 Task: Create multiple record types of invoice object.
Action: Mouse moved to (657, 51)
Screenshot: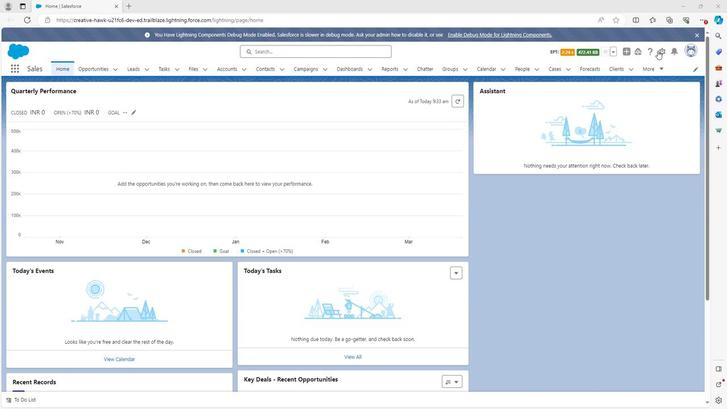 
Action: Mouse pressed left at (657, 51)
Screenshot: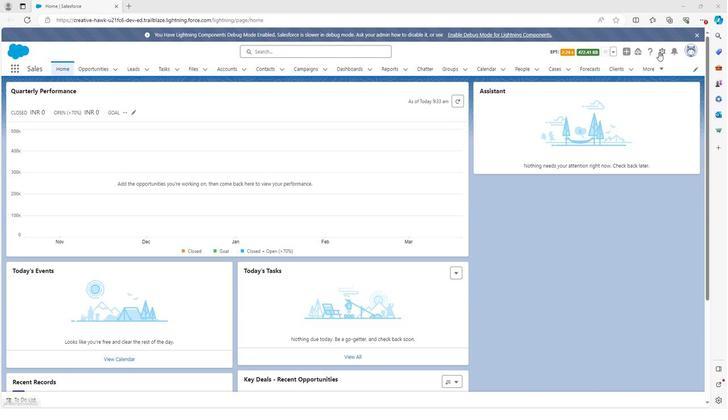 
Action: Mouse moved to (639, 71)
Screenshot: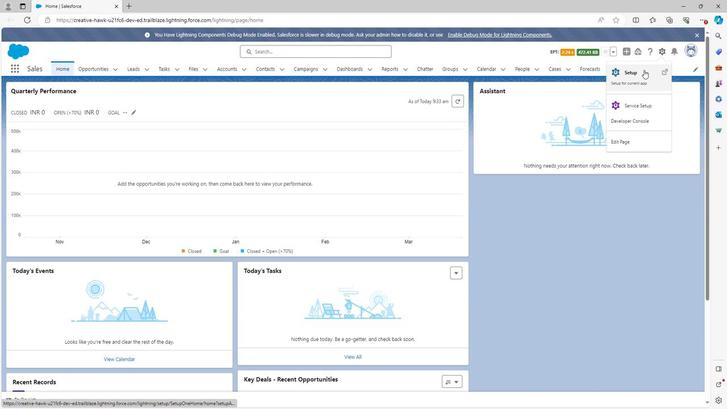 
Action: Mouse pressed left at (639, 71)
Screenshot: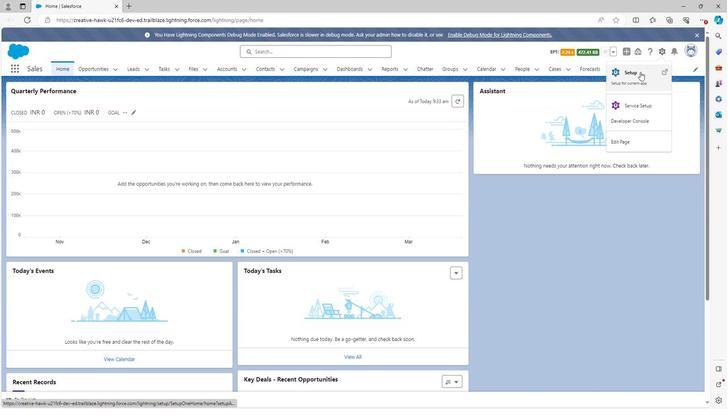 
Action: Mouse moved to (85, 69)
Screenshot: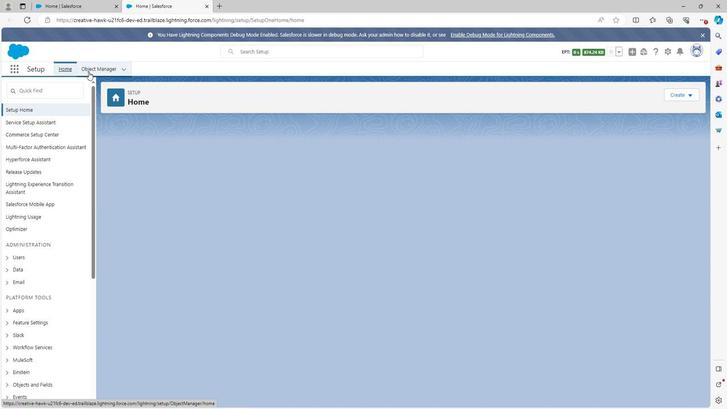 
Action: Mouse pressed left at (85, 69)
Screenshot: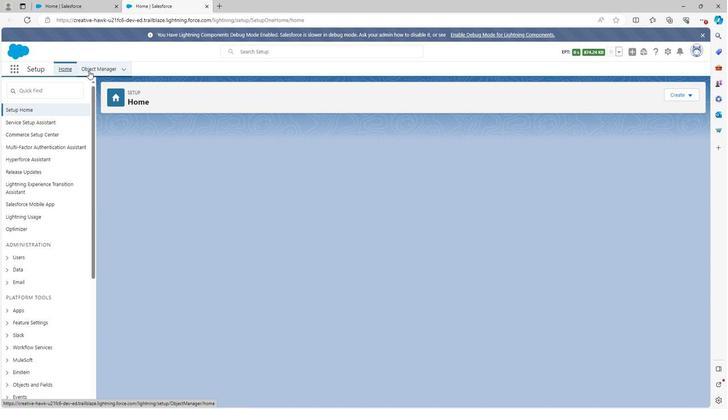 
Action: Mouse moved to (36, 301)
Screenshot: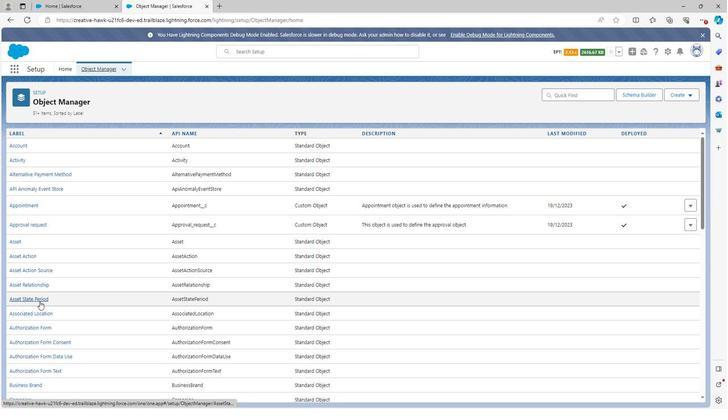
Action: Mouse scrolled (36, 300) with delta (0, 0)
Screenshot: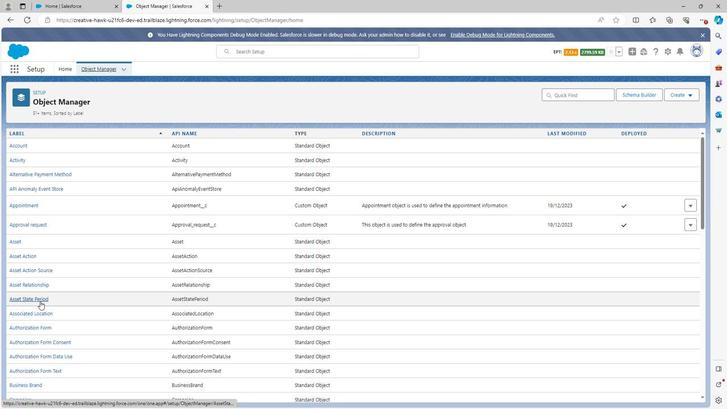 
Action: Mouse scrolled (36, 300) with delta (0, 0)
Screenshot: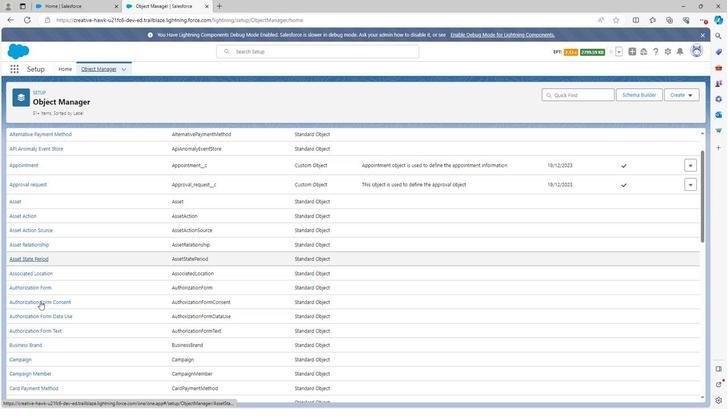 
Action: Mouse scrolled (36, 300) with delta (0, 0)
Screenshot: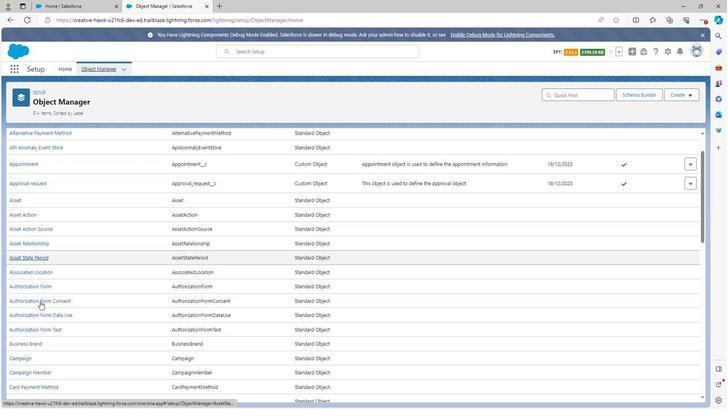 
Action: Mouse moved to (38, 302)
Screenshot: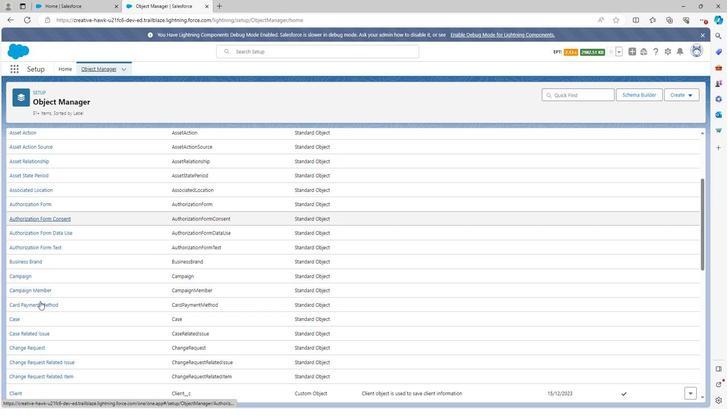 
Action: Mouse scrolled (38, 302) with delta (0, 0)
Screenshot: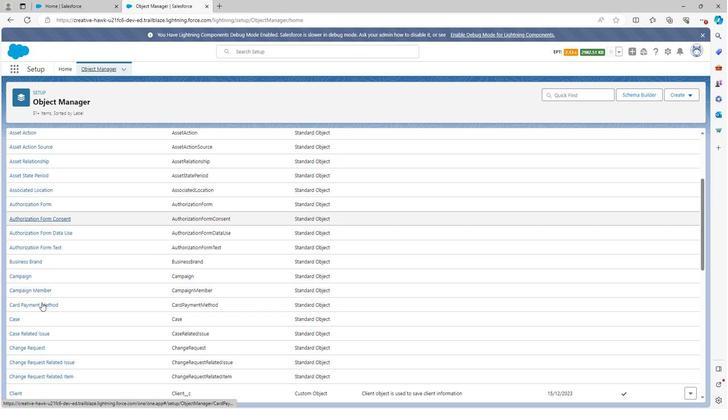 
Action: Mouse moved to (39, 303)
Screenshot: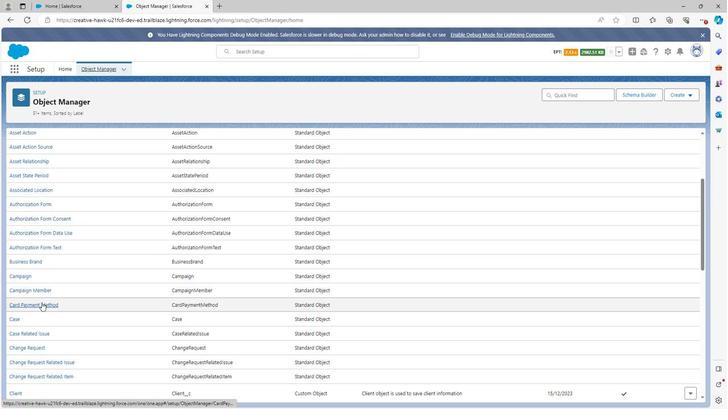 
Action: Mouse scrolled (39, 303) with delta (0, 0)
Screenshot: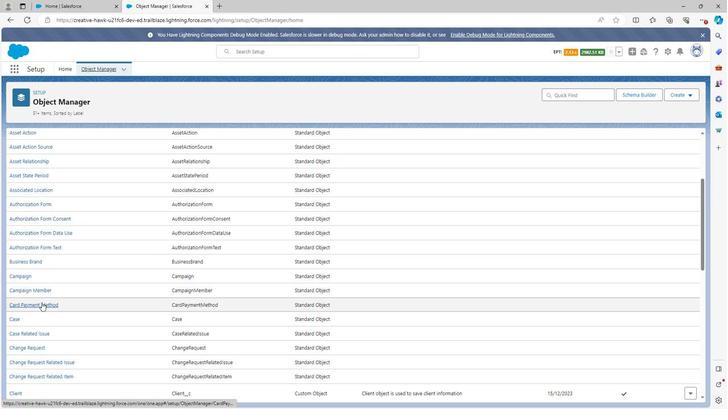 
Action: Mouse scrolled (39, 303) with delta (0, 0)
Screenshot: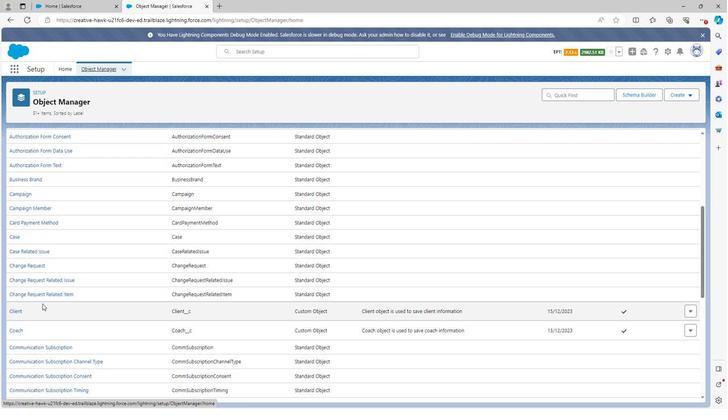 
Action: Mouse scrolled (39, 303) with delta (0, 0)
Screenshot: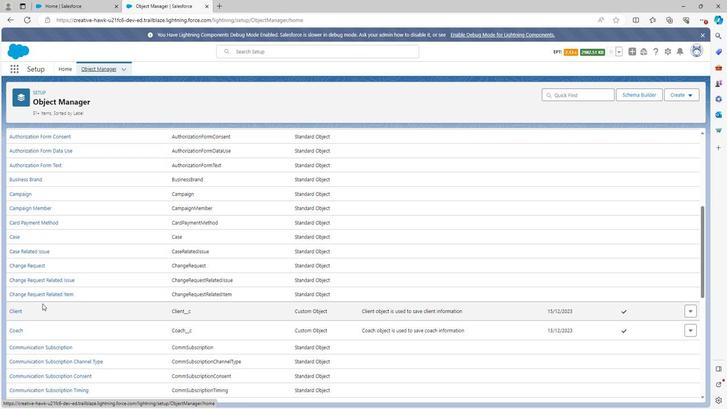 
Action: Mouse scrolled (39, 303) with delta (0, 0)
Screenshot: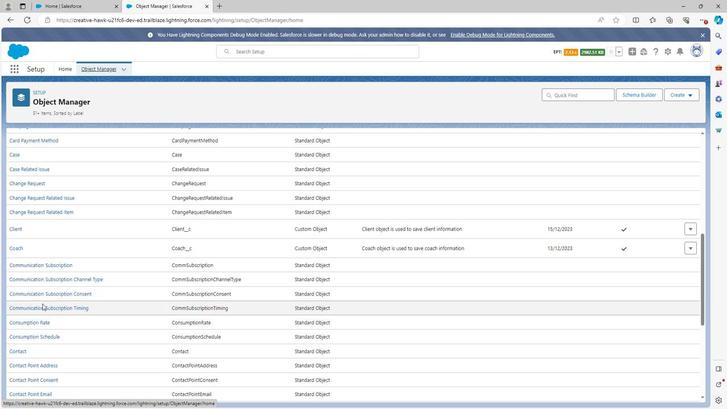 
Action: Mouse scrolled (39, 303) with delta (0, 0)
Screenshot: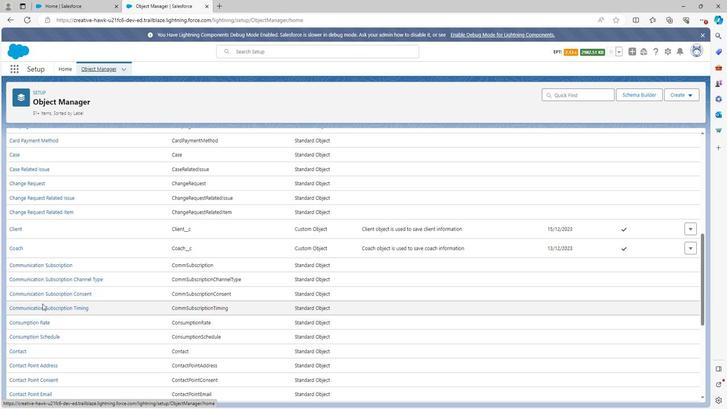 
Action: Mouse scrolled (39, 303) with delta (0, 0)
Screenshot: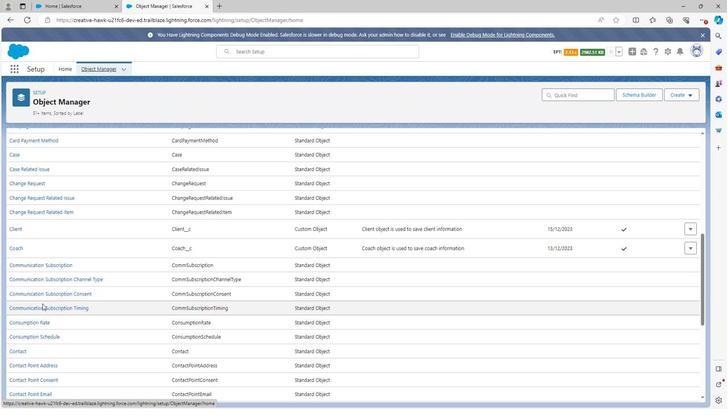 
Action: Mouse scrolled (39, 303) with delta (0, 0)
Screenshot: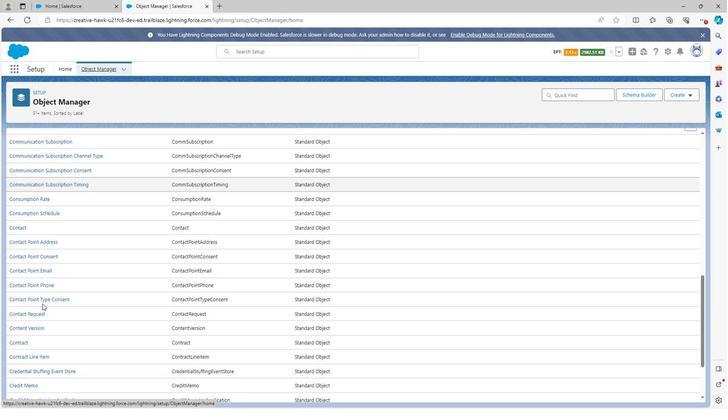 
Action: Mouse moved to (39, 304)
Screenshot: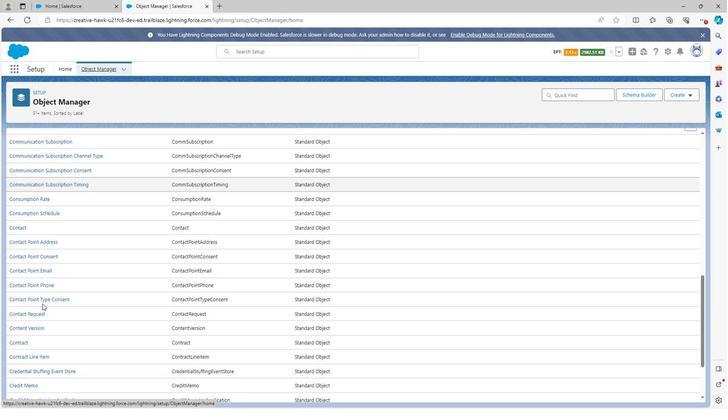 
Action: Mouse scrolled (39, 304) with delta (0, 0)
Screenshot: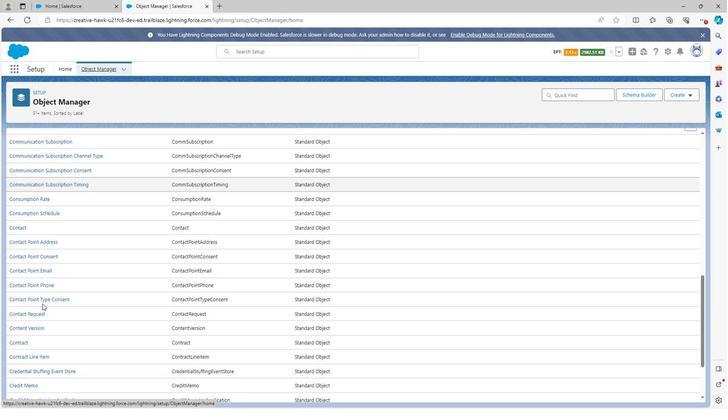 
Action: Mouse moved to (39, 305)
Screenshot: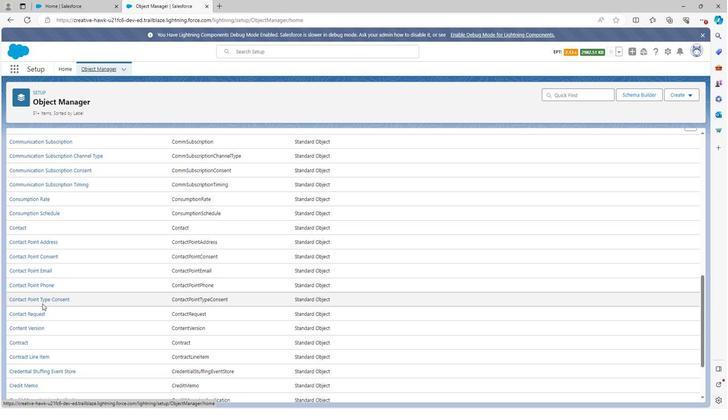 
Action: Mouse scrolled (39, 304) with delta (0, 0)
Screenshot: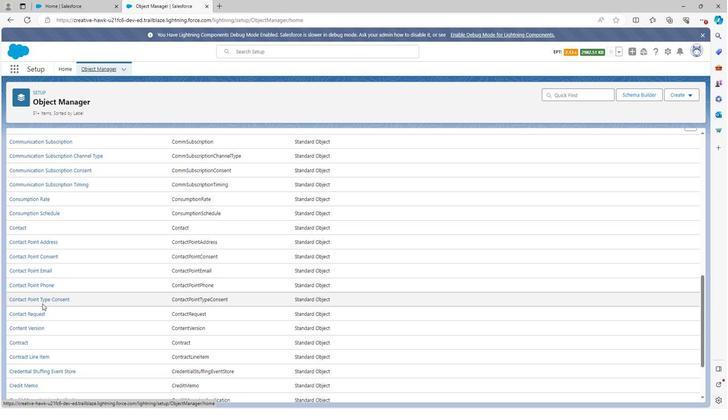 
Action: Mouse moved to (40, 311)
Screenshot: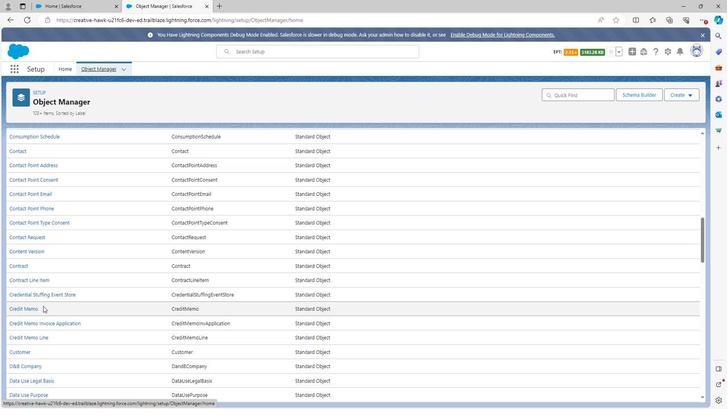 
Action: Mouse scrolled (40, 311) with delta (0, 0)
Screenshot: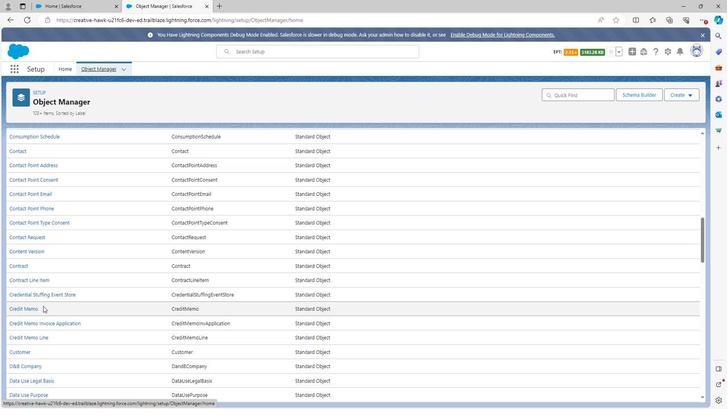 
Action: Mouse moved to (41, 314)
Screenshot: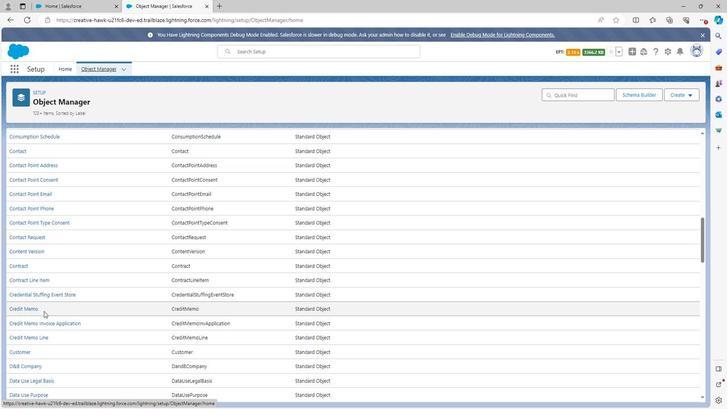 
Action: Mouse scrolled (41, 313) with delta (0, 0)
Screenshot: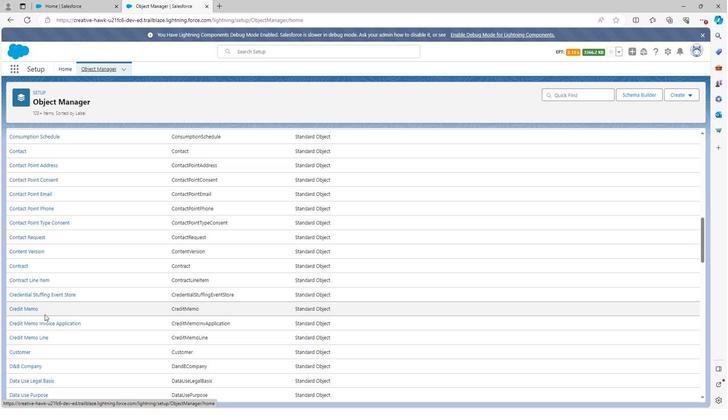 
Action: Mouse moved to (44, 325)
Screenshot: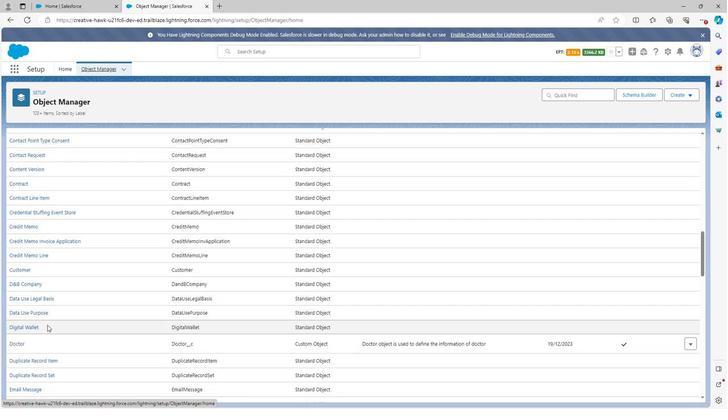 
Action: Mouse scrolled (44, 325) with delta (0, 0)
Screenshot: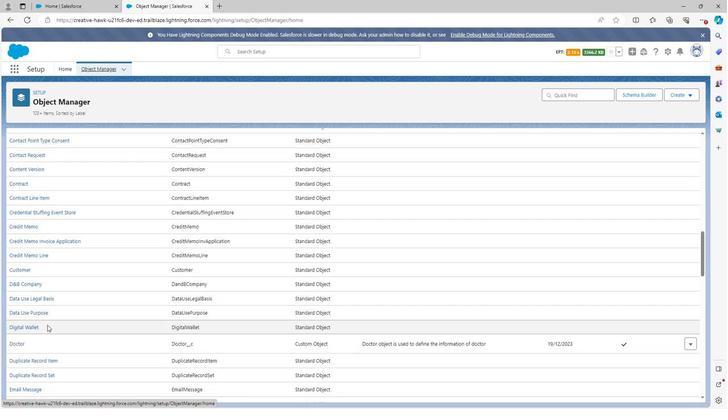 
Action: Mouse moved to (45, 328)
Screenshot: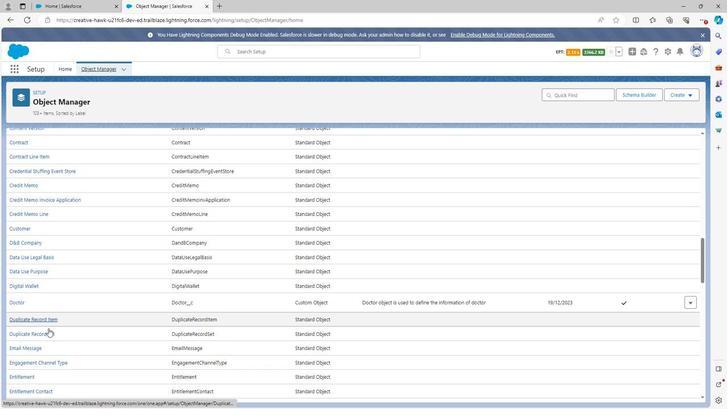
Action: Mouse scrolled (45, 328) with delta (0, 0)
Screenshot: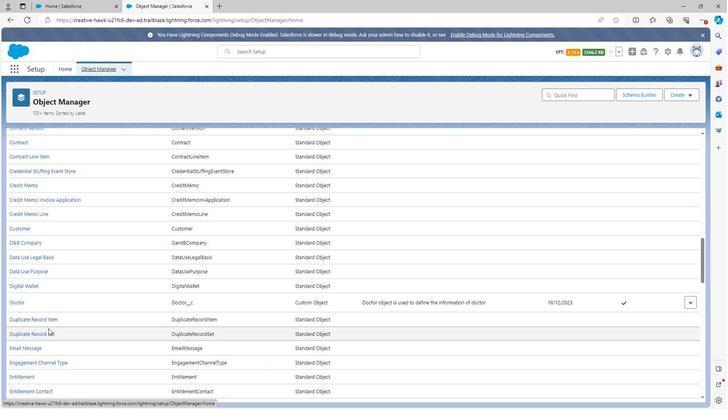 
Action: Mouse scrolled (45, 328) with delta (0, 0)
Screenshot: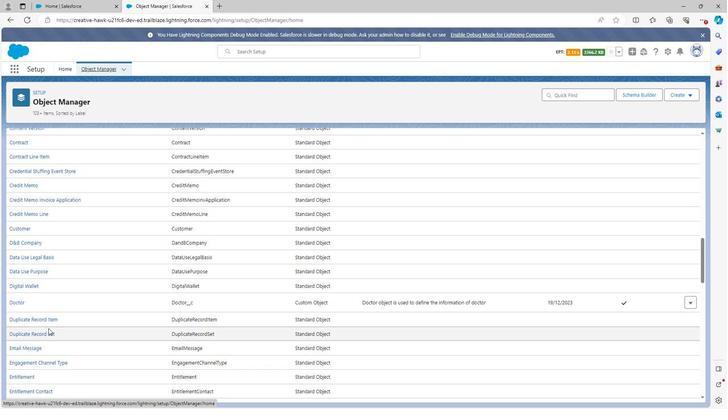 
Action: Mouse scrolled (45, 328) with delta (0, 0)
Screenshot: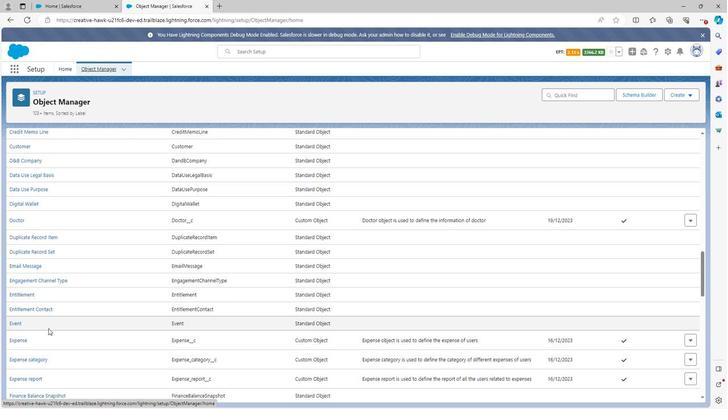 
Action: Mouse moved to (45, 329)
Screenshot: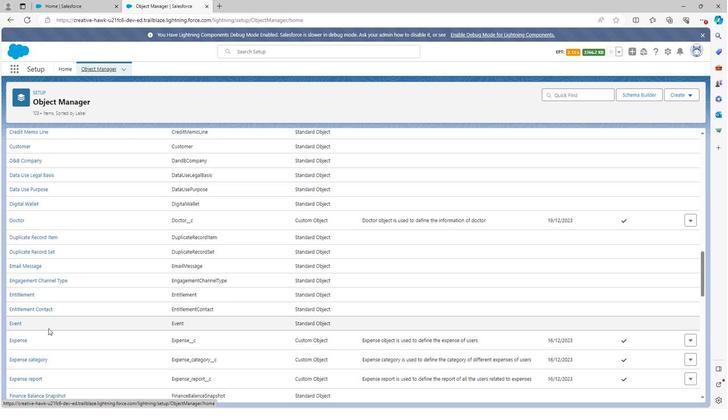 
Action: Mouse scrolled (45, 329) with delta (0, 0)
Screenshot: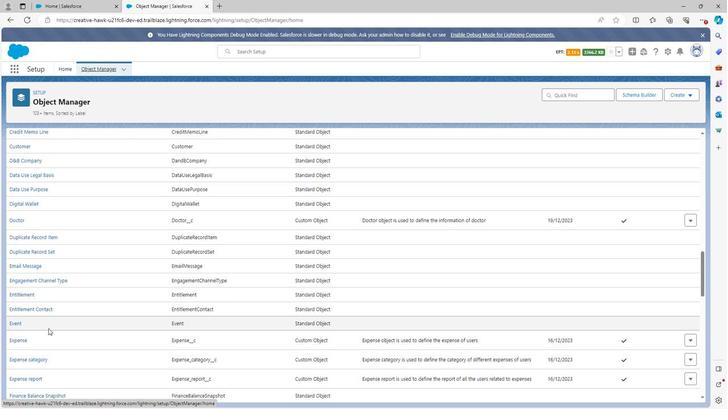 
Action: Mouse moved to (45, 329)
Screenshot: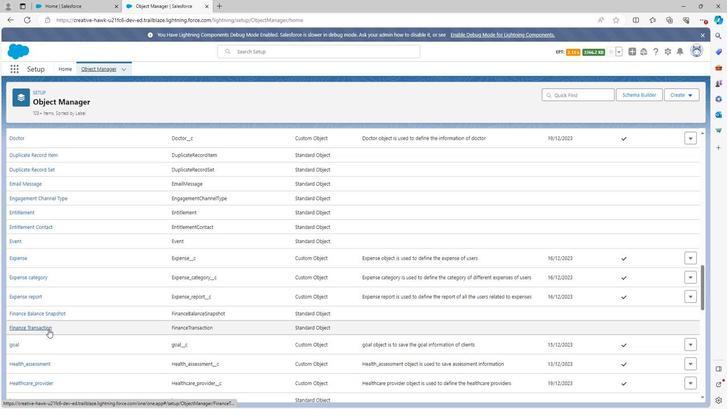 
Action: Mouse scrolled (45, 329) with delta (0, 0)
Screenshot: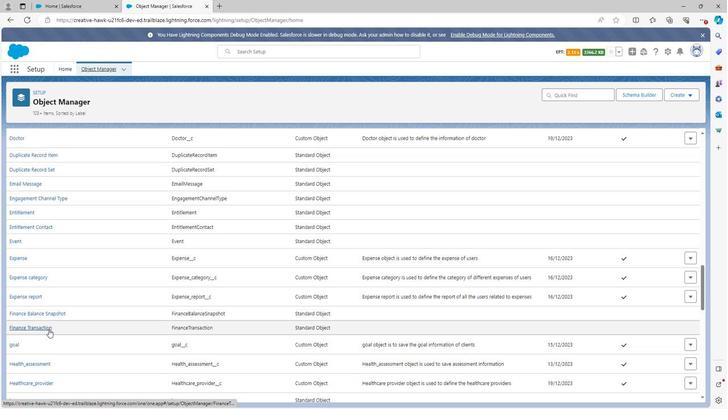
Action: Mouse scrolled (45, 329) with delta (0, 0)
Screenshot: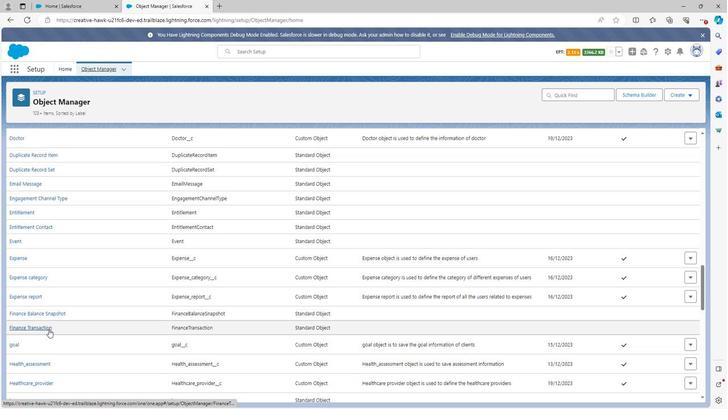 
Action: Mouse scrolled (45, 329) with delta (0, 0)
Screenshot: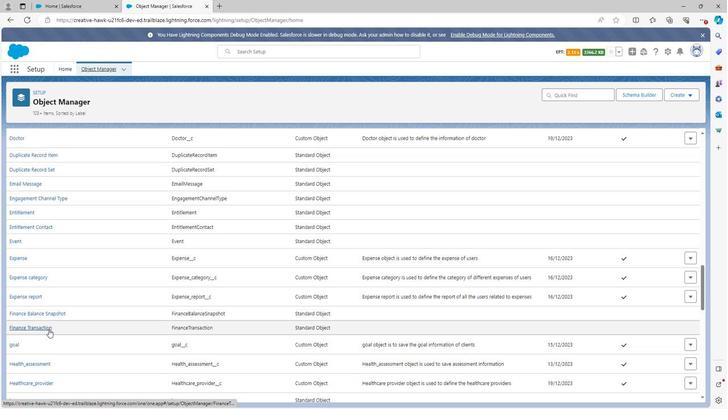 
Action: Mouse moved to (17, 337)
Screenshot: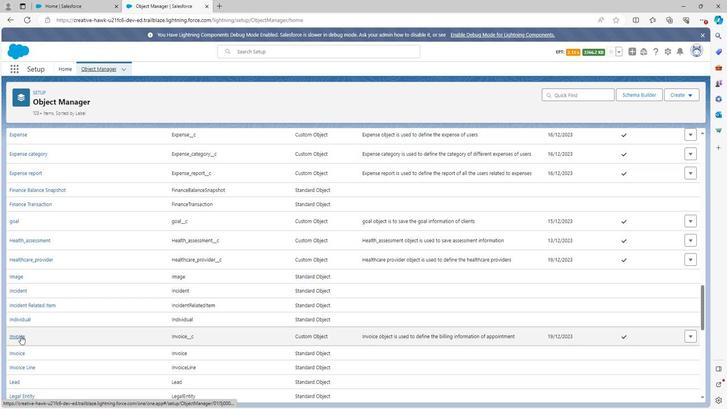 
Action: Mouse pressed left at (17, 337)
Screenshot: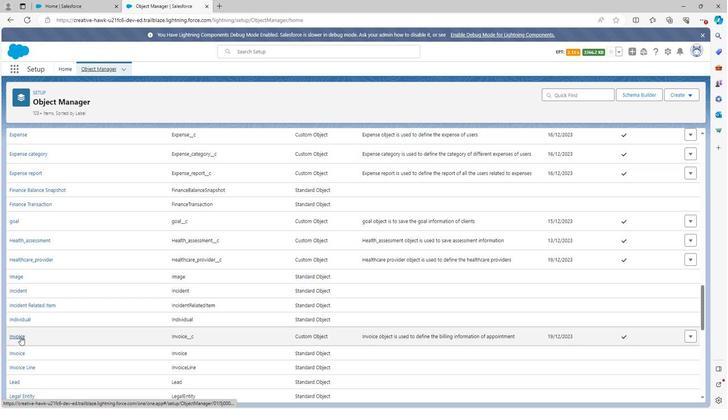 
Action: Mouse moved to (32, 251)
Screenshot: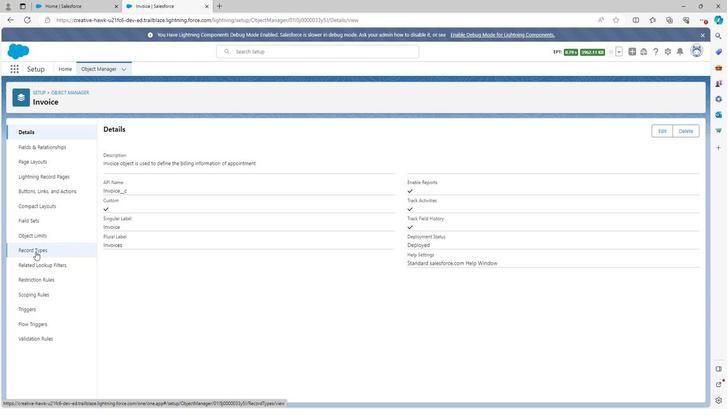 
Action: Mouse pressed left at (32, 251)
Screenshot: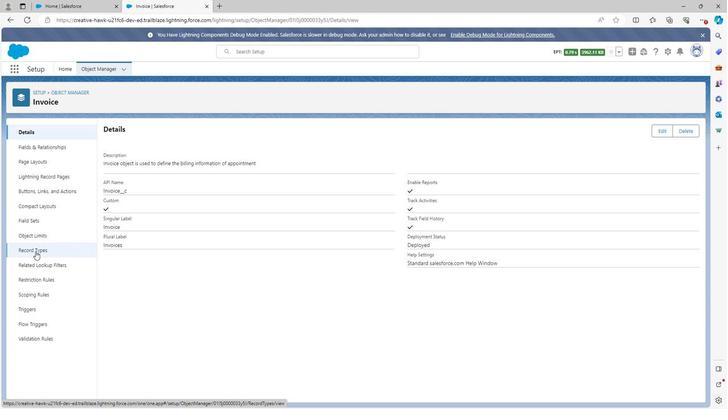 
Action: Mouse moved to (619, 131)
Screenshot: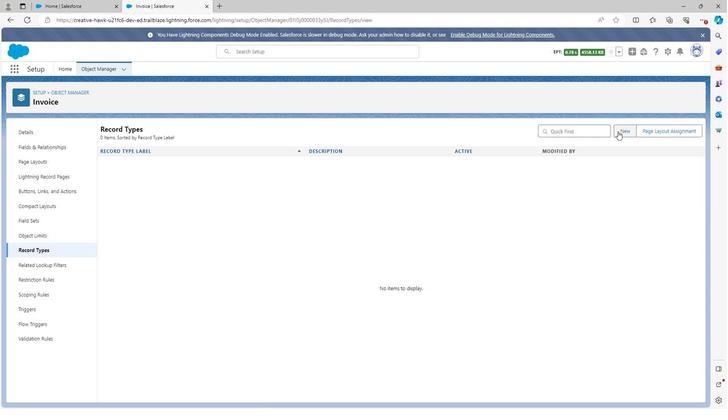 
Action: Mouse pressed left at (619, 131)
Screenshot: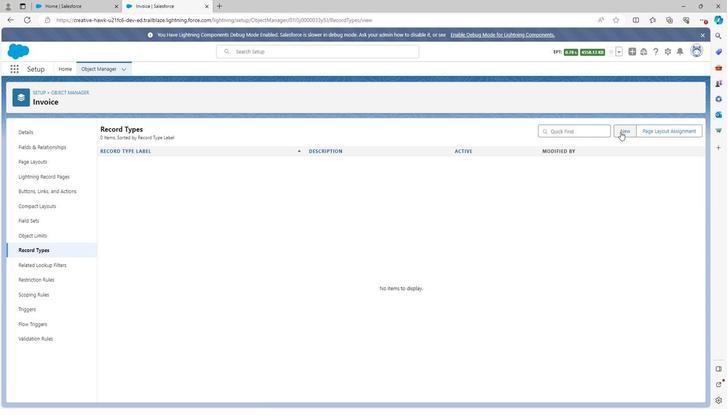 
Action: Mouse moved to (258, 202)
Screenshot: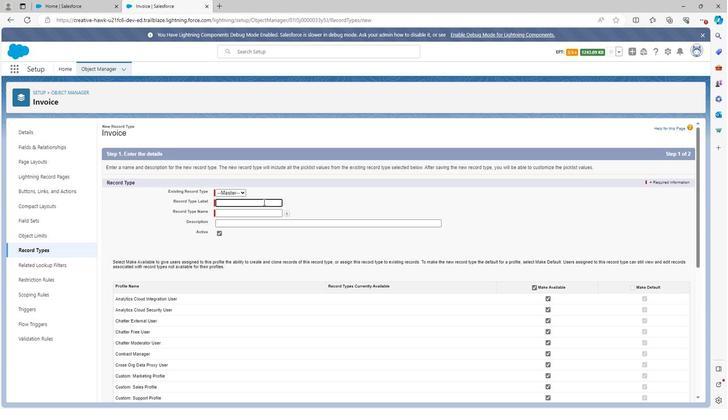 
Action: Mouse pressed left at (258, 202)
Screenshot: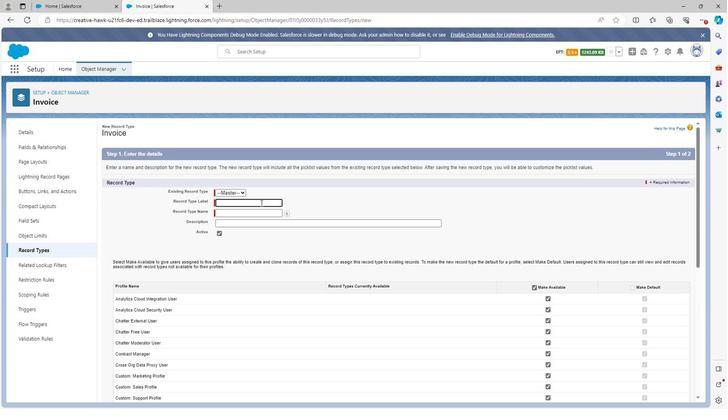 
Action: Mouse moved to (258, 202)
Screenshot: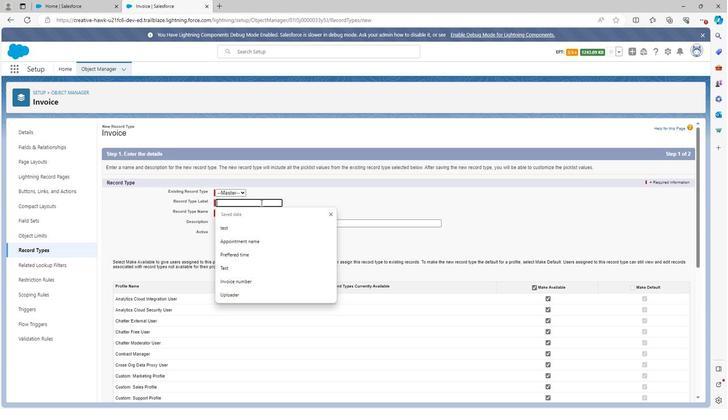 
Action: Key pressed <Key.shift>Invoiv<Key.backspace>ce<Key.space>number
Screenshot: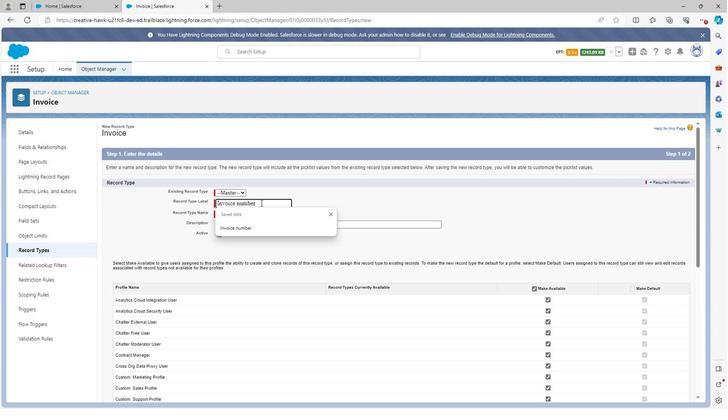 
Action: Mouse moved to (319, 204)
Screenshot: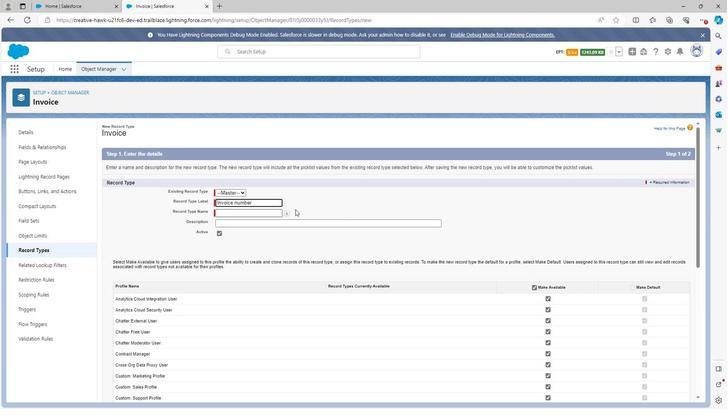 
Action: Mouse pressed left at (319, 204)
Screenshot: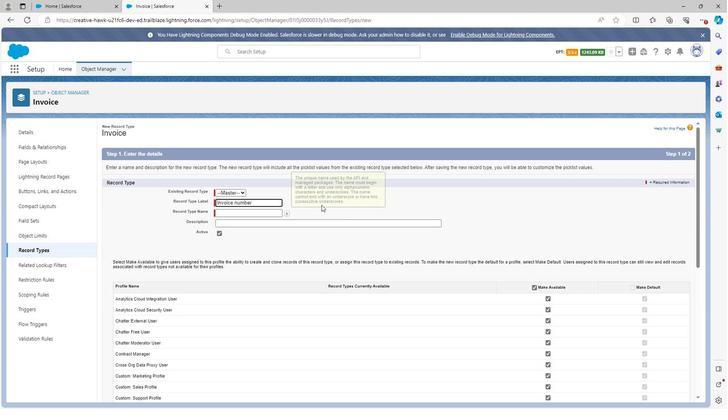 
Action: Mouse moved to (278, 220)
Screenshot: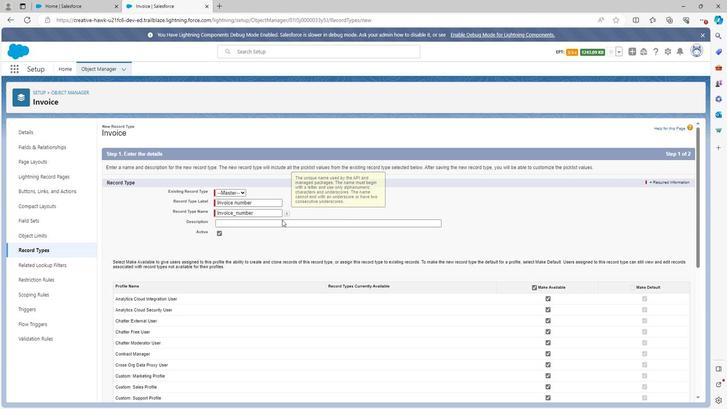 
Action: Mouse pressed left at (278, 220)
Screenshot: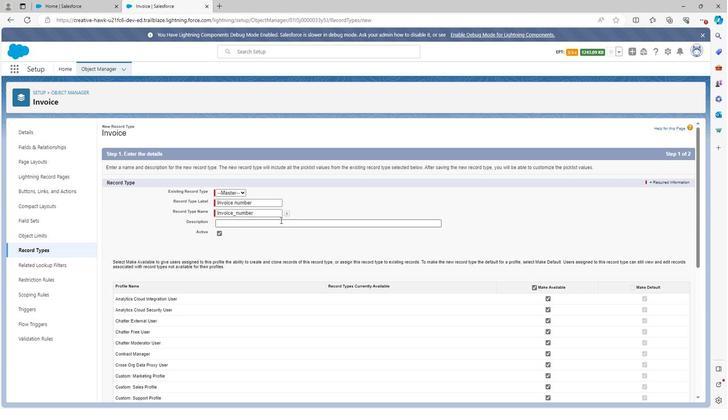 
Action: Key pressed <Key.shift>Invoice<Key.space>number<Key.space>record<Key.space>type<Key.space>is<Key.space>used<Key.space>to<Key.space>defined<Key.space>the<Key.space>invoice<Key.space>number<Key.space>of<Key.space>billing
Screenshot: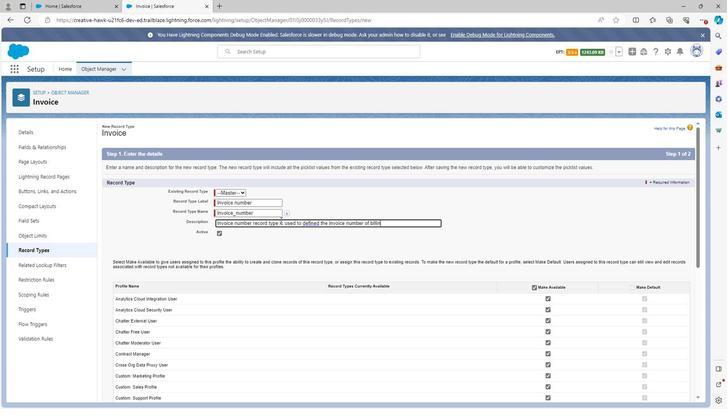 
Action: Mouse moved to (412, 266)
Screenshot: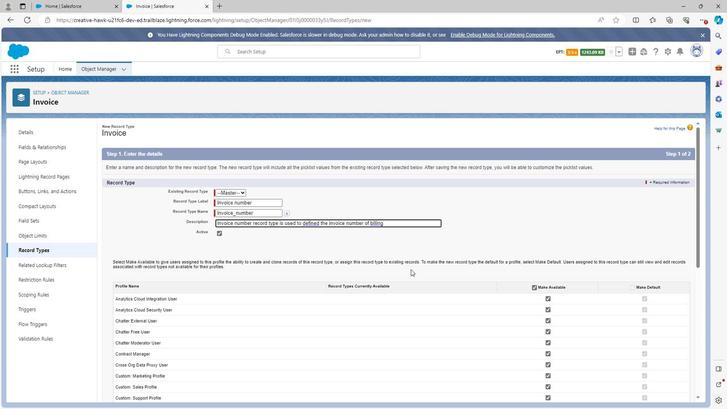 
Action: Mouse scrolled (412, 266) with delta (0, 0)
Screenshot: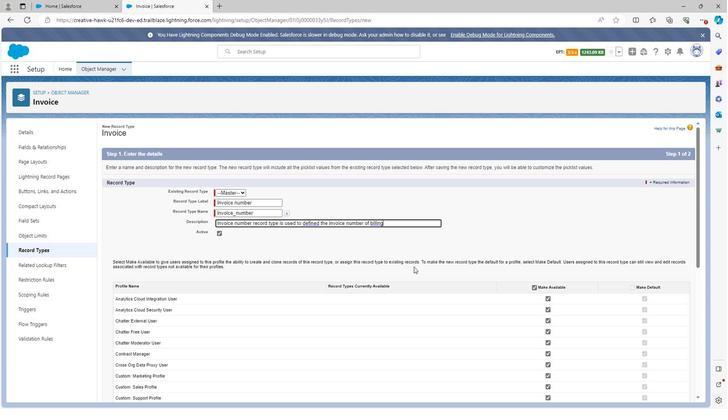 
Action: Mouse scrolled (412, 266) with delta (0, 0)
Screenshot: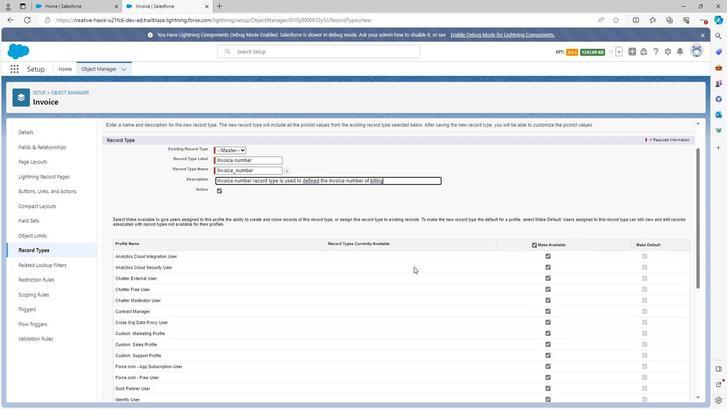 
Action: Mouse scrolled (412, 266) with delta (0, 0)
Screenshot: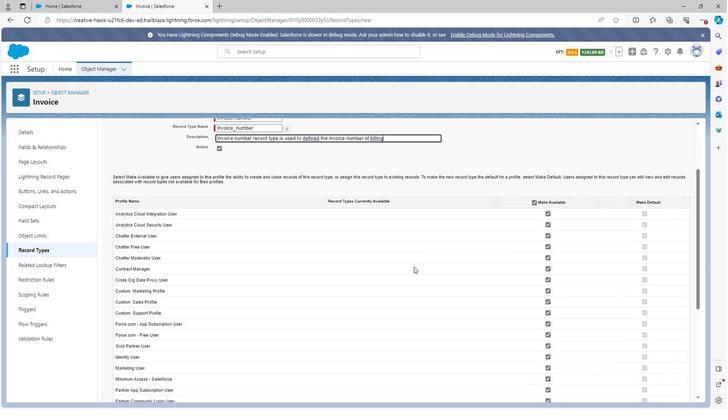 
Action: Mouse moved to (548, 193)
Screenshot: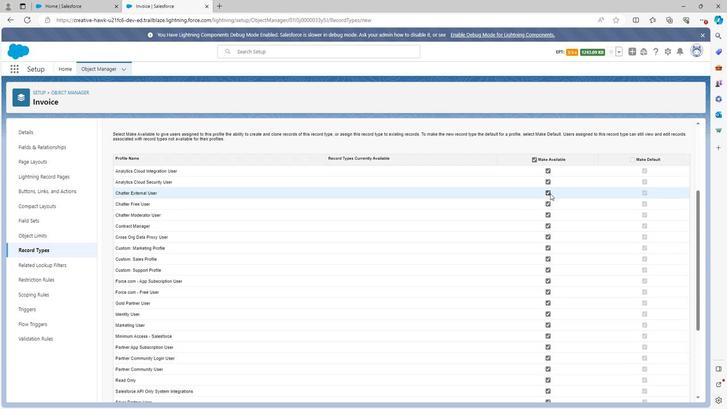 
Action: Mouse pressed left at (548, 193)
Screenshot: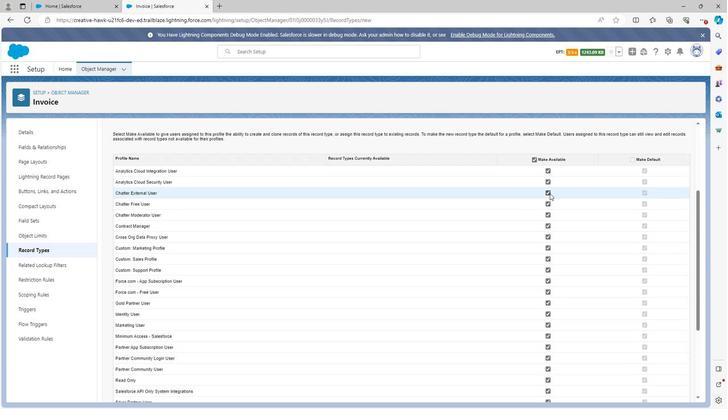 
Action: Mouse moved to (548, 193)
Screenshot: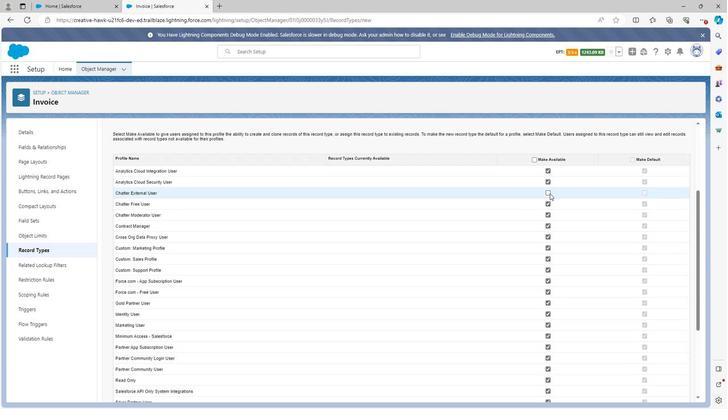 
Action: Mouse pressed left at (548, 193)
Screenshot: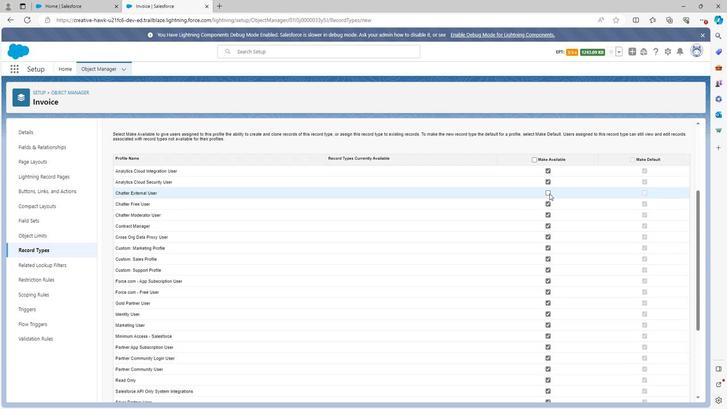 
Action: Mouse moved to (534, 158)
Screenshot: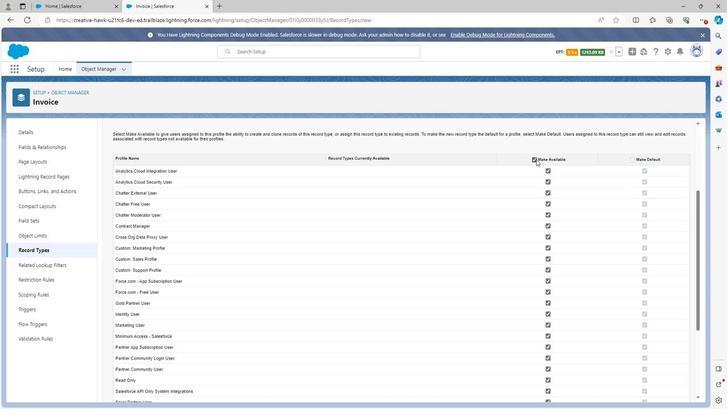 
Action: Mouse pressed left at (534, 158)
Screenshot: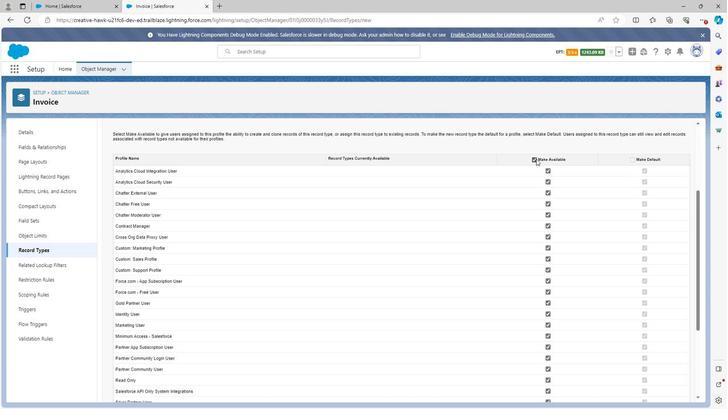 
Action: Mouse moved to (548, 170)
Screenshot: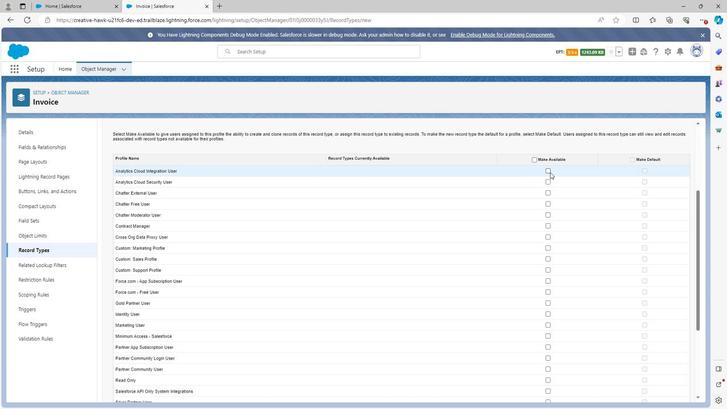 
Action: Mouse pressed left at (548, 170)
Screenshot: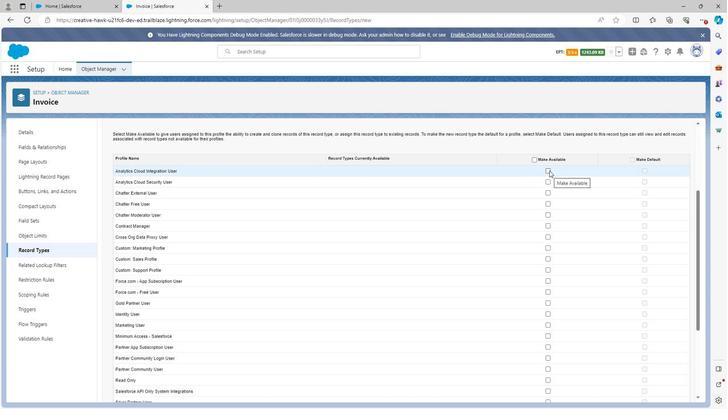 
Action: Mouse moved to (545, 181)
Screenshot: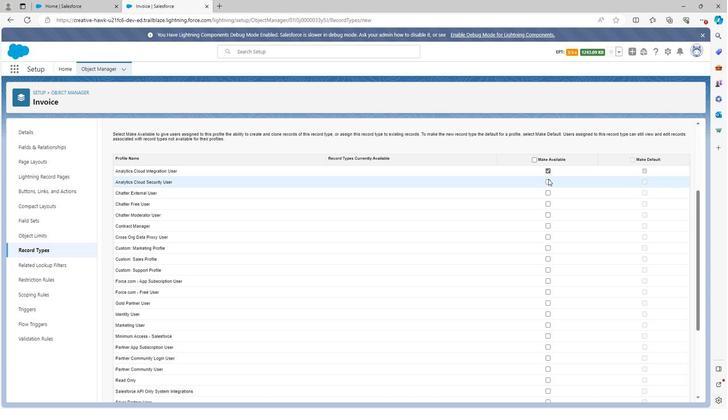 
Action: Mouse pressed left at (545, 181)
Screenshot: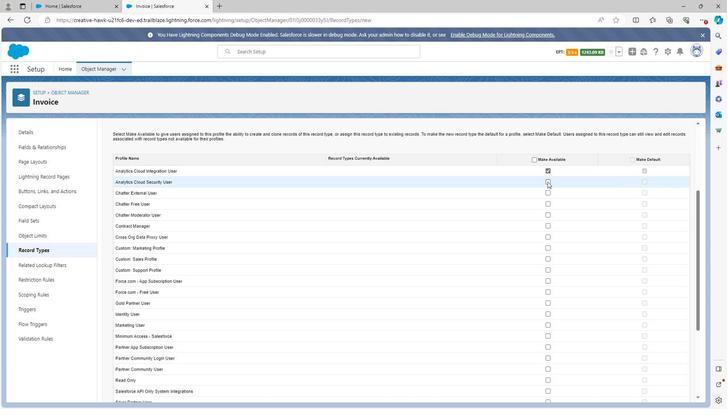 
Action: Mouse moved to (545, 192)
Screenshot: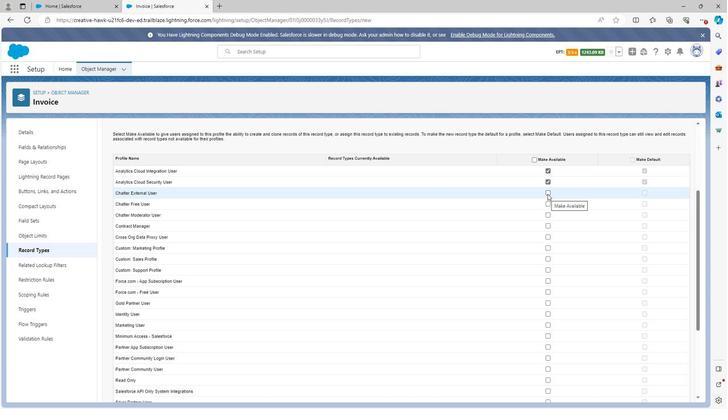 
Action: Mouse pressed left at (545, 192)
Screenshot: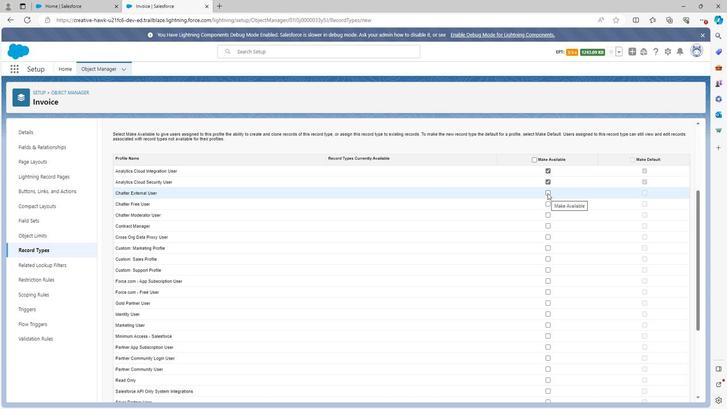 
Action: Mouse moved to (546, 201)
Screenshot: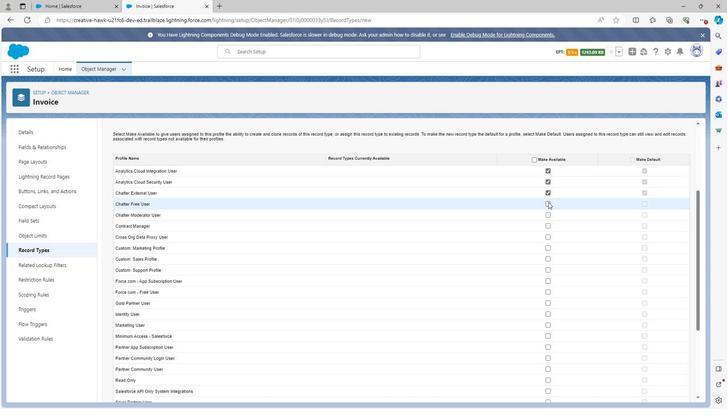 
Action: Mouse pressed left at (546, 201)
Screenshot: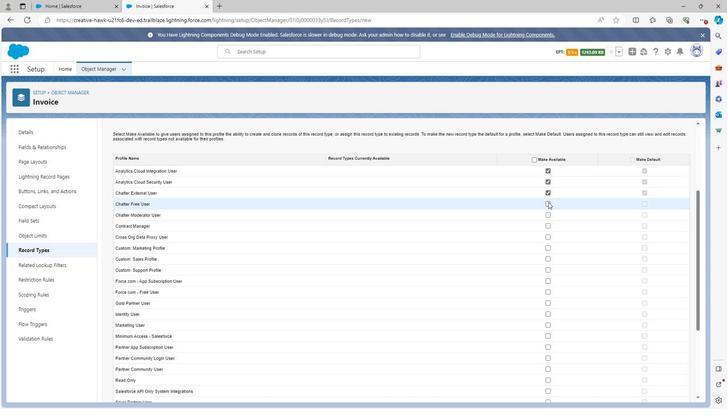 
Action: Mouse moved to (548, 212)
Screenshot: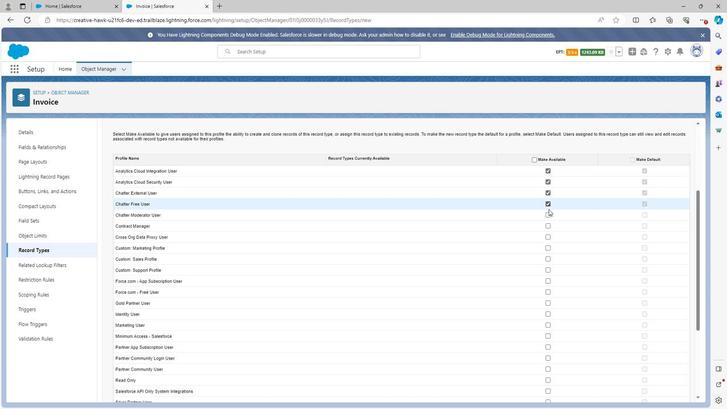
Action: Mouse pressed left at (548, 212)
Screenshot: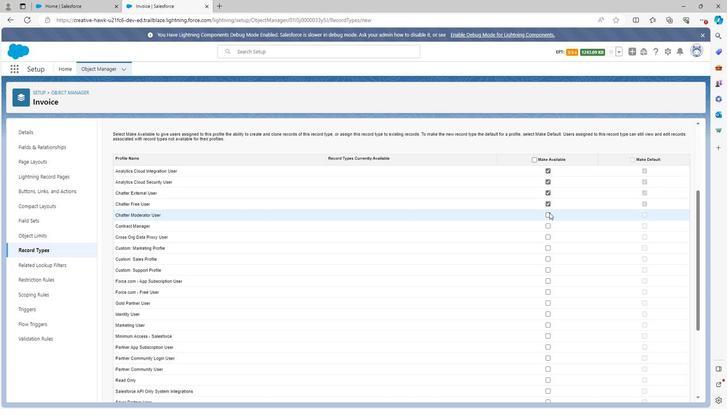 
Action: Mouse moved to (548, 224)
Screenshot: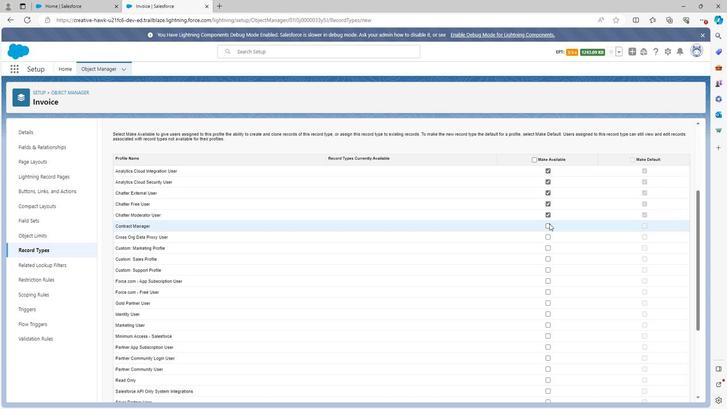 
Action: Mouse pressed left at (548, 224)
Screenshot: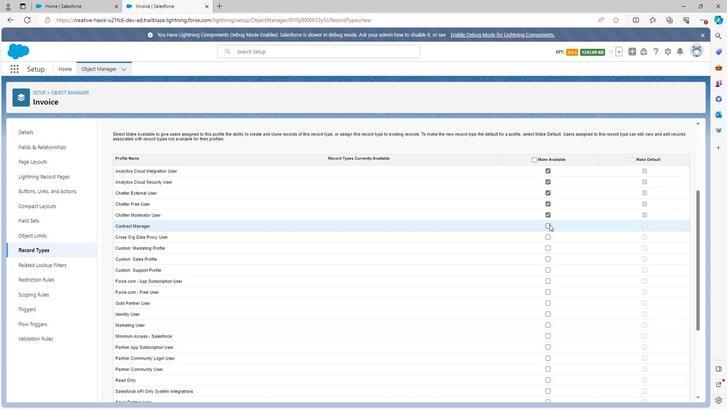 
Action: Mouse moved to (548, 235)
Screenshot: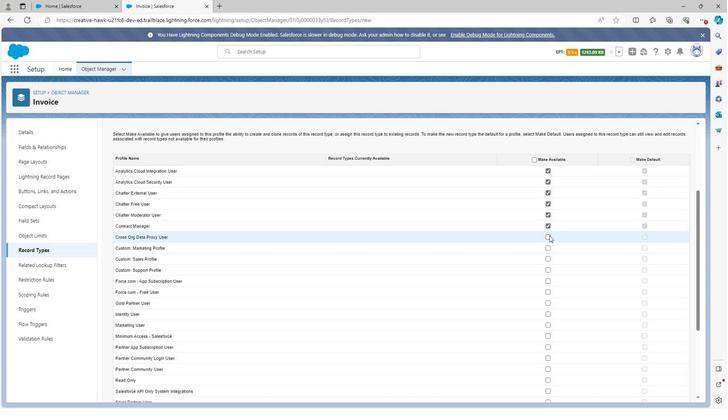 
Action: Mouse pressed left at (548, 235)
Screenshot: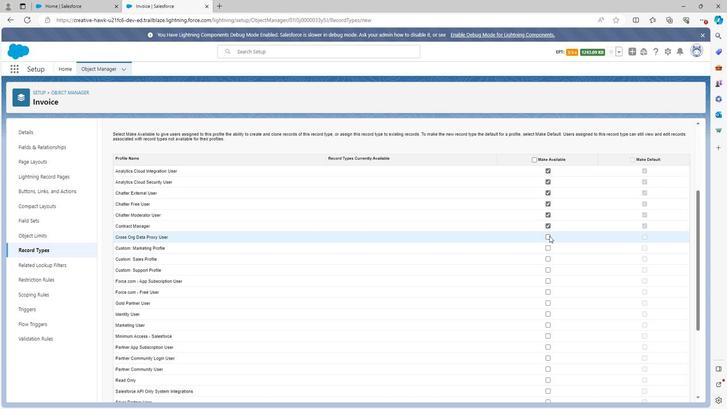 
Action: Mouse moved to (548, 243)
Screenshot: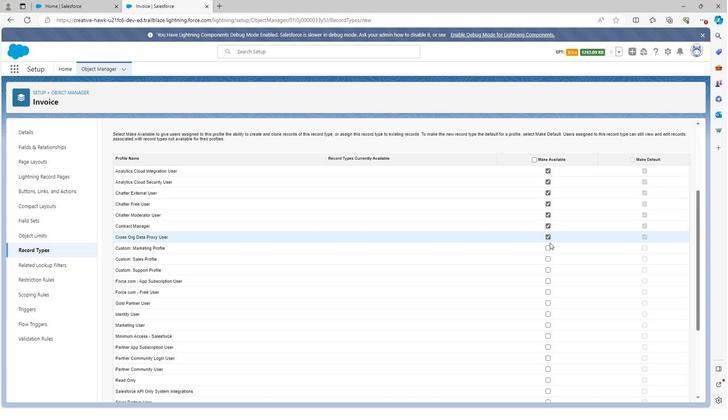 
Action: Mouse pressed left at (548, 243)
Screenshot: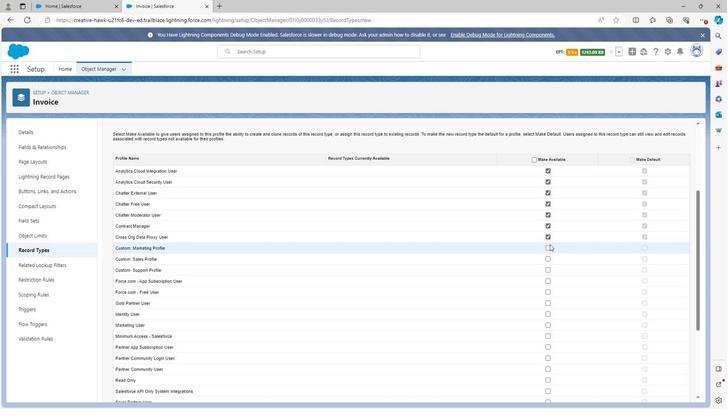 
Action: Mouse moved to (548, 255)
Screenshot: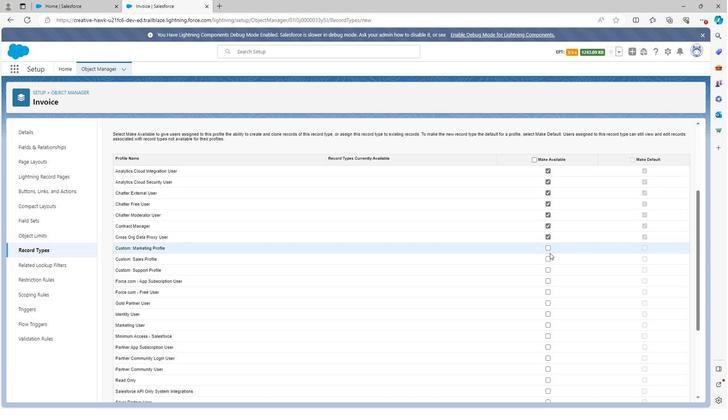 
Action: Mouse pressed left at (548, 255)
Screenshot: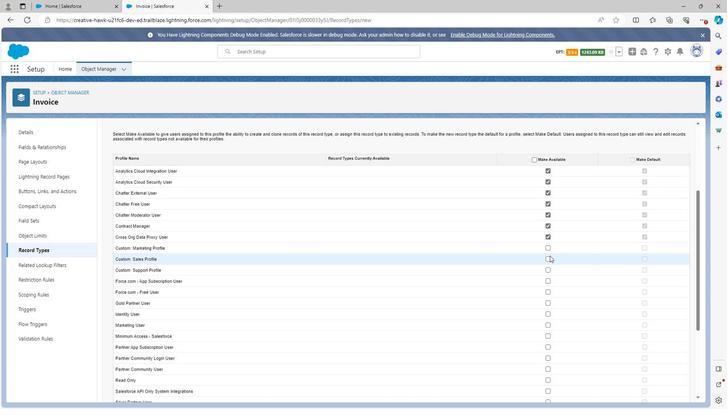 
Action: Mouse moved to (546, 249)
Screenshot: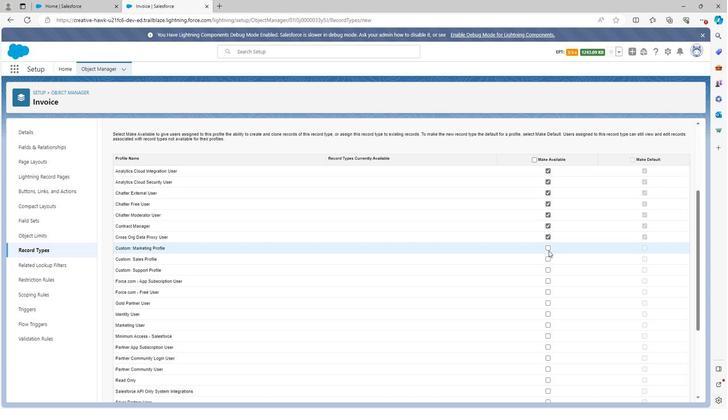 
Action: Mouse pressed left at (546, 249)
Screenshot: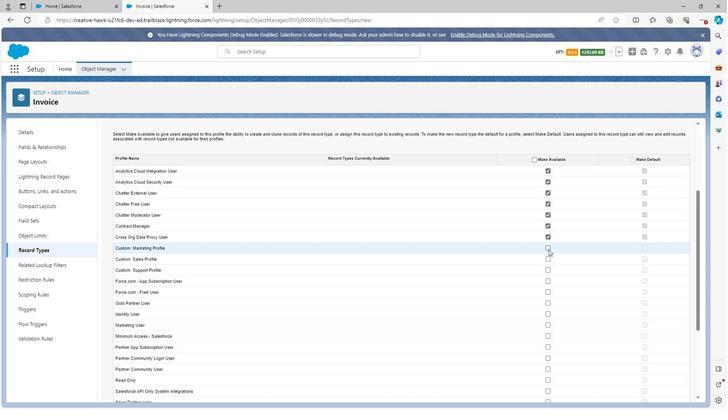 
Action: Mouse moved to (546, 258)
Screenshot: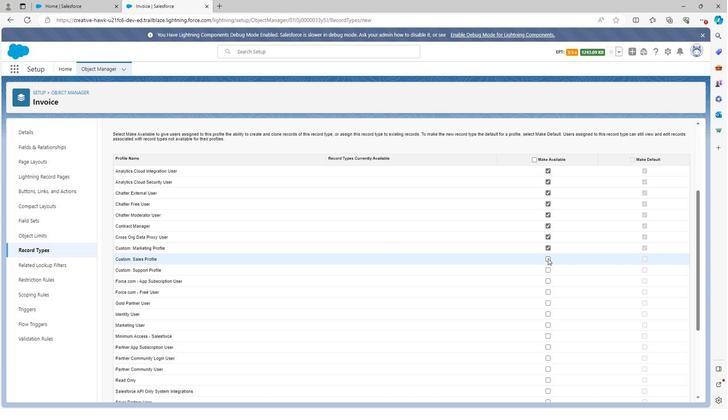 
Action: Mouse pressed left at (546, 258)
Screenshot: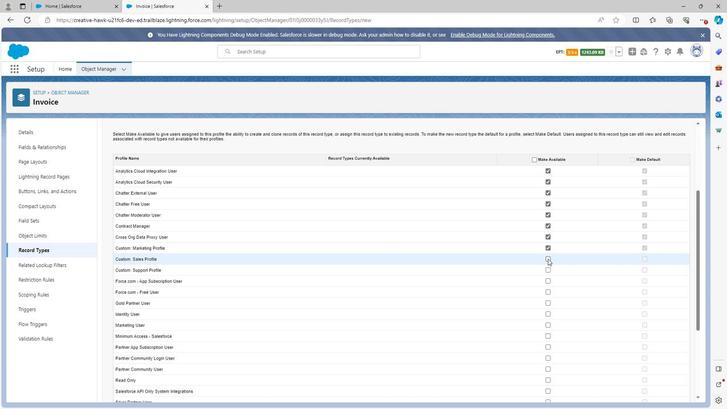 
Action: Mouse moved to (547, 268)
Screenshot: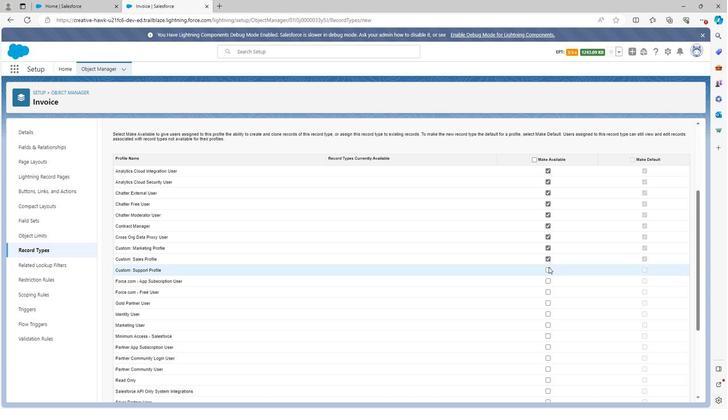 
Action: Mouse pressed left at (547, 268)
Screenshot: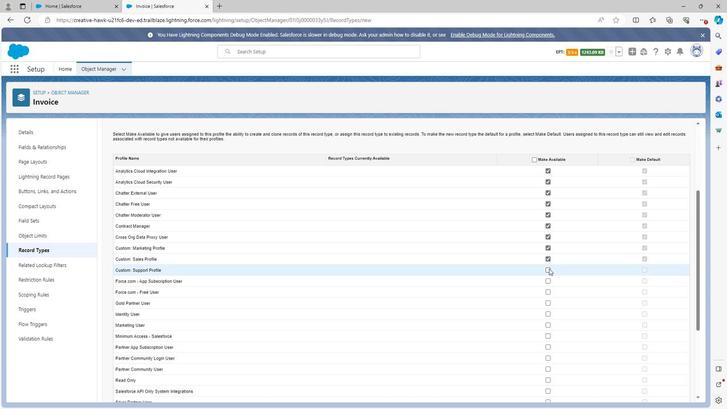 
Action: Mouse moved to (548, 280)
Screenshot: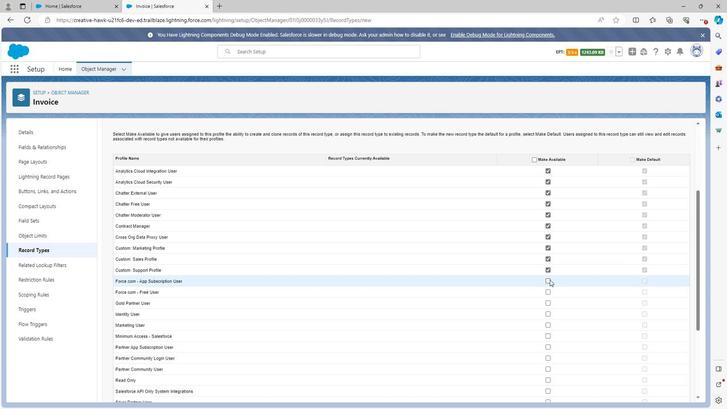 
Action: Mouse pressed left at (548, 280)
Screenshot: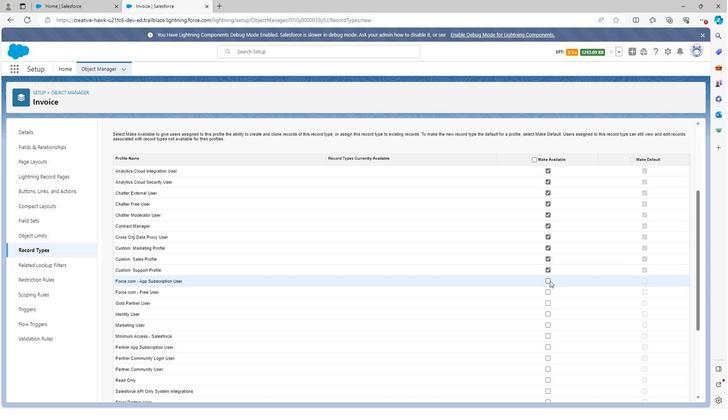 
Action: Mouse moved to (548, 289)
Screenshot: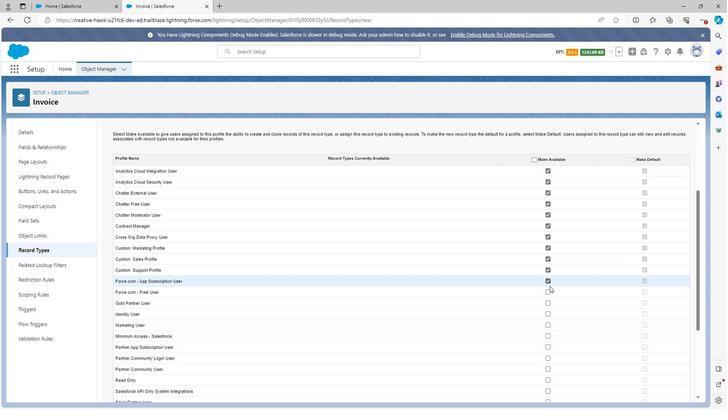
Action: Mouse pressed left at (548, 289)
Screenshot: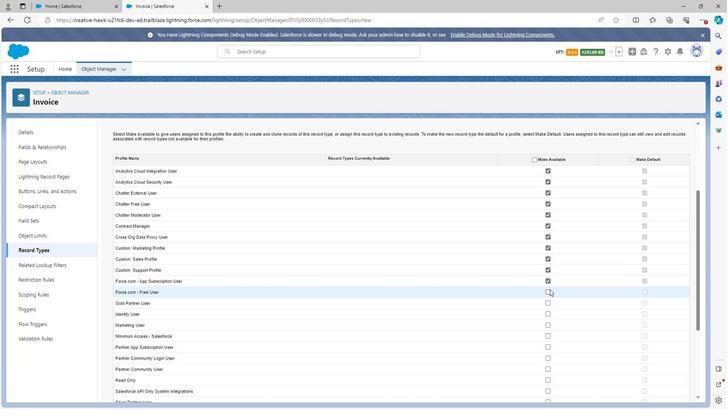 
Action: Mouse moved to (547, 302)
Screenshot: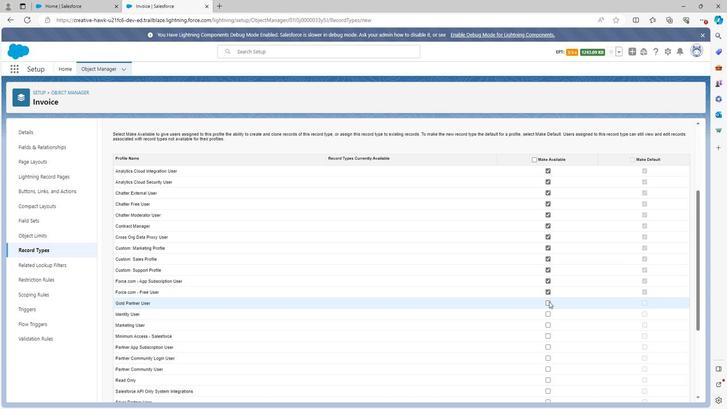 
Action: Mouse pressed left at (547, 302)
Screenshot: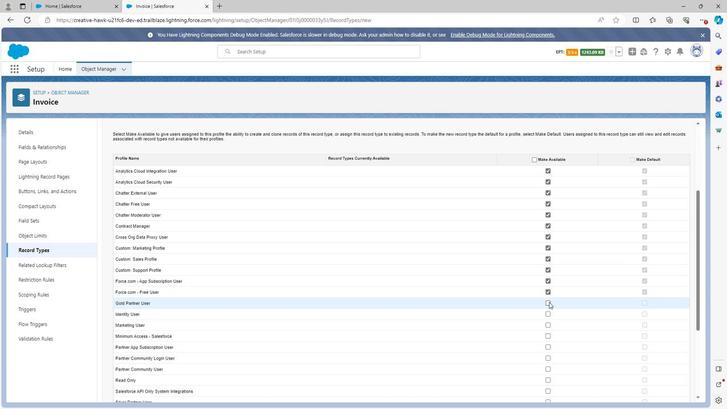 
Action: Mouse moved to (546, 313)
Screenshot: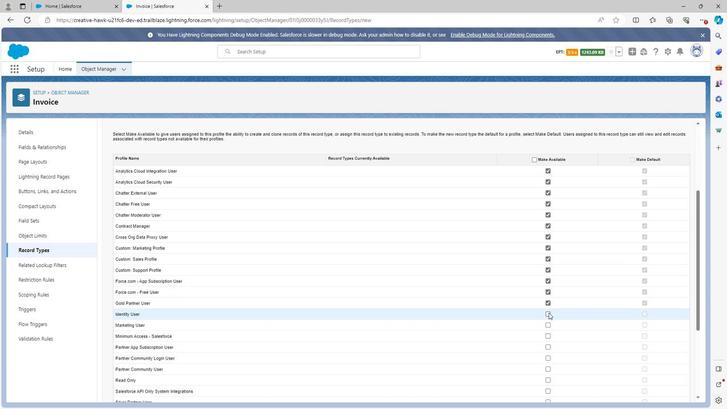 
Action: Mouse pressed left at (546, 313)
Screenshot: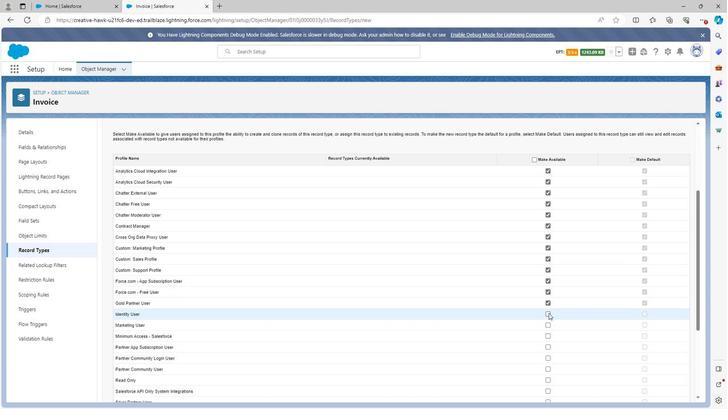 
Action: Mouse scrolled (546, 312) with delta (0, 0)
Screenshot: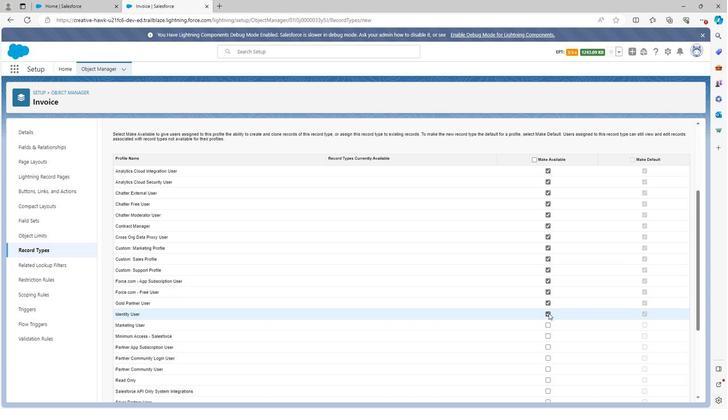 
Action: Mouse scrolled (546, 312) with delta (0, 0)
Screenshot: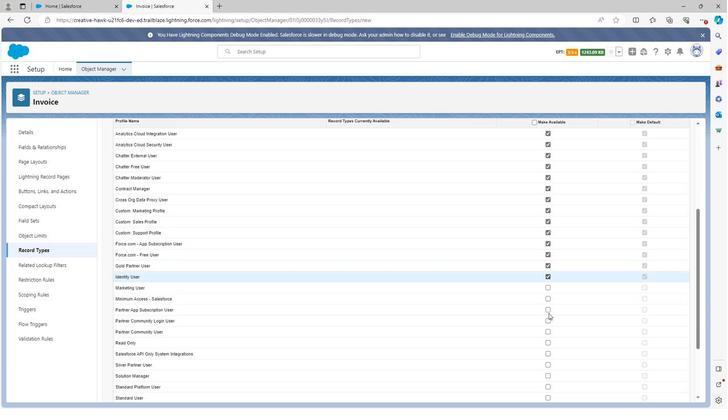 
Action: Mouse moved to (545, 251)
Screenshot: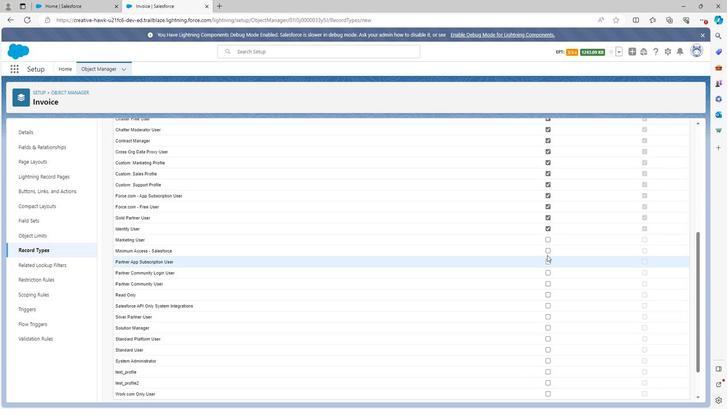 
Action: Mouse pressed left at (545, 251)
Screenshot: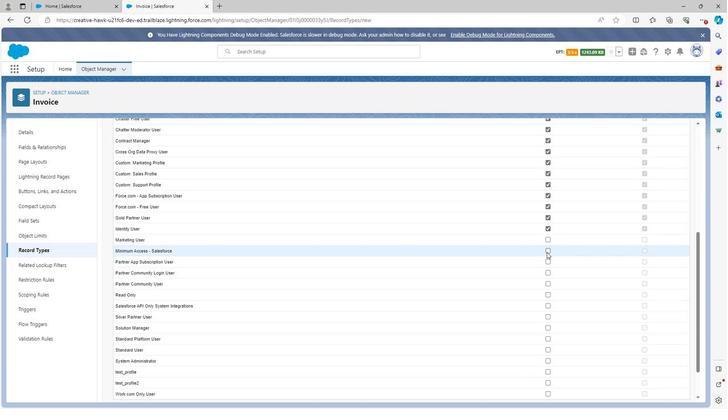 
Action: Mouse moved to (545, 263)
Screenshot: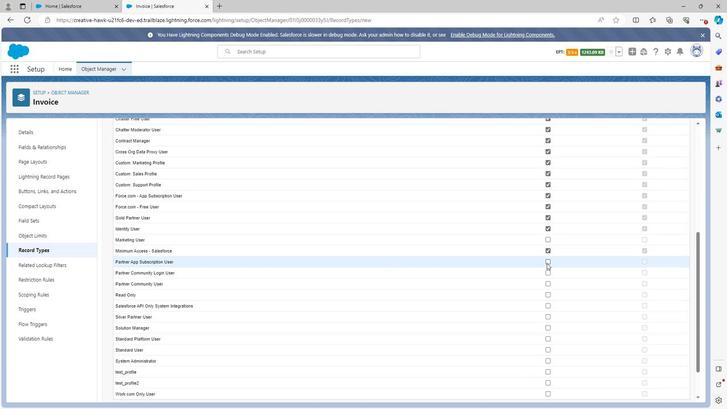 
Action: Mouse pressed left at (545, 263)
Screenshot: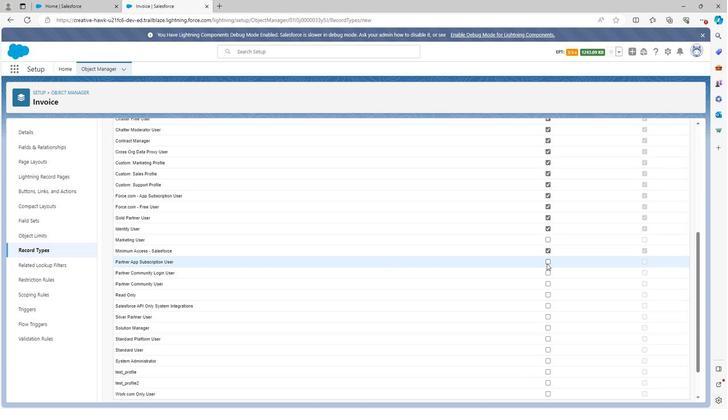 
Action: Mouse moved to (545, 274)
Screenshot: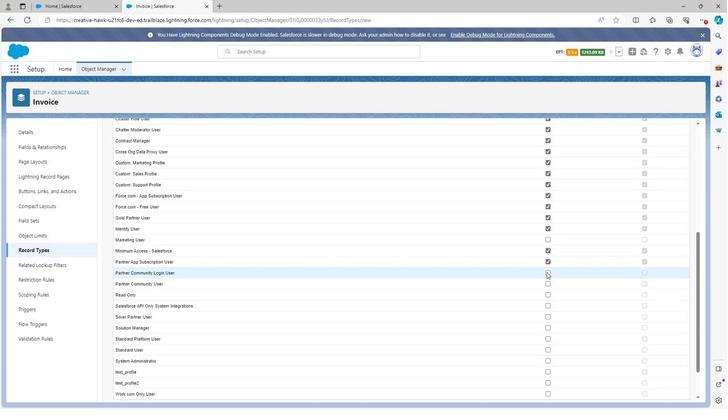 
Action: Mouse pressed left at (545, 274)
Screenshot: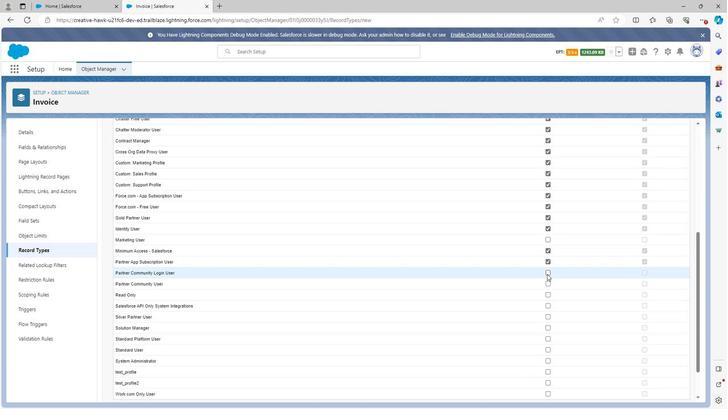
Action: Mouse moved to (546, 283)
Screenshot: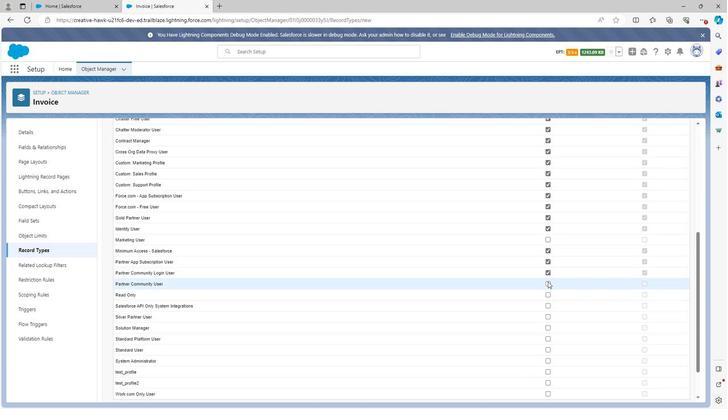 
Action: Mouse pressed left at (546, 283)
Screenshot: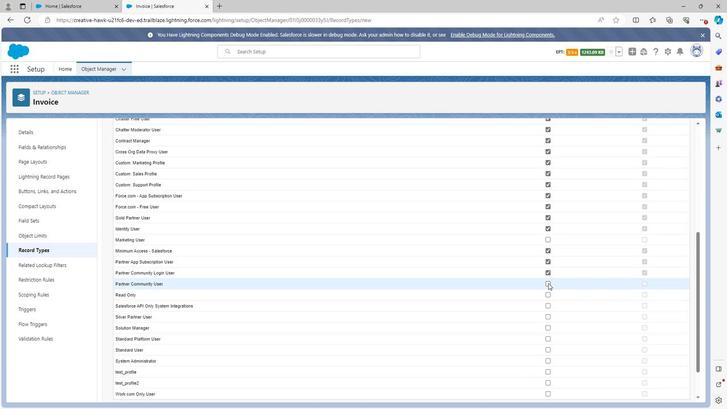 
Action: Mouse moved to (547, 294)
Screenshot: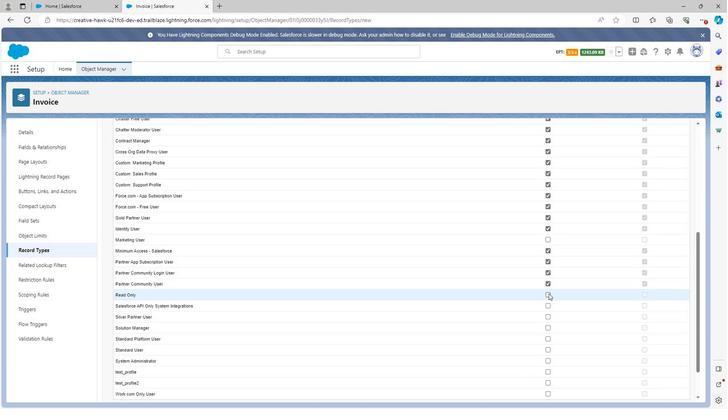 
Action: Mouse pressed left at (547, 294)
Screenshot: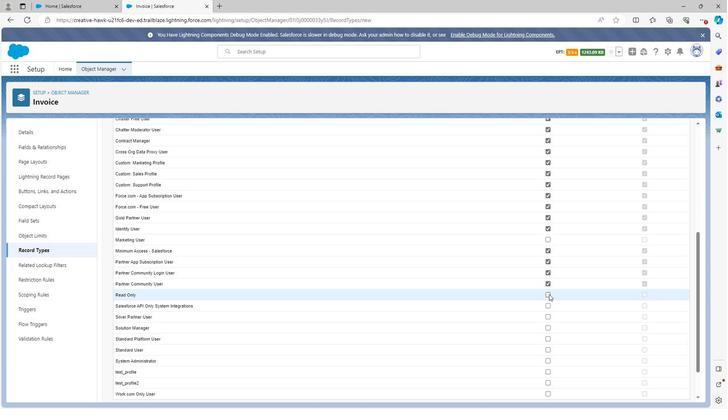 
Action: Mouse moved to (547, 304)
Screenshot: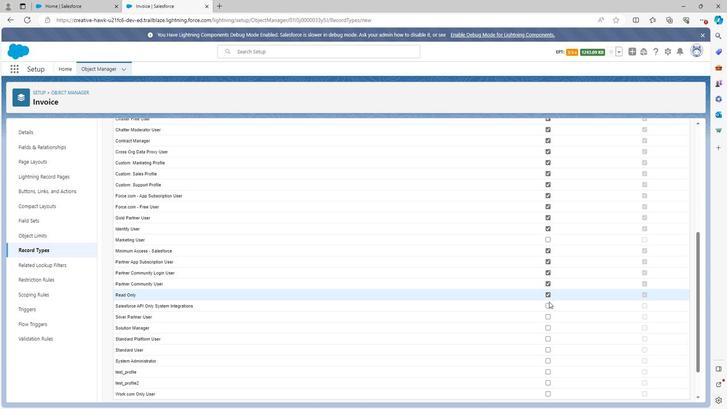 
Action: Mouse pressed left at (547, 304)
Screenshot: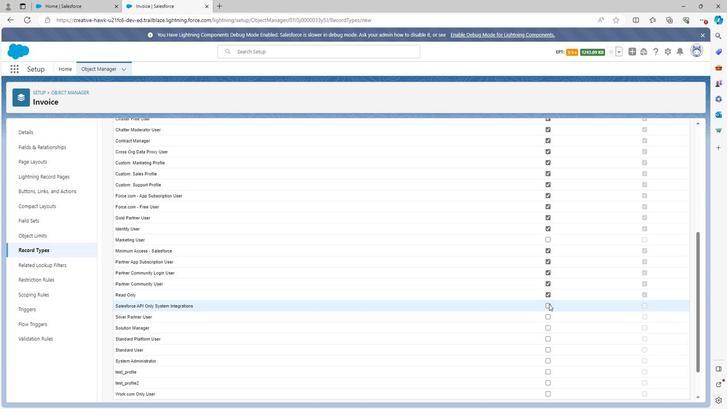 
Action: Mouse moved to (548, 313)
Screenshot: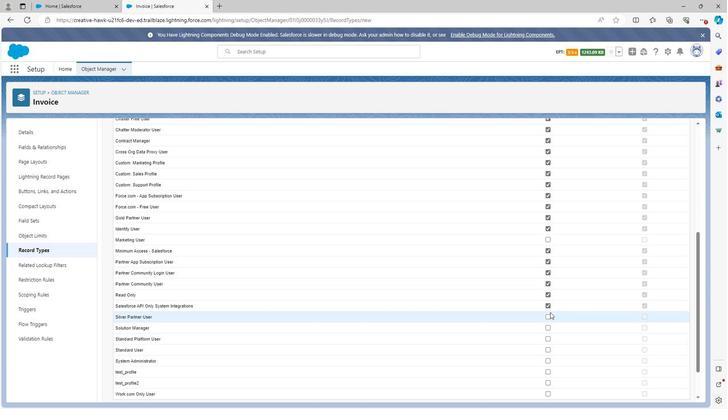 
Action: Mouse pressed left at (548, 313)
Screenshot: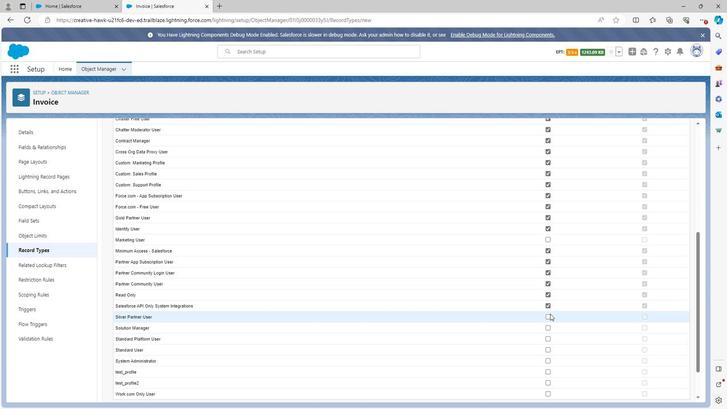 
Action: Mouse moved to (545, 317)
Screenshot: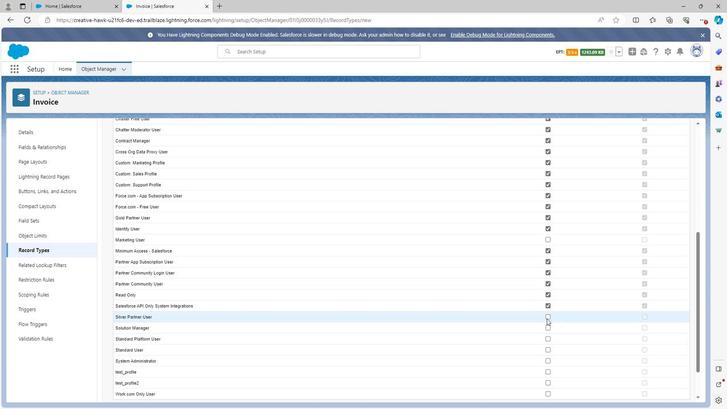 
Action: Mouse pressed left at (545, 317)
Screenshot: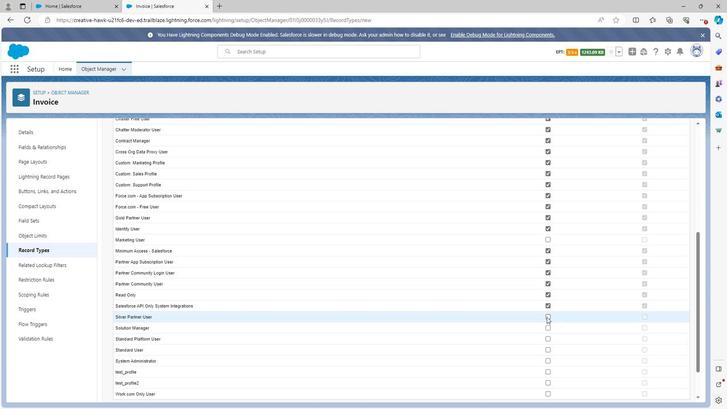 
Action: Mouse moved to (546, 329)
Screenshot: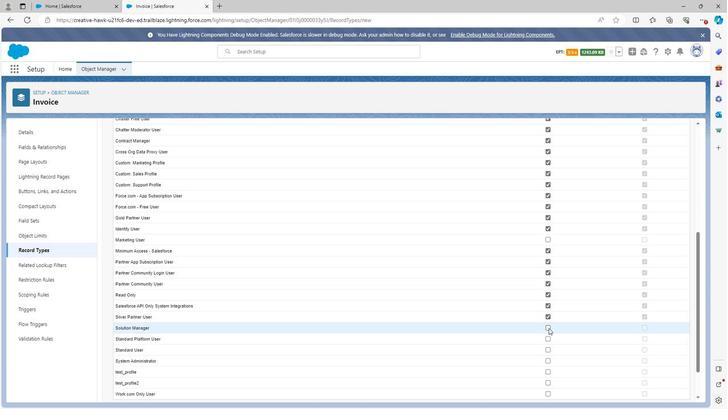 
Action: Mouse pressed left at (546, 329)
Screenshot: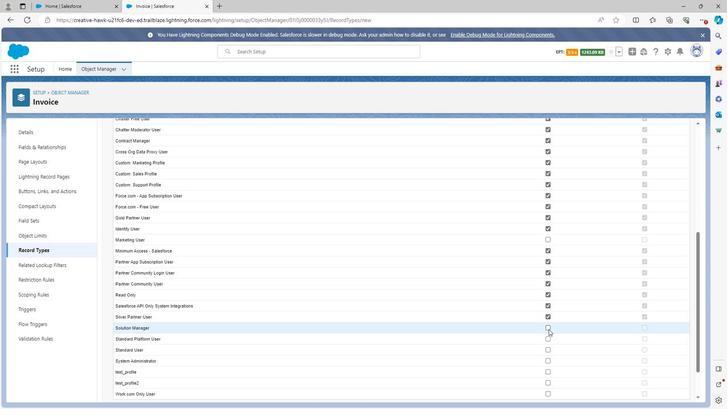
Action: Mouse moved to (546, 338)
Screenshot: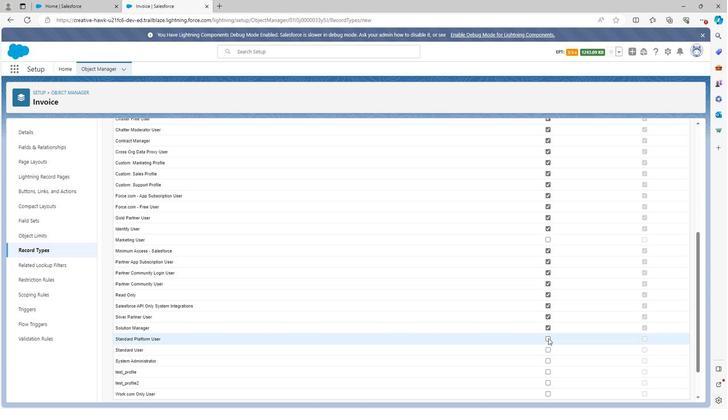
Action: Mouse pressed left at (546, 338)
Screenshot: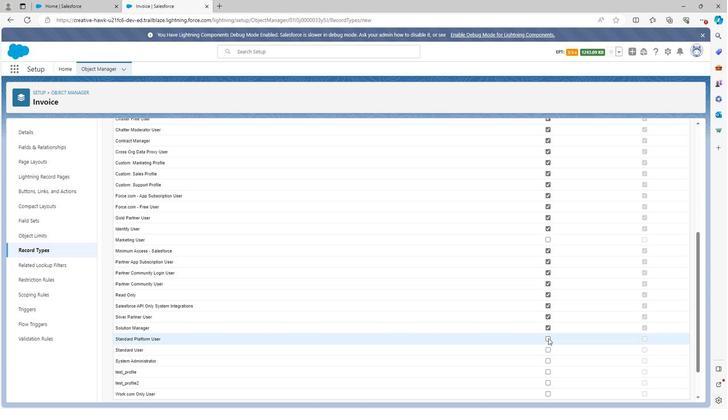 
Action: Mouse moved to (546, 349)
Screenshot: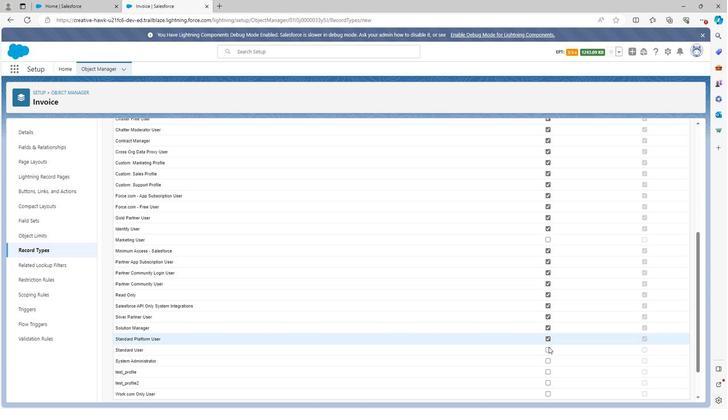 
Action: Mouse pressed left at (546, 349)
Screenshot: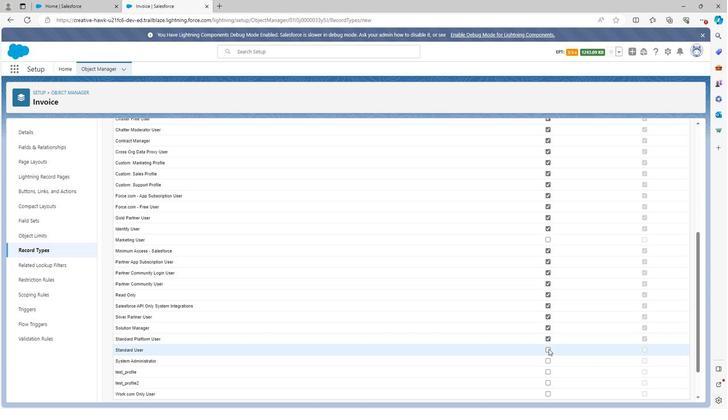 
Action: Mouse moved to (546, 360)
Screenshot: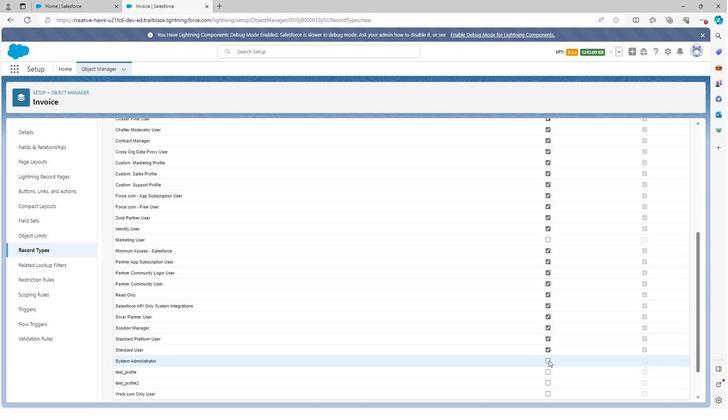 
Action: Mouse pressed left at (546, 360)
Screenshot: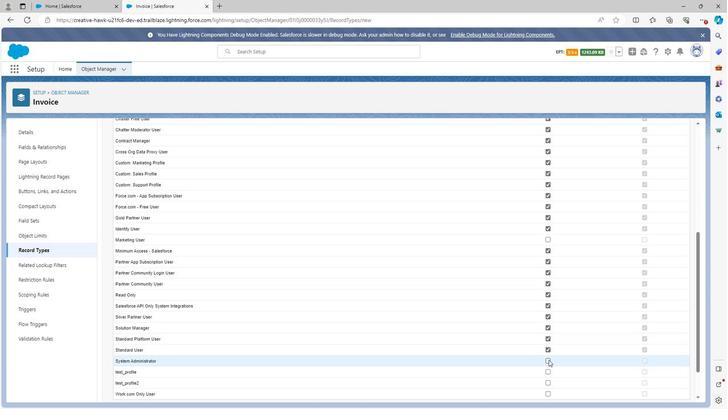 
Action: Mouse moved to (547, 369)
Screenshot: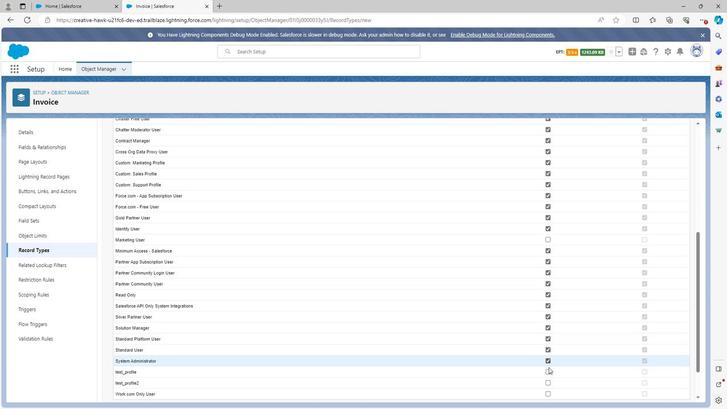 
Action: Mouse pressed left at (547, 369)
Screenshot: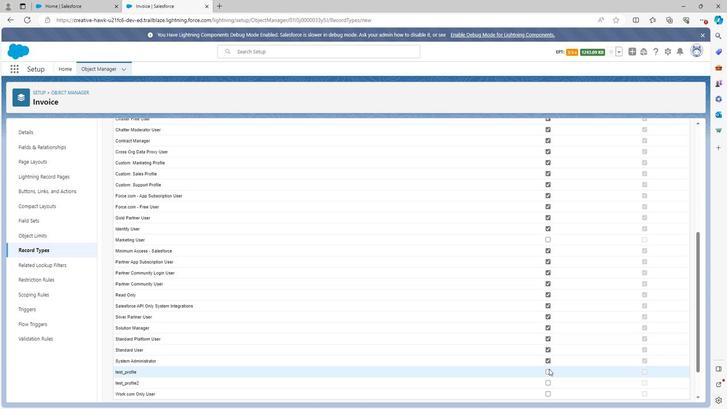 
Action: Mouse moved to (546, 375)
Screenshot: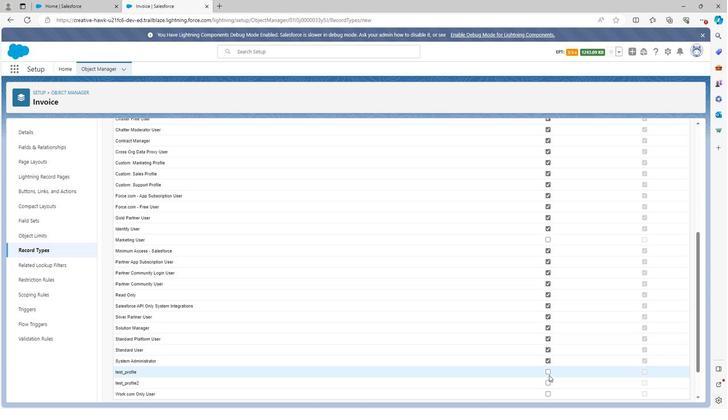 
Action: Mouse pressed left at (546, 375)
Screenshot: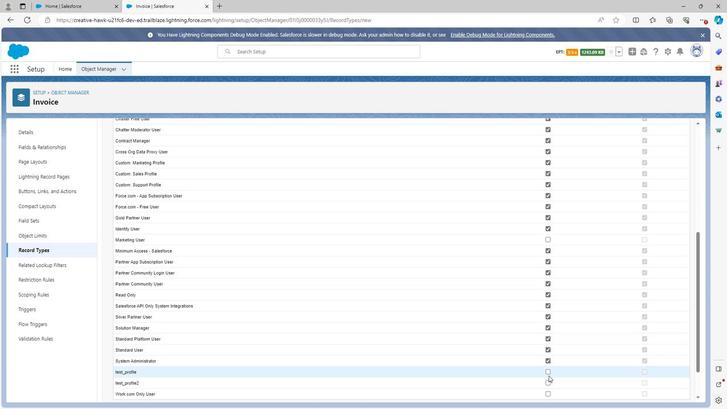 
Action: Mouse moved to (546, 373)
Screenshot: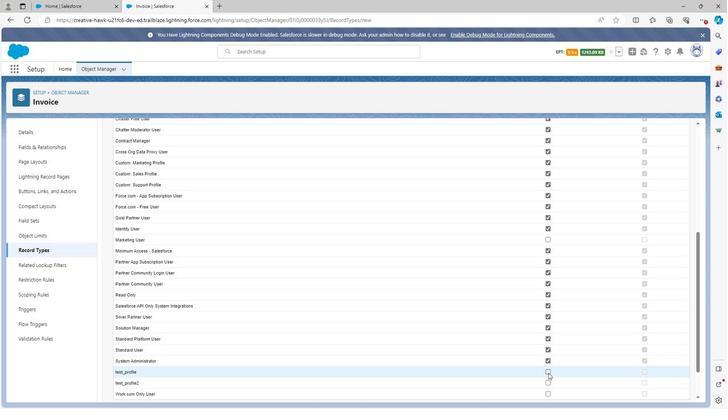 
Action: Mouse pressed left at (546, 373)
Screenshot: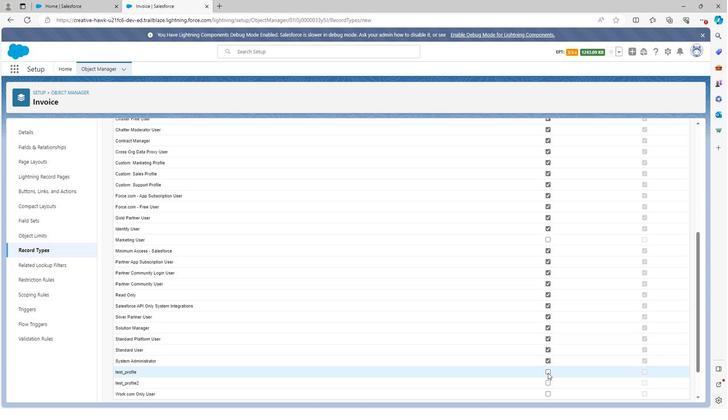 
Action: Mouse moved to (546, 383)
Screenshot: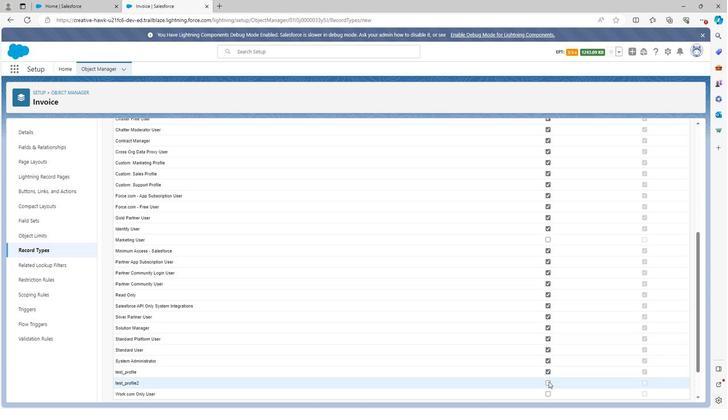 
Action: Mouse pressed left at (546, 383)
Screenshot: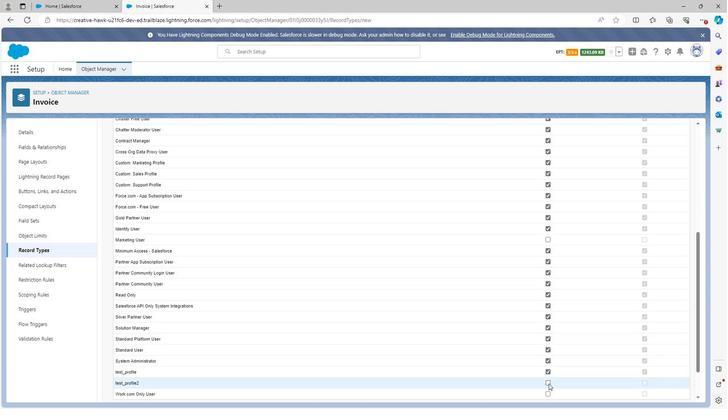 
Action: Mouse moved to (546, 382)
Screenshot: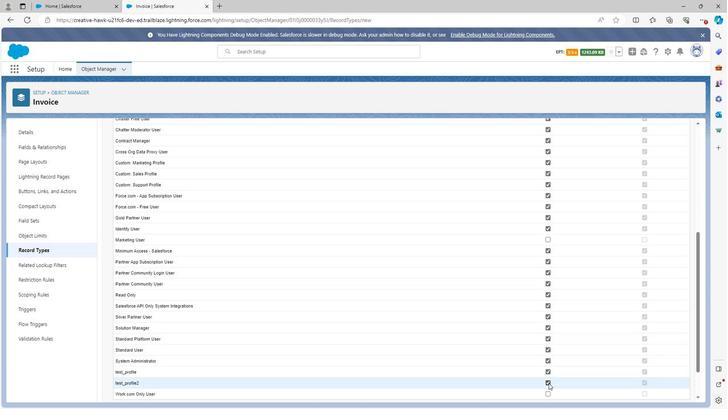 
Action: Mouse scrolled (546, 382) with delta (0, 0)
Screenshot: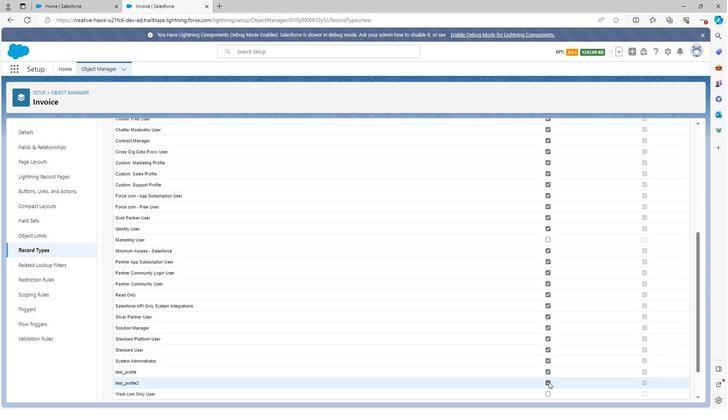
Action: Mouse moved to (546, 351)
Screenshot: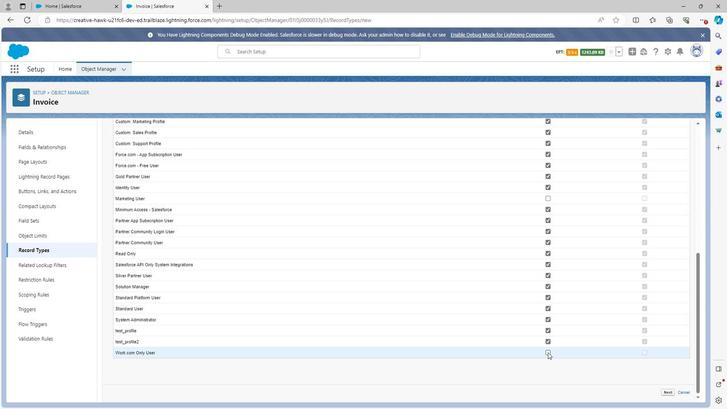 
Action: Mouse pressed left at (546, 351)
Screenshot: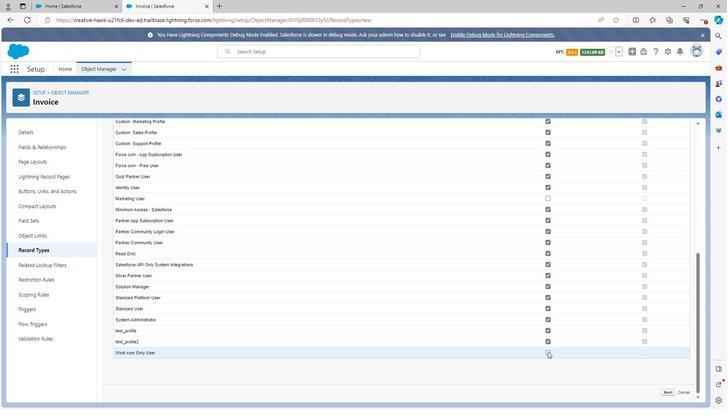 
Action: Mouse moved to (588, 322)
Screenshot: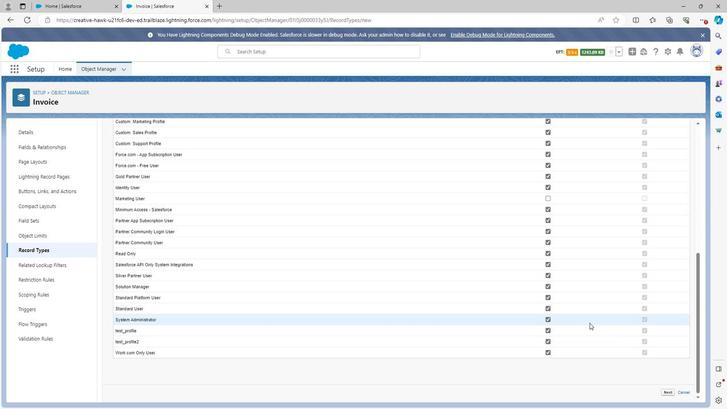 
Action: Mouse scrolled (588, 322) with delta (0, 0)
Screenshot: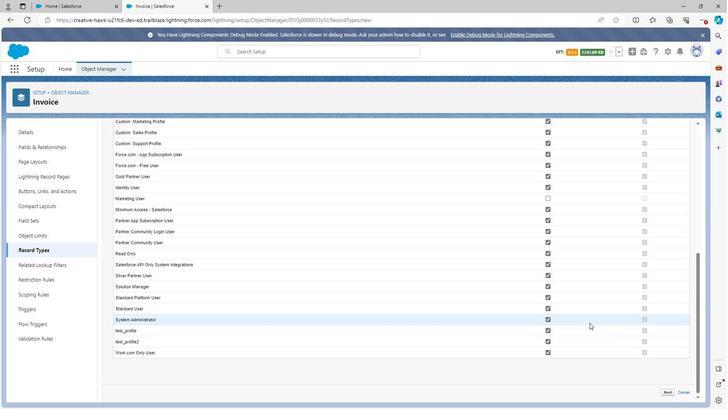 
Action: Mouse scrolled (588, 322) with delta (0, 0)
Screenshot: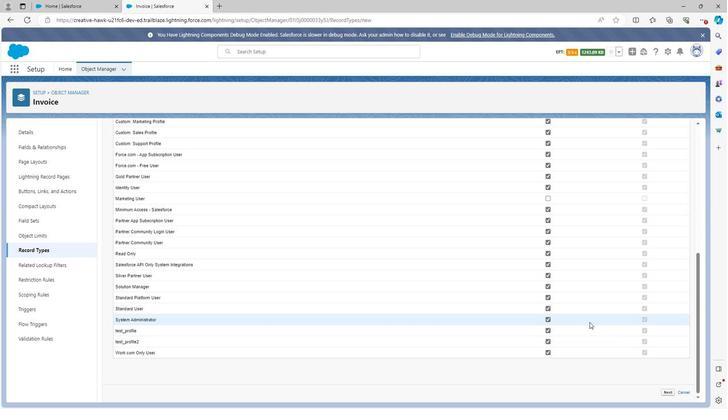 
Action: Mouse scrolled (588, 322) with delta (0, 0)
Screenshot: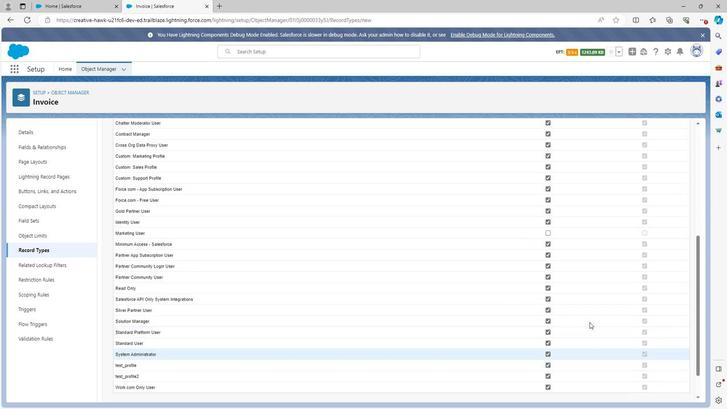 
Action: Mouse scrolled (588, 322) with delta (0, 0)
Screenshot: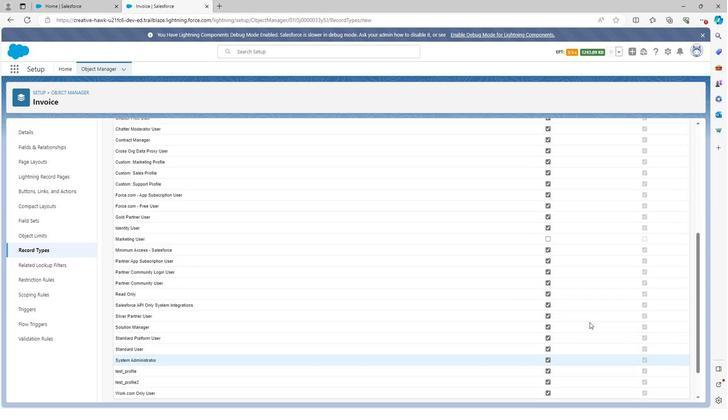 
Action: Mouse moved to (588, 322)
Screenshot: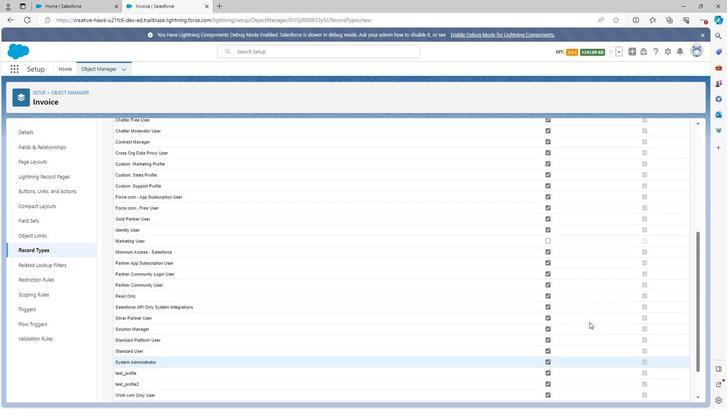 
Action: Mouse scrolled (588, 322) with delta (0, 0)
Screenshot: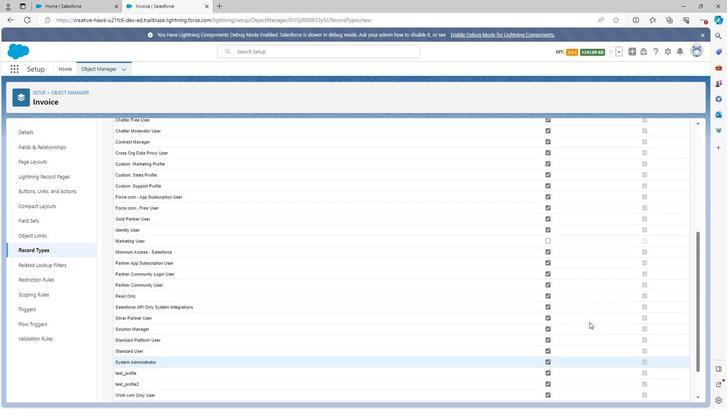 
Action: Mouse moved to (631, 246)
Screenshot: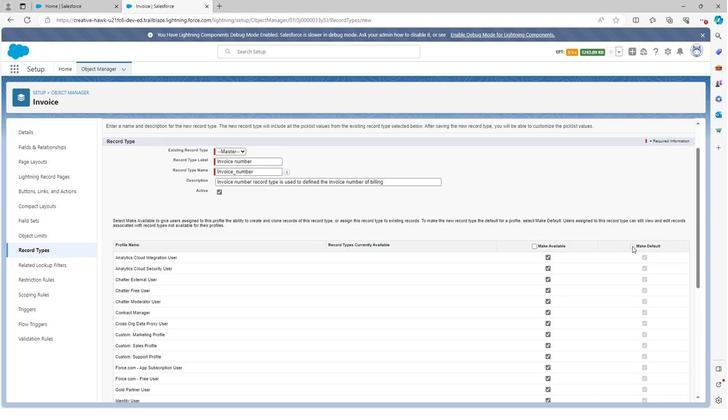 
Action: Mouse pressed left at (631, 246)
Screenshot: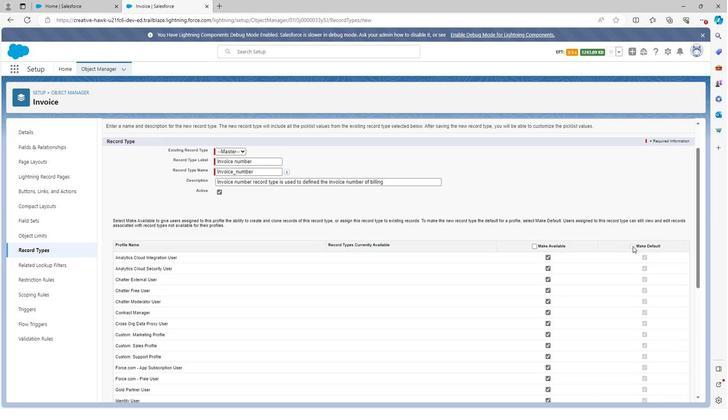 
Action: Mouse moved to (631, 245)
Screenshot: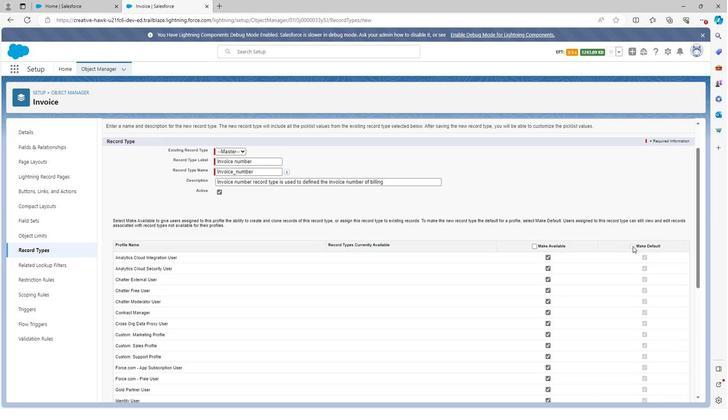 
Action: Mouse scrolled (631, 245) with delta (0, 0)
Screenshot: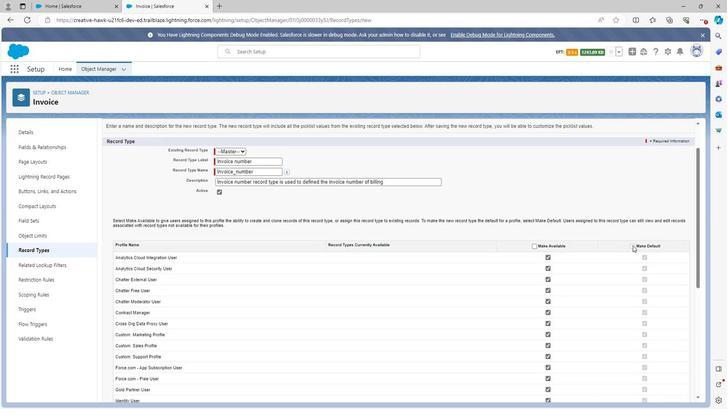 
Action: Mouse moved to (631, 245)
Screenshot: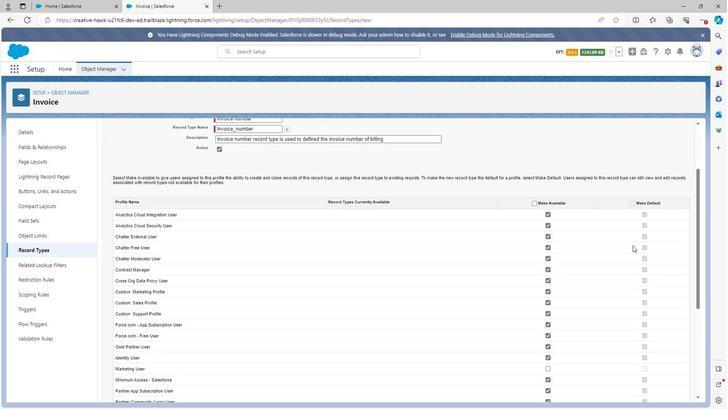 
Action: Mouse scrolled (631, 245) with delta (0, 0)
Screenshot: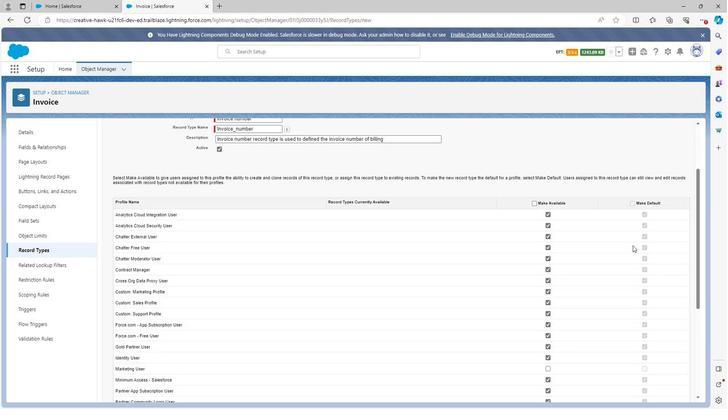 
Action: Mouse moved to (631, 245)
Screenshot: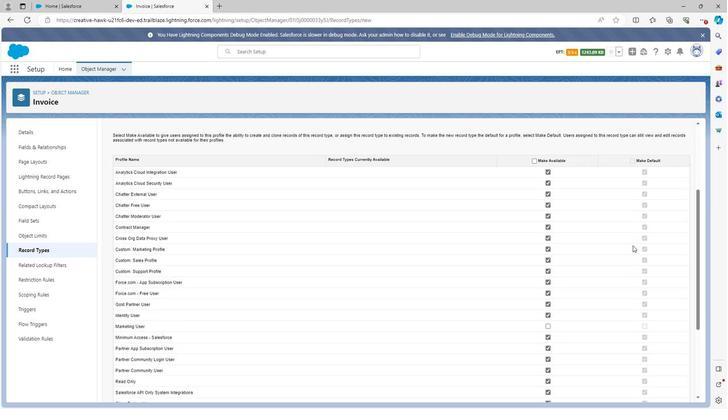 
Action: Mouse scrolled (631, 244) with delta (0, 0)
Screenshot: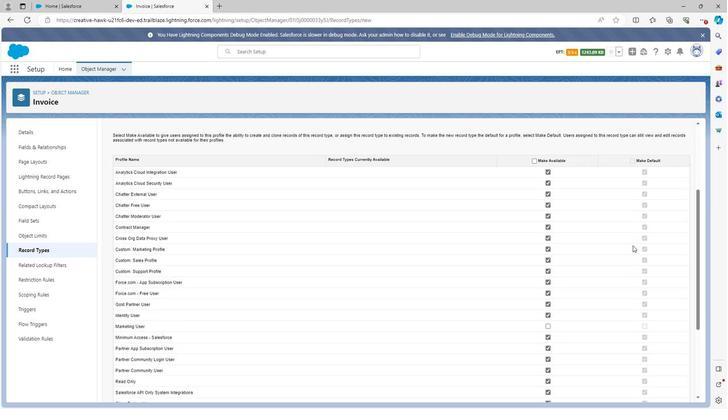 
Action: Mouse moved to (631, 246)
Screenshot: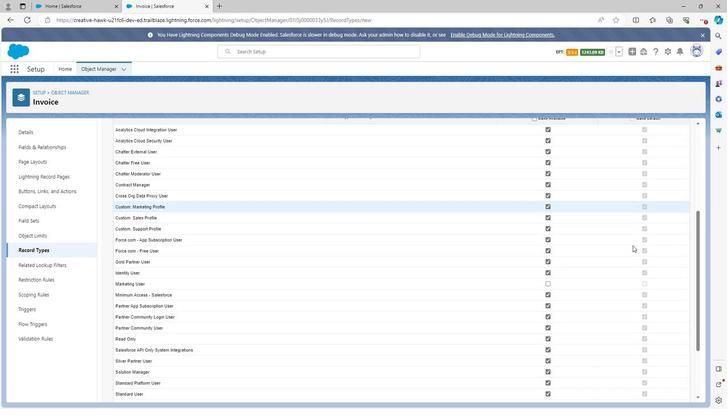 
Action: Mouse scrolled (631, 245) with delta (0, 0)
Screenshot: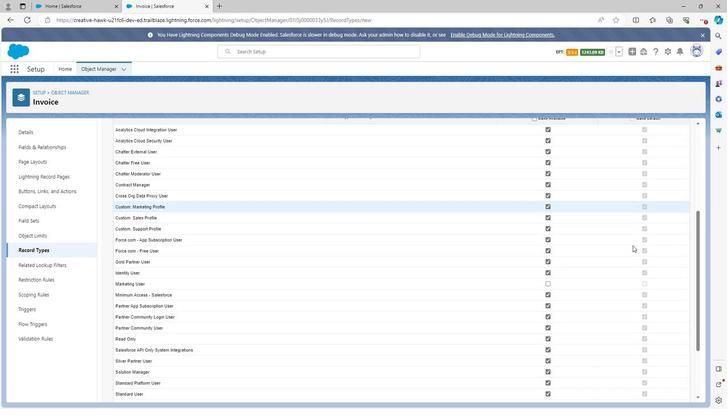 
Action: Mouse scrolled (631, 245) with delta (0, 0)
Screenshot: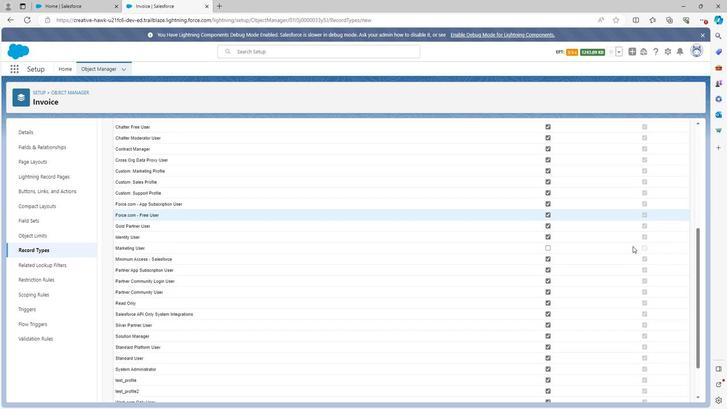 
Action: Mouse scrolled (631, 245) with delta (0, 0)
Screenshot: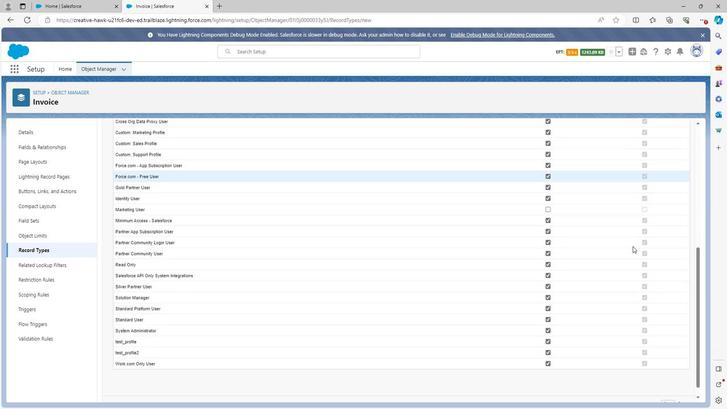 
Action: Mouse scrolled (631, 245) with delta (0, 0)
Screenshot: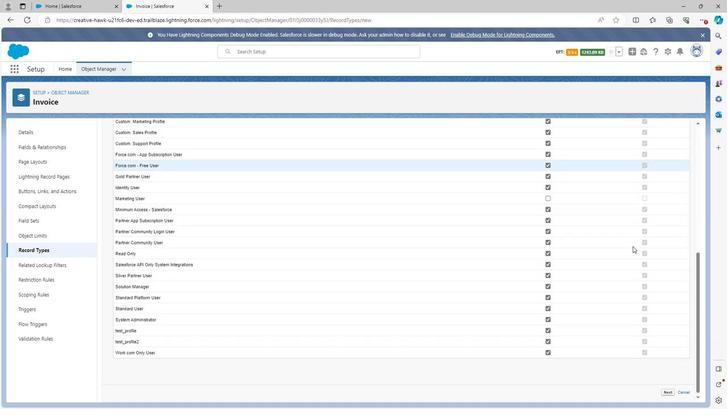 
Action: Mouse moved to (666, 391)
Screenshot: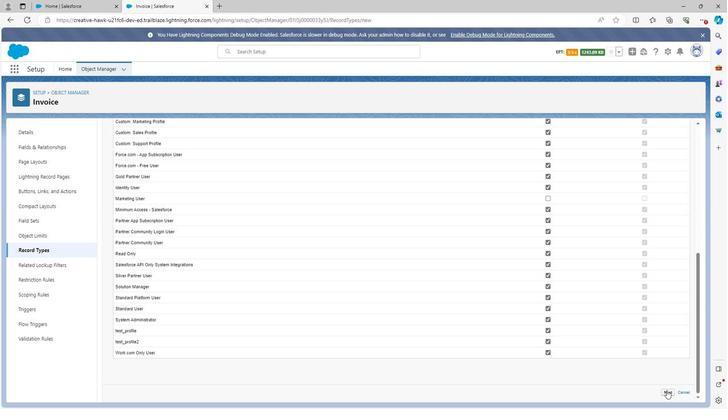 
Action: Mouse pressed left at (666, 391)
Screenshot: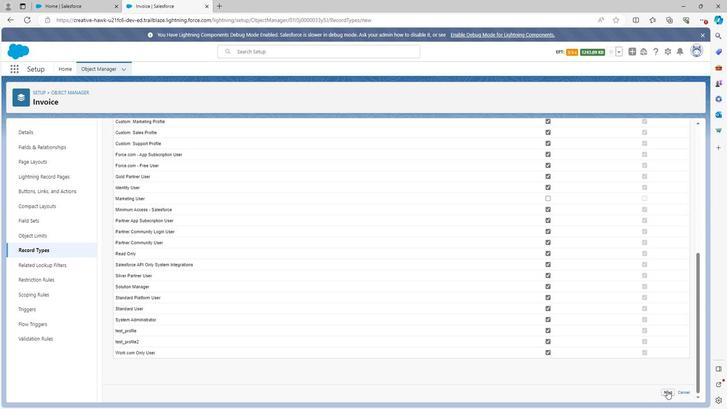 
Action: Mouse moved to (652, 351)
Screenshot: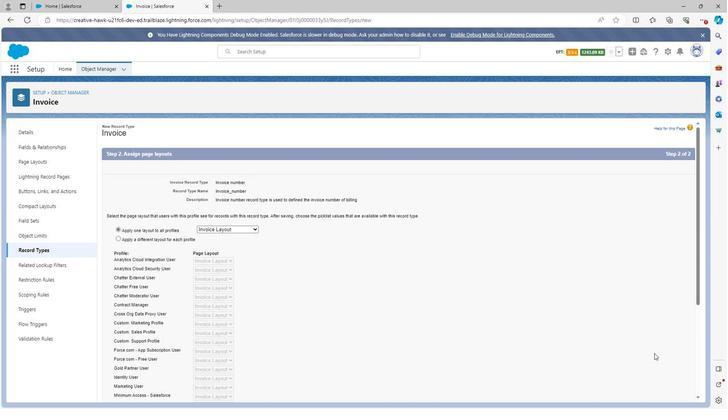 
Action: Mouse scrolled (652, 351) with delta (0, 0)
Screenshot: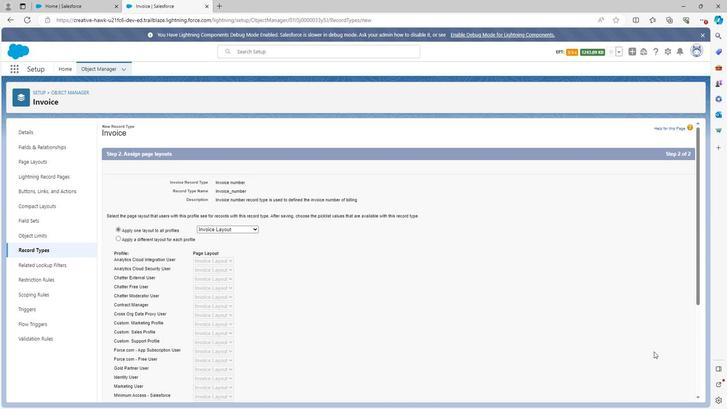 
Action: Mouse scrolled (652, 351) with delta (0, 0)
Screenshot: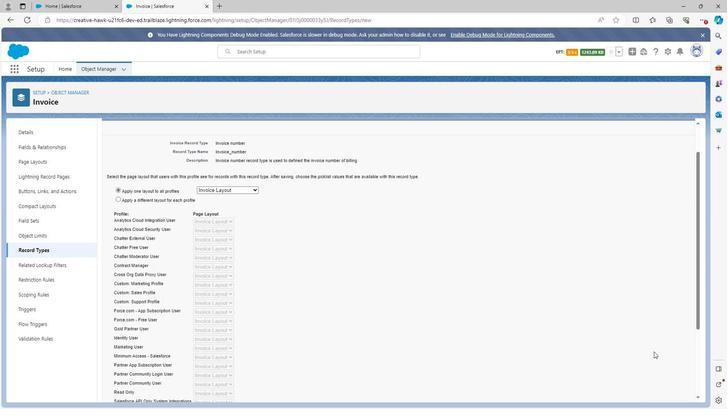
Action: Mouse scrolled (652, 351) with delta (0, 0)
Screenshot: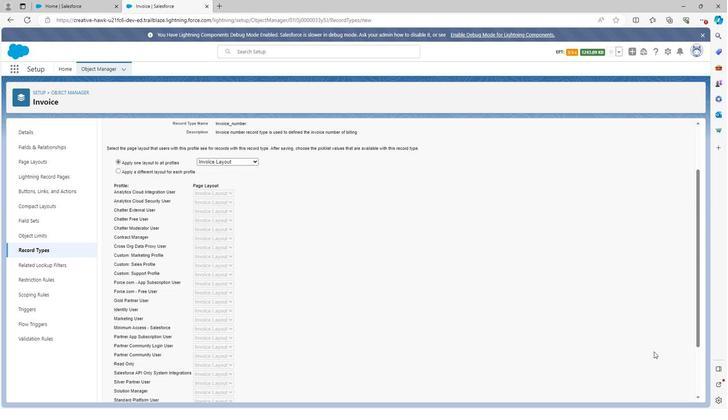 
Action: Mouse scrolled (652, 351) with delta (0, 0)
Screenshot: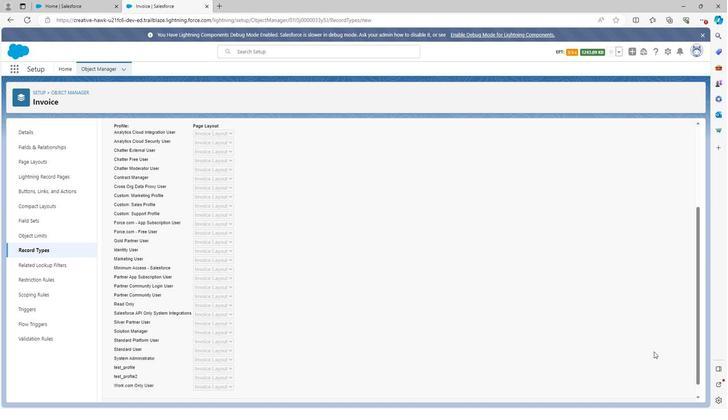 
Action: Mouse moved to (667, 392)
Screenshot: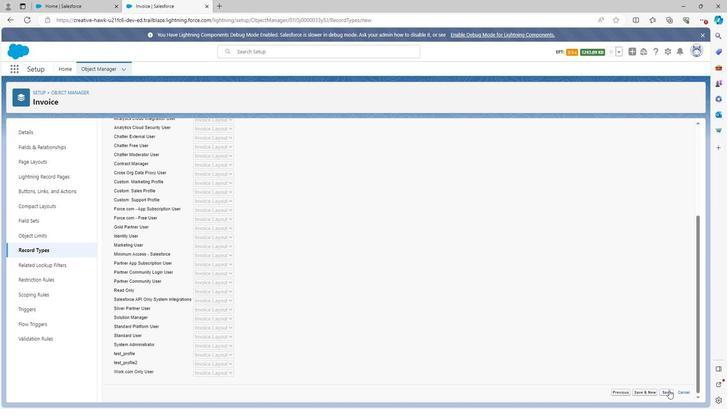 
Action: Mouse pressed left at (667, 392)
Screenshot: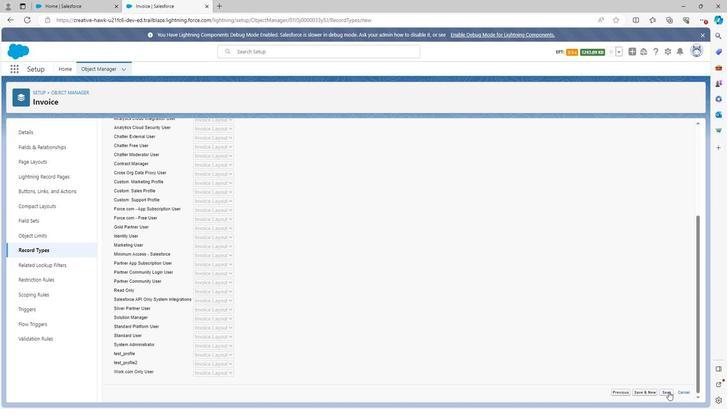 
Action: Mouse moved to (38, 249)
Screenshot: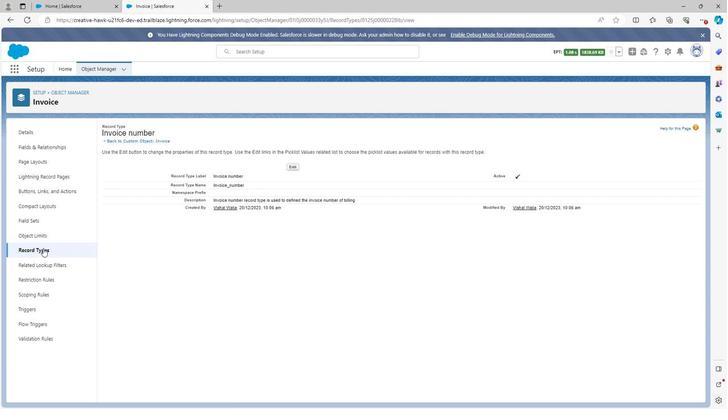 
Action: Mouse pressed left at (38, 249)
Screenshot: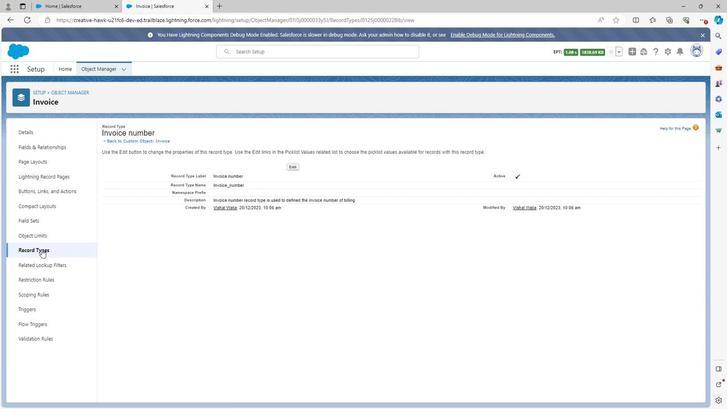 
Action: Mouse moved to (621, 134)
Screenshot: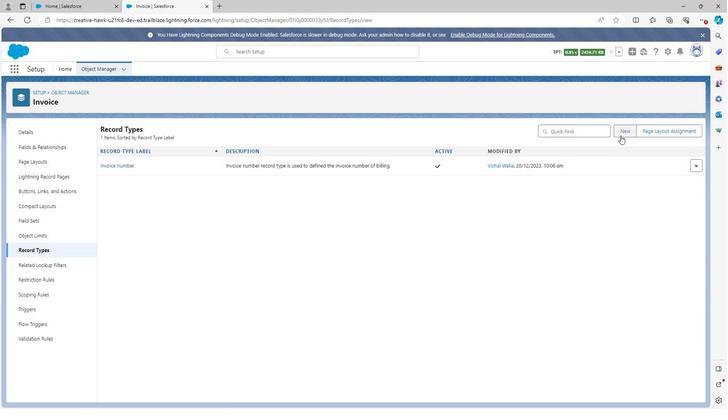 
Action: Mouse pressed left at (621, 134)
Screenshot: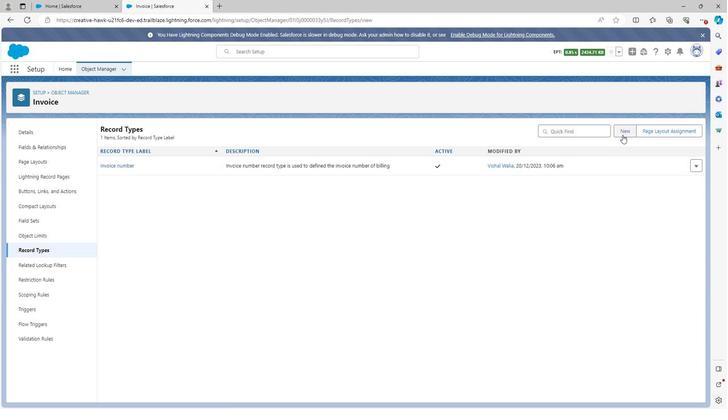 
Action: Mouse moved to (270, 203)
Screenshot: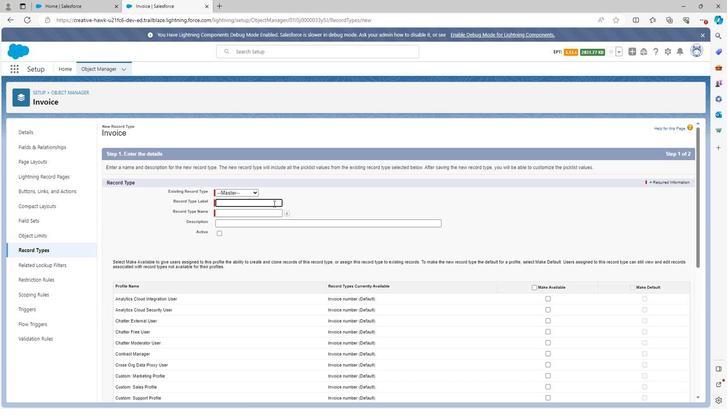 
Action: Mouse pressed left at (270, 203)
Screenshot: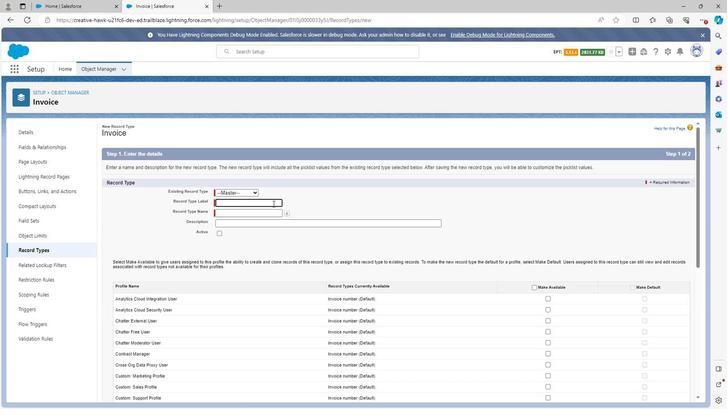 
Action: Key pressed <Key.shift>Invoice<Key.space>date
Screenshot: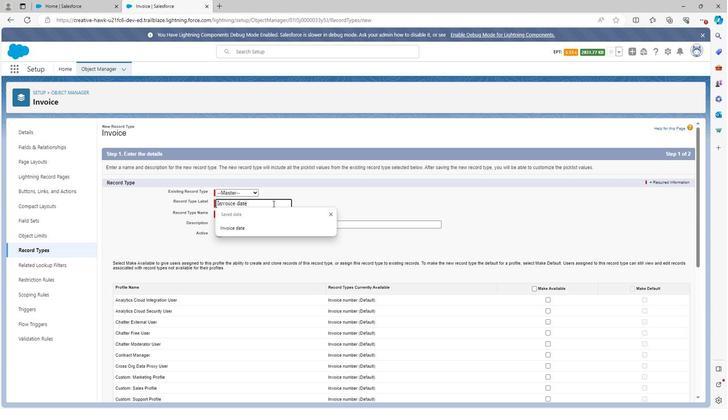 
Action: Mouse moved to (310, 202)
Screenshot: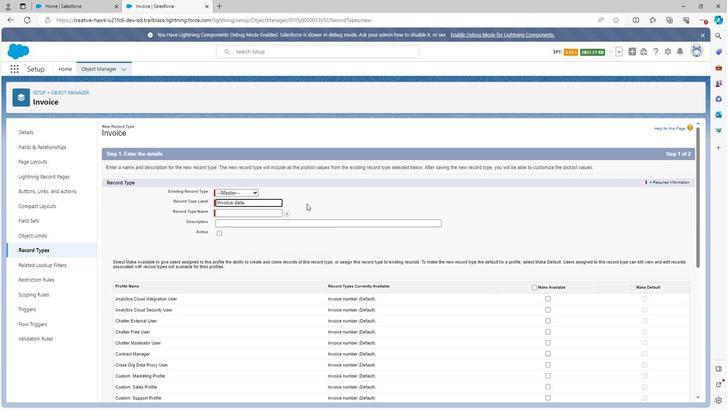 
Action: Mouse pressed left at (310, 202)
Screenshot: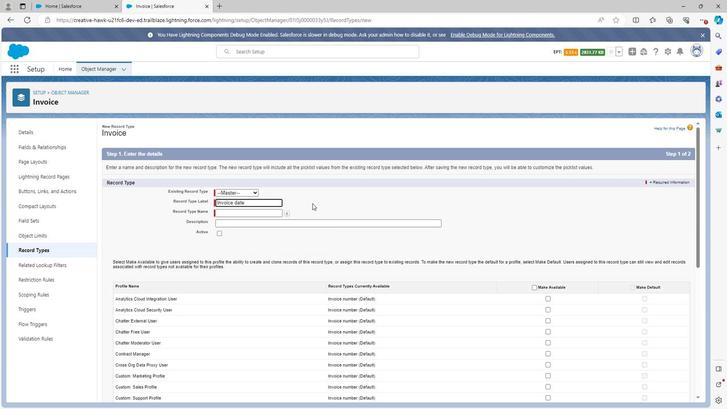 
Action: Mouse moved to (297, 221)
Screenshot: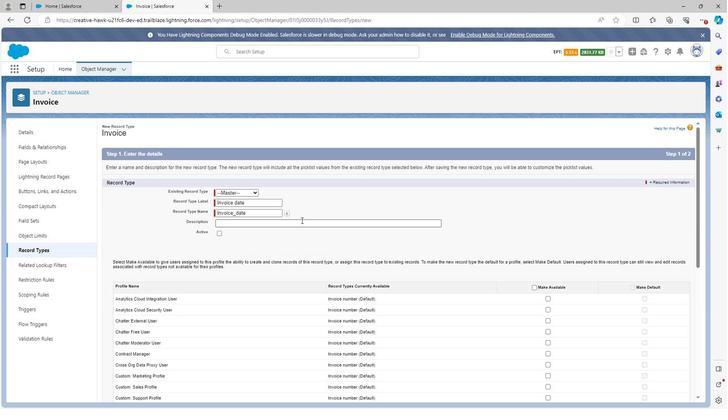 
Action: Mouse pressed left at (297, 221)
Screenshot: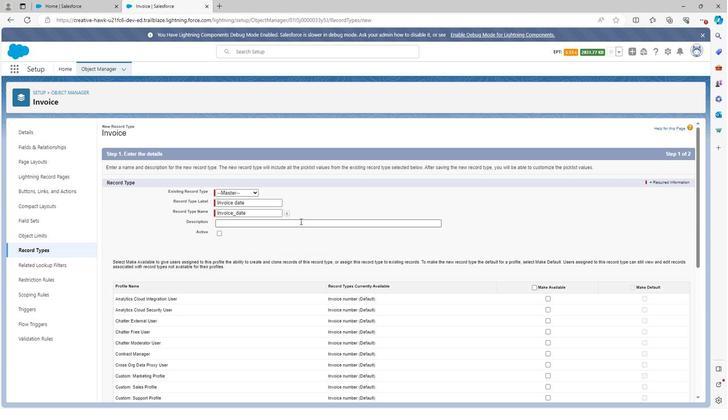 
Action: Key pressed <Key.shift>Invoice<Key.space>date<Key.space>record<Key.space>date<Key.space>is<Key.space>used<Key.space>to<Key.space>defined<Key.space>the<Key.space>invoice<Key.space>date<Key.space>of<Key.space>billing
Screenshot: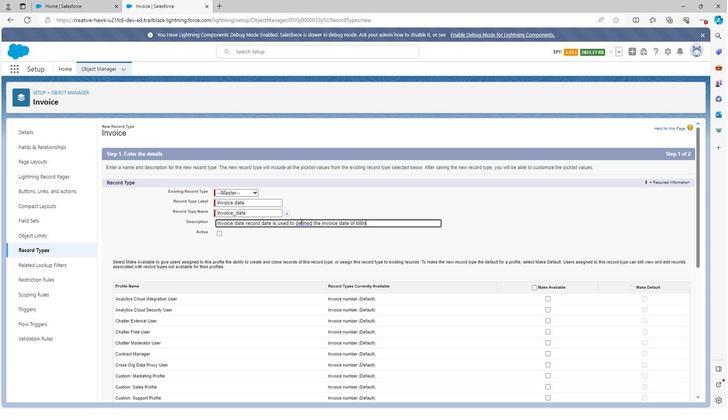 
Action: Mouse moved to (476, 262)
Screenshot: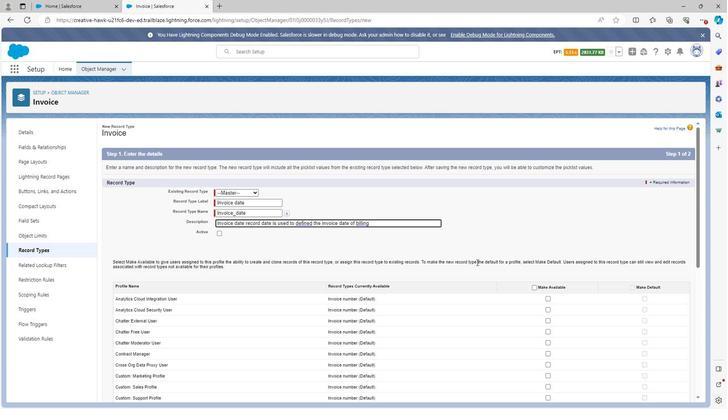 
Action: Mouse scrolled (476, 262) with delta (0, 0)
Screenshot: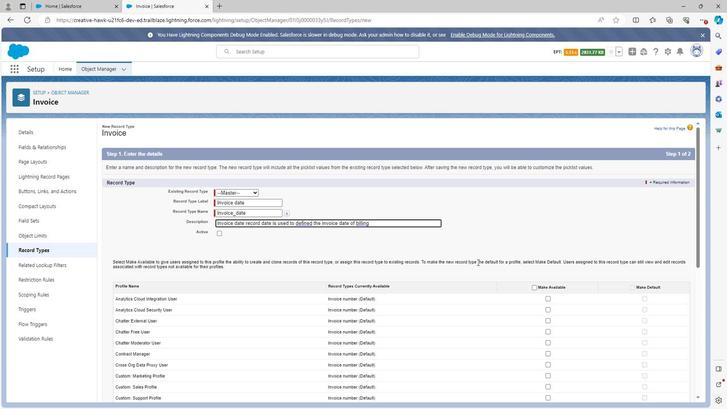 
Action: Mouse moved to (477, 262)
Screenshot: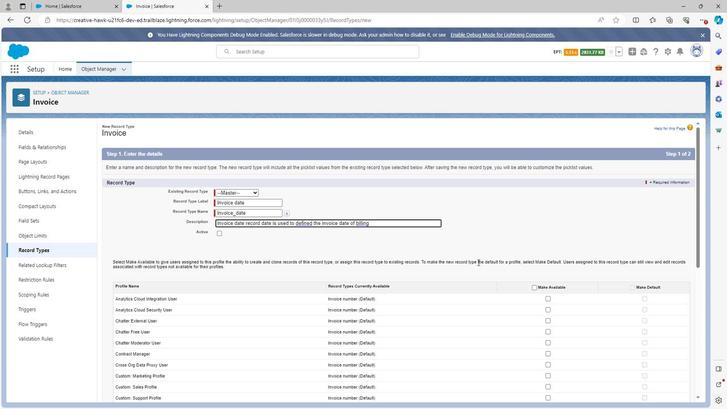 
Action: Mouse scrolled (477, 262) with delta (0, 0)
Screenshot: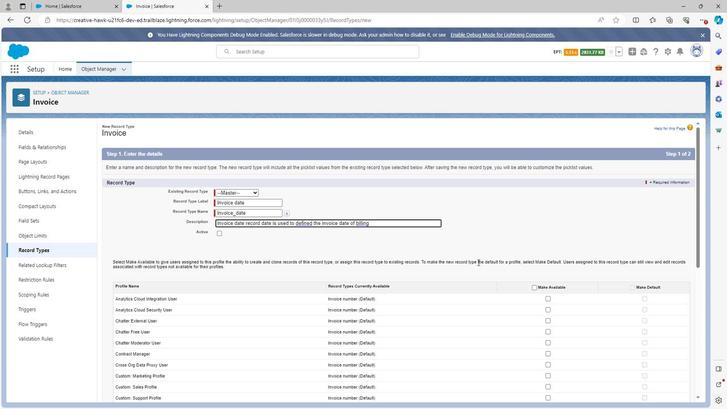 
Action: Mouse scrolled (477, 262) with delta (0, 0)
Screenshot: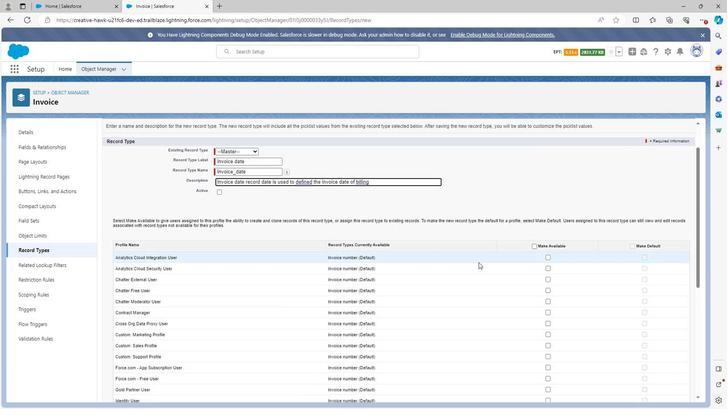 
Action: Mouse moved to (544, 171)
Screenshot: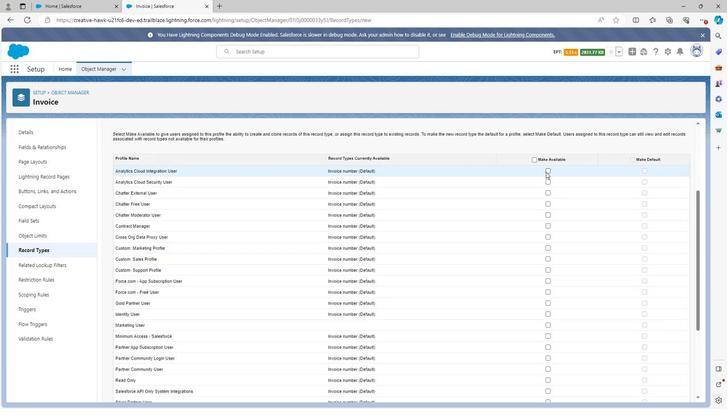 
Action: Mouse pressed left at (544, 171)
Screenshot: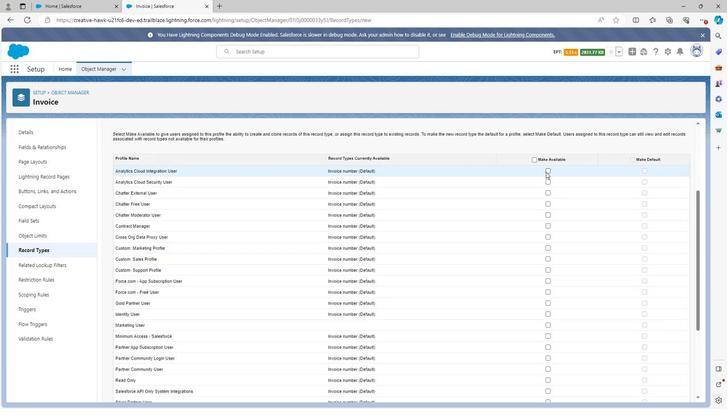 
Action: Mouse moved to (546, 181)
Screenshot: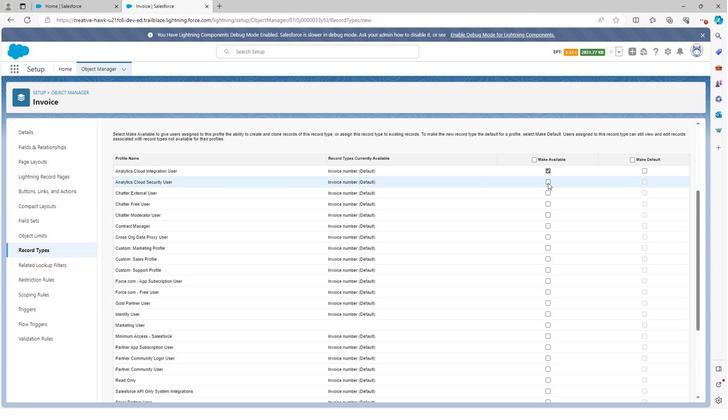 
Action: Mouse pressed left at (546, 181)
Screenshot: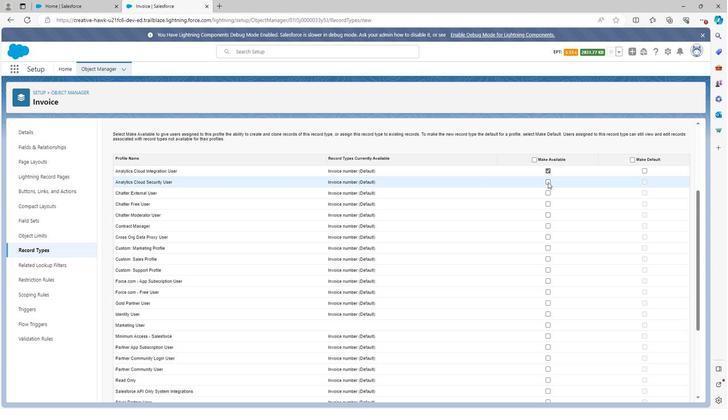 
Action: Mouse moved to (545, 192)
Screenshot: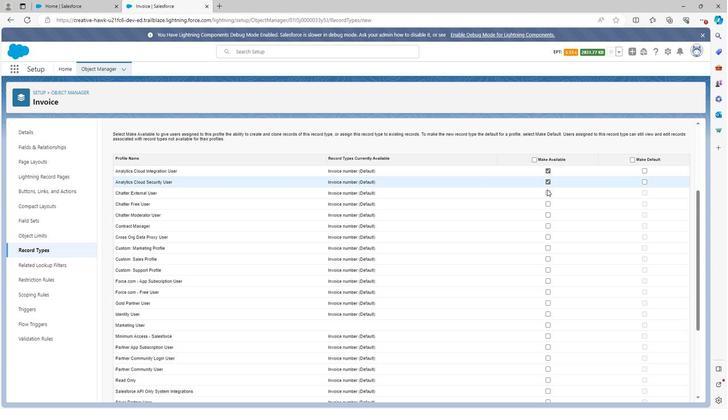 
Action: Mouse pressed left at (545, 192)
Screenshot: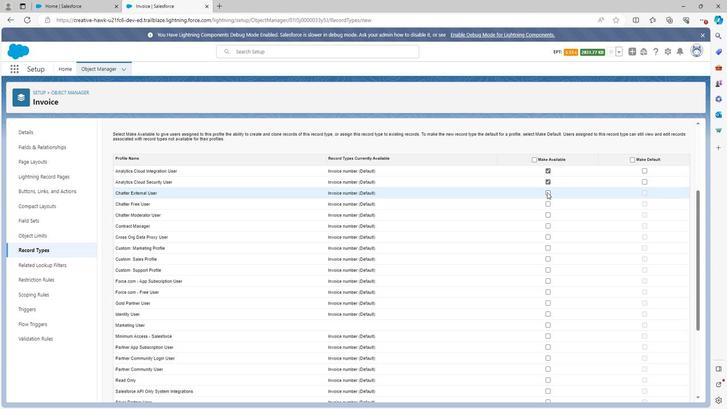 
Action: Mouse moved to (545, 206)
Screenshot: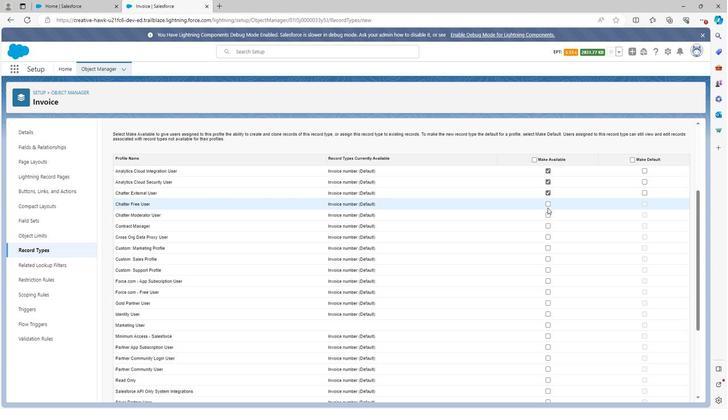 
Action: Mouse pressed left at (545, 206)
Screenshot: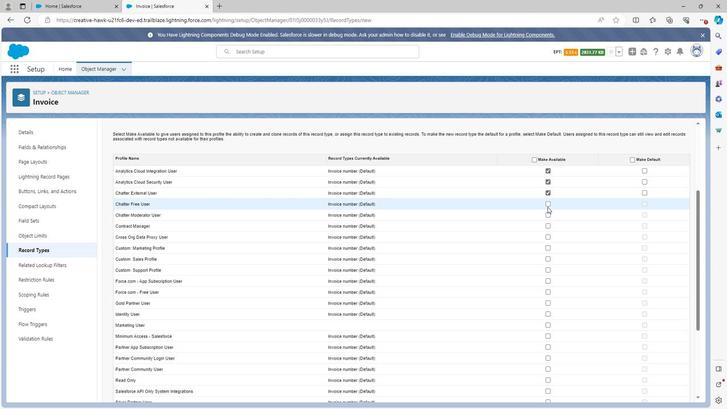 
Action: Mouse moved to (545, 201)
Screenshot: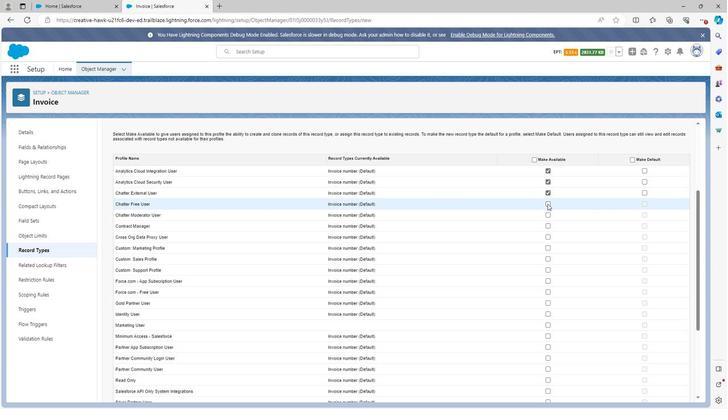 
Action: Mouse pressed left at (545, 201)
Screenshot: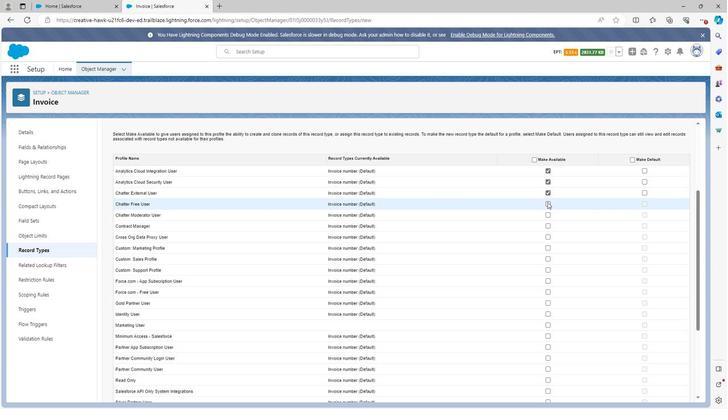 
Action: Mouse moved to (546, 213)
Screenshot: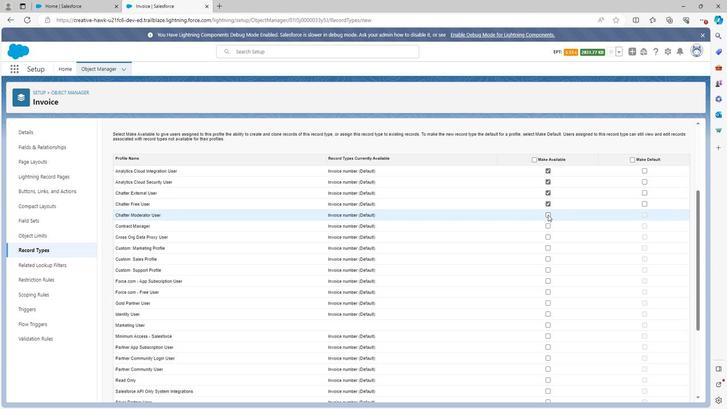 
Action: Mouse pressed left at (546, 213)
Screenshot: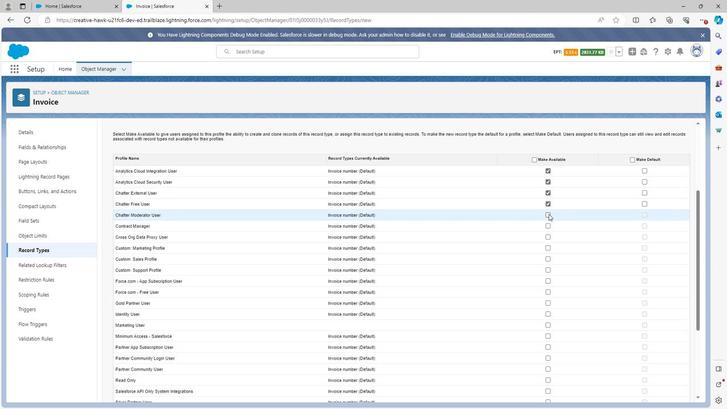 
Action: Mouse moved to (546, 224)
Screenshot: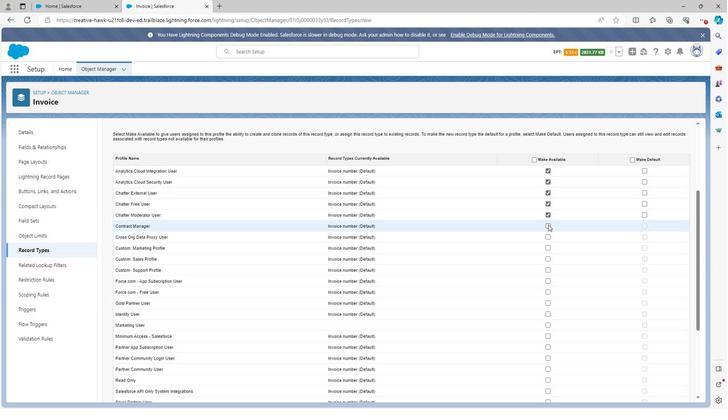 
Action: Mouse pressed left at (546, 224)
Screenshot: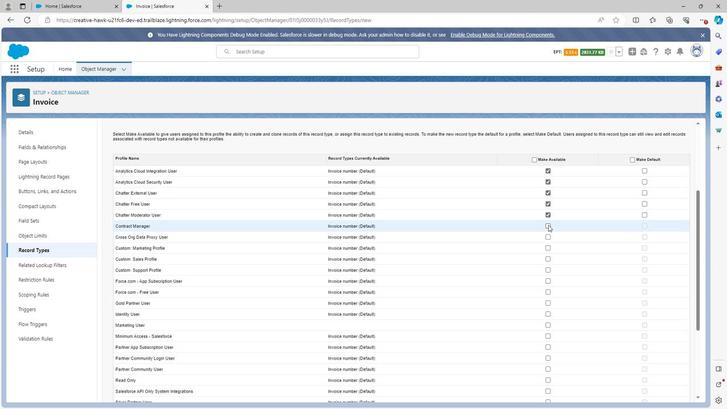 
Action: Mouse moved to (549, 237)
Screenshot: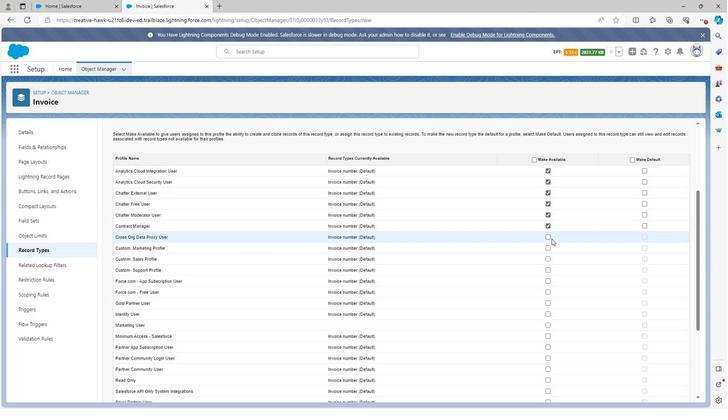 
Action: Mouse pressed left at (549, 237)
Screenshot: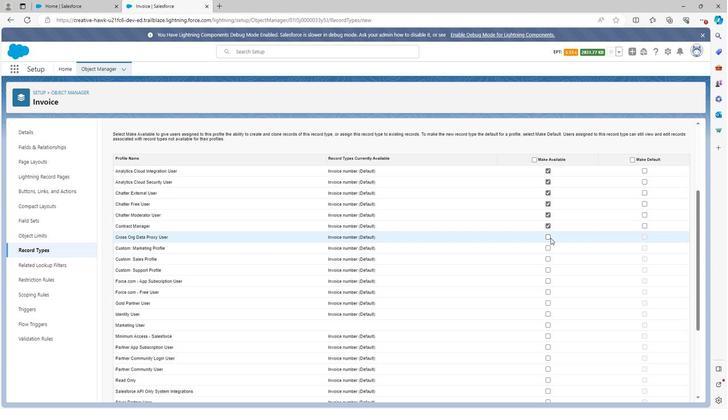 
Action: Mouse moved to (546, 247)
Screenshot: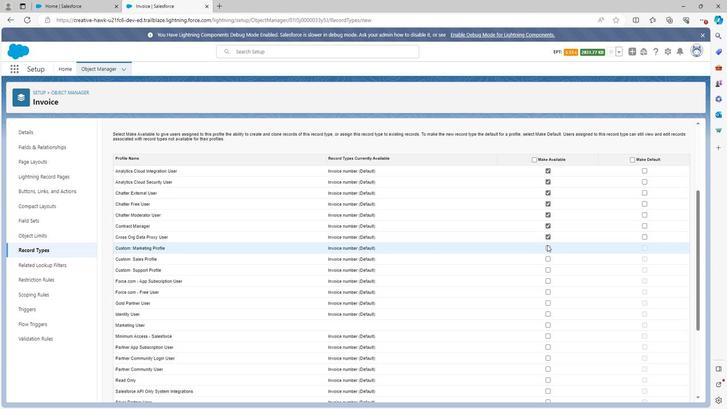 
Action: Mouse pressed left at (546, 247)
Screenshot: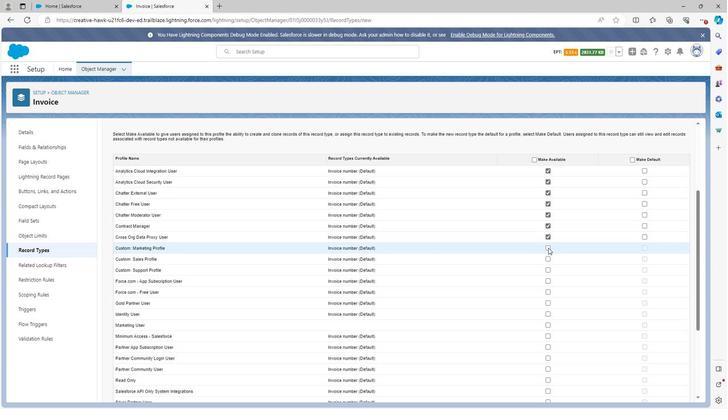 
Action: Mouse moved to (545, 260)
Screenshot: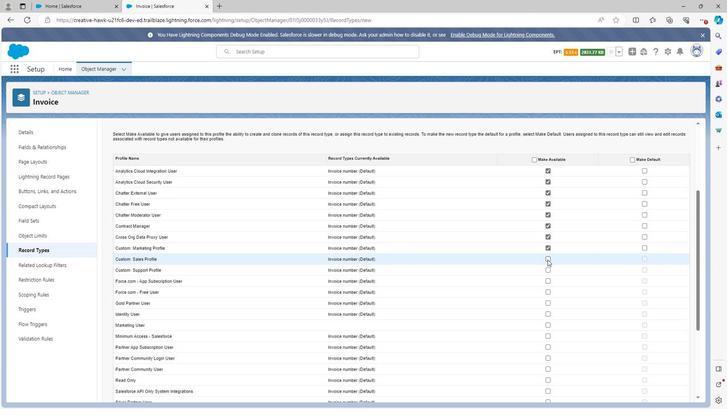 
Action: Mouse pressed left at (545, 260)
Screenshot: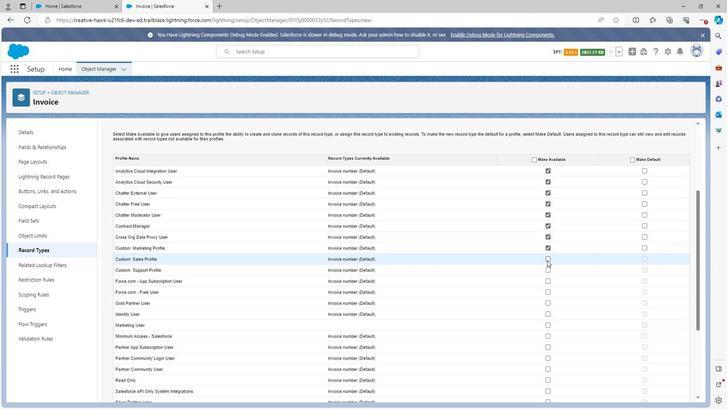 
Action: Mouse moved to (546, 268)
Screenshot: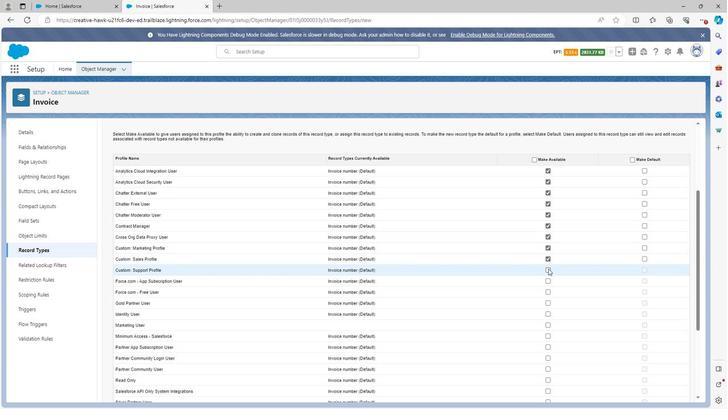 
Action: Mouse pressed left at (546, 268)
Screenshot: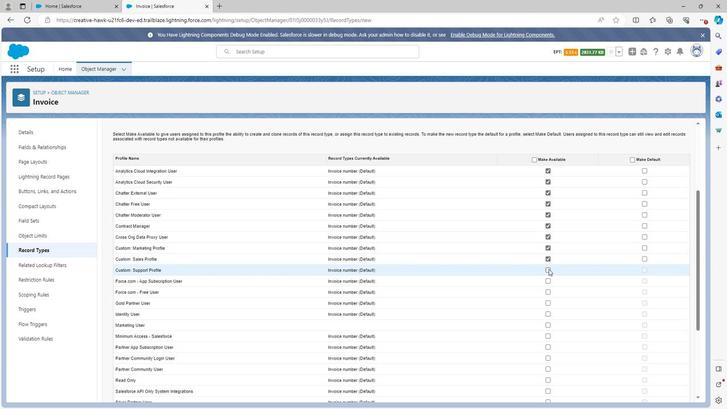 
Action: Mouse moved to (545, 280)
Screenshot: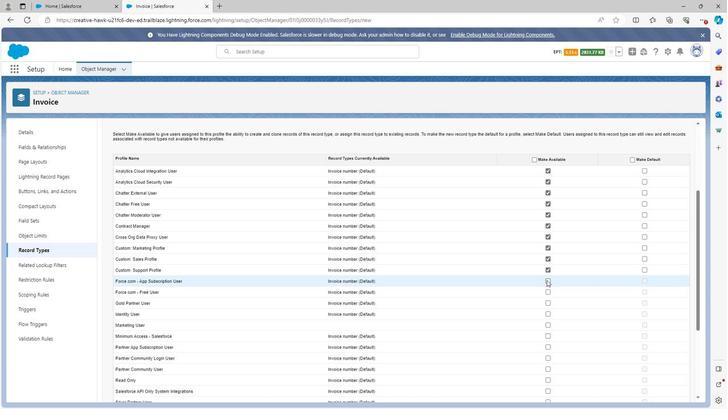 
Action: Mouse pressed left at (545, 280)
Screenshot: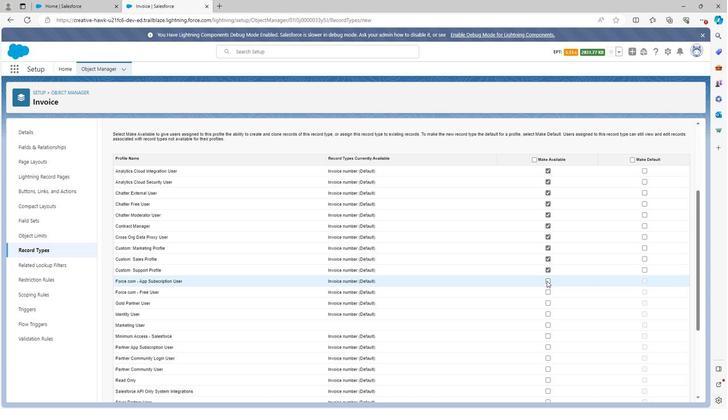 
Action: Mouse moved to (544, 291)
Screenshot: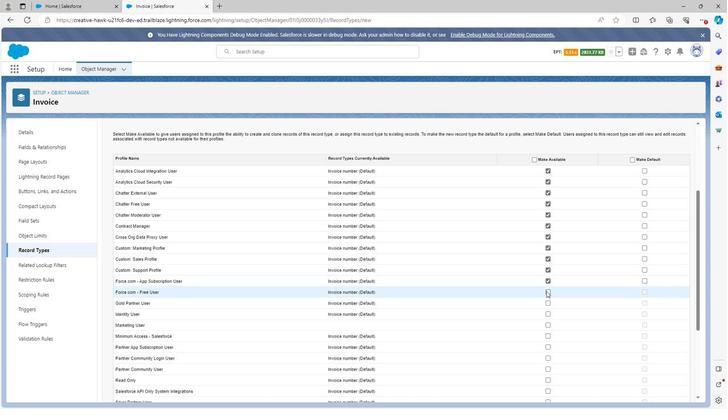 
Action: Mouse pressed left at (544, 291)
Screenshot: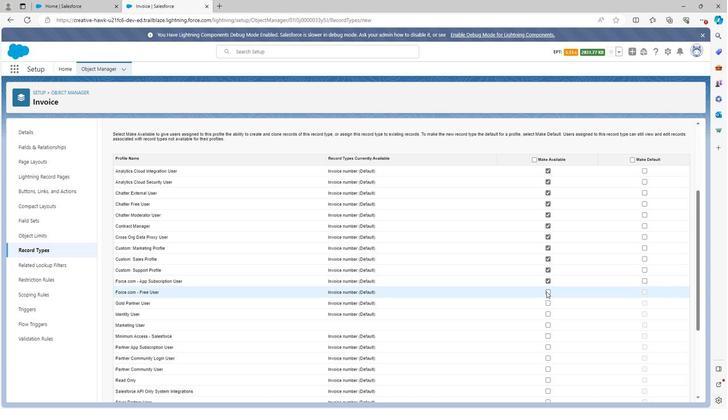 
Action: Mouse moved to (547, 302)
Screenshot: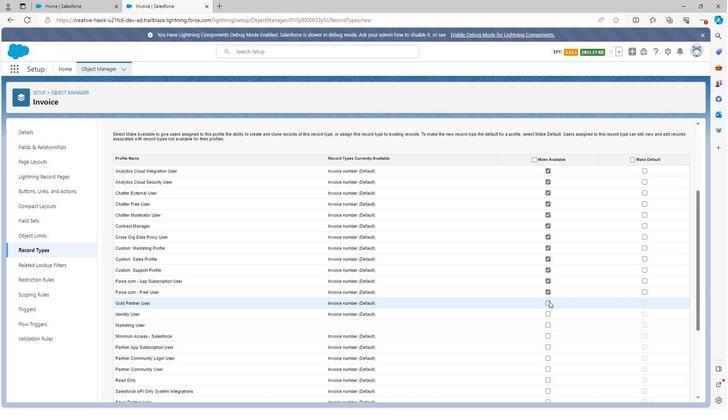 
Action: Mouse pressed left at (547, 302)
Screenshot: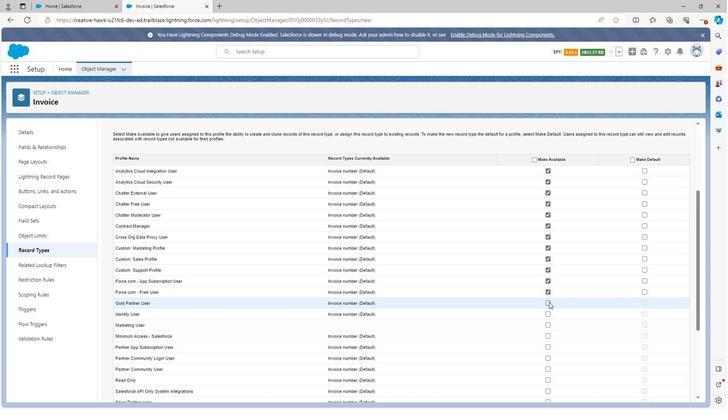 
Action: Mouse moved to (548, 315)
Screenshot: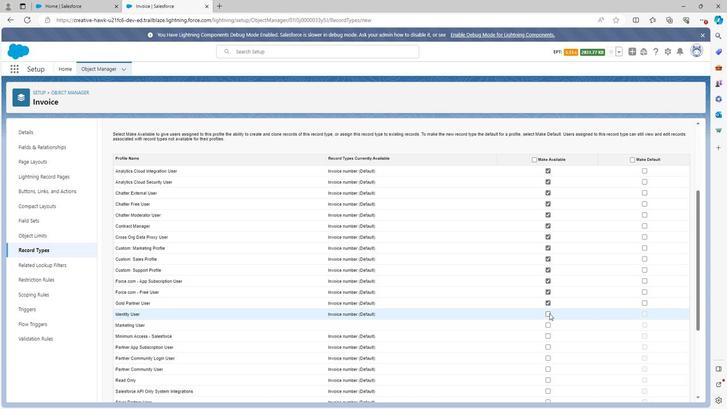
Action: Mouse pressed left at (548, 315)
Screenshot: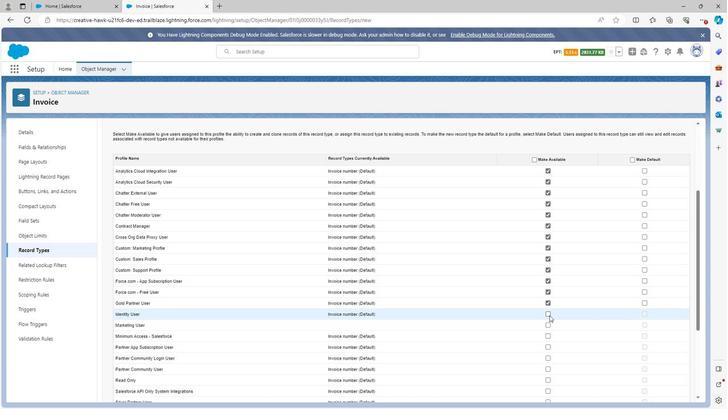 
Action: Mouse moved to (548, 336)
Screenshot: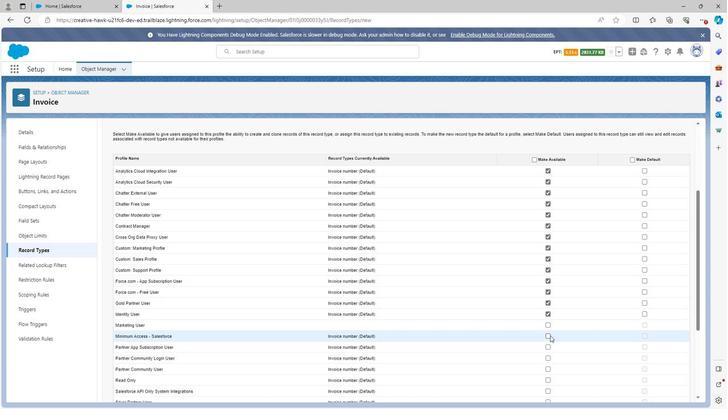 
Action: Mouse pressed left at (548, 336)
Screenshot: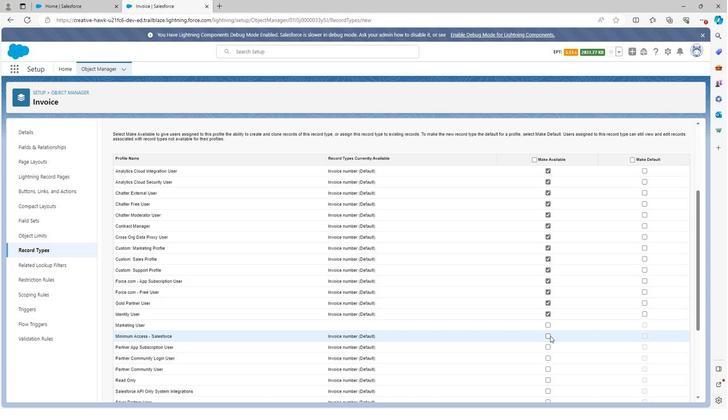 
Action: Mouse scrolled (548, 336) with delta (0, 0)
Screenshot: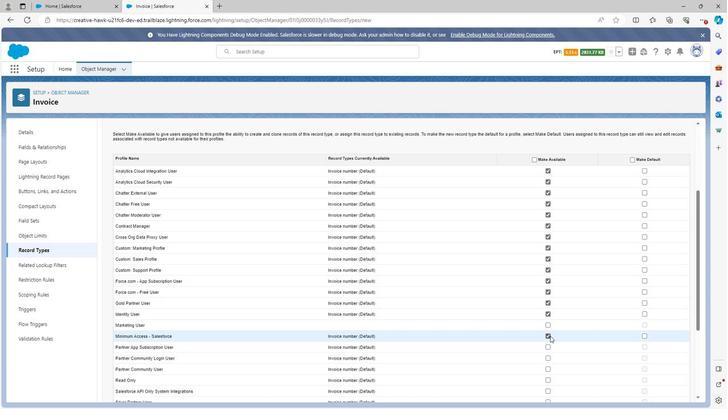 
Action: Mouse scrolled (548, 336) with delta (0, 0)
Screenshot: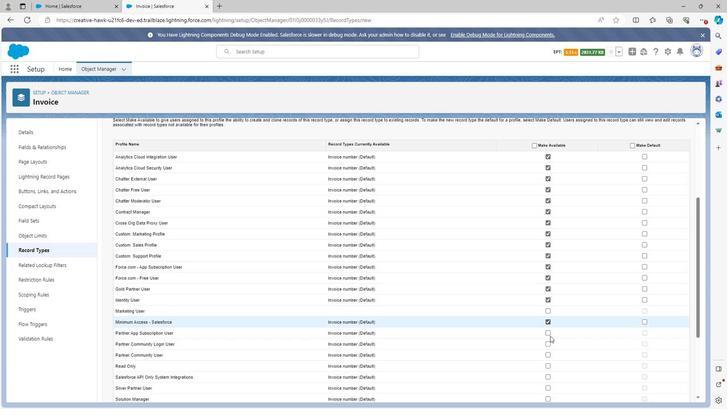 
Action: Mouse scrolled (548, 336) with delta (0, 0)
Screenshot: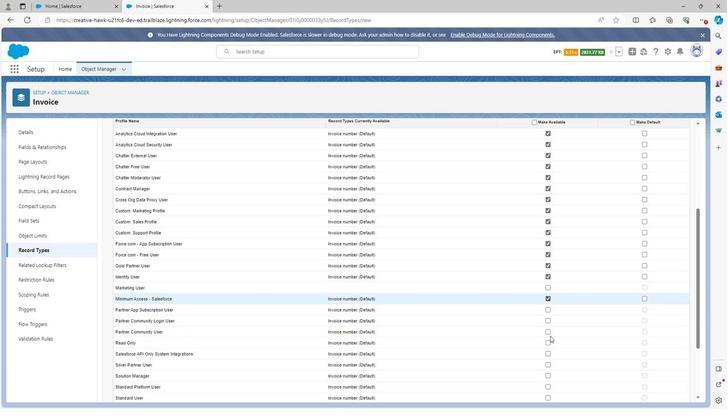 
Action: Mouse moved to (545, 222)
Screenshot: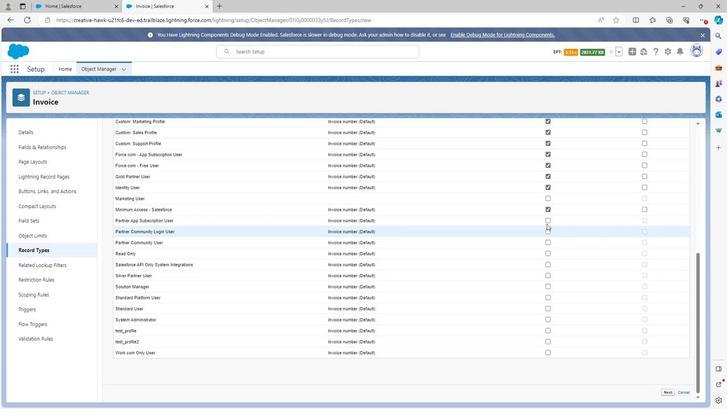 
Action: Mouse pressed left at (545, 222)
Screenshot: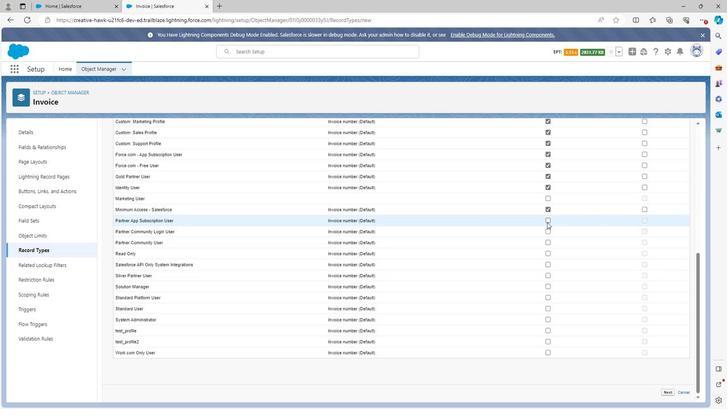 
Action: Mouse moved to (545, 232)
Screenshot: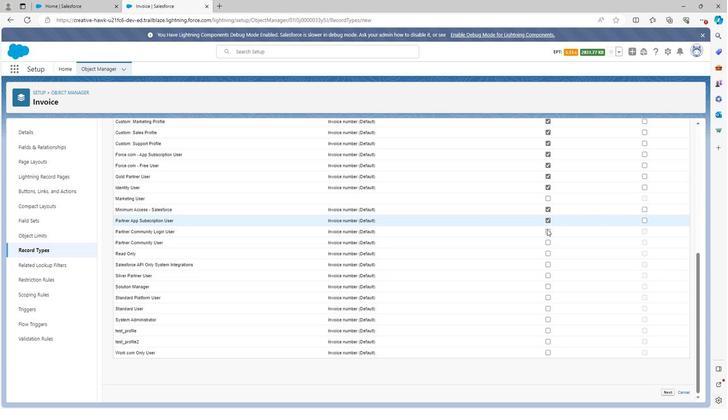 
Action: Mouse pressed left at (545, 232)
Screenshot: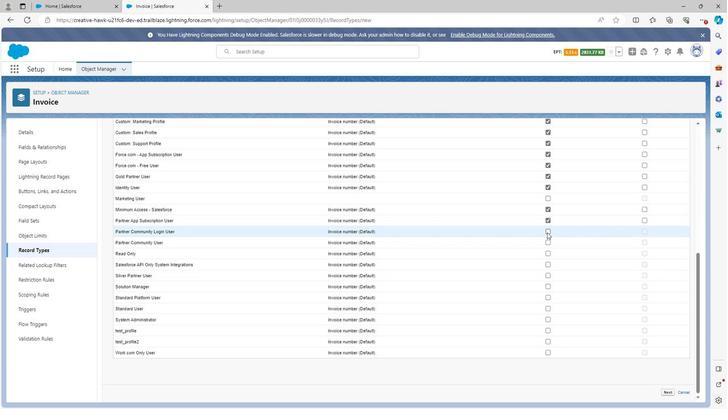 
Action: Mouse moved to (545, 245)
Screenshot: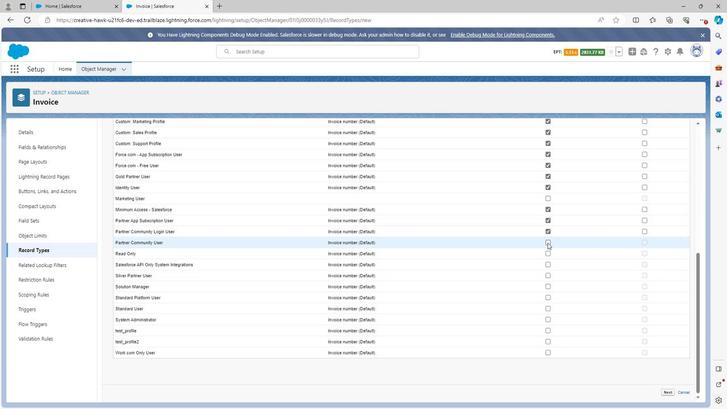 
Action: Mouse pressed left at (545, 245)
Screenshot: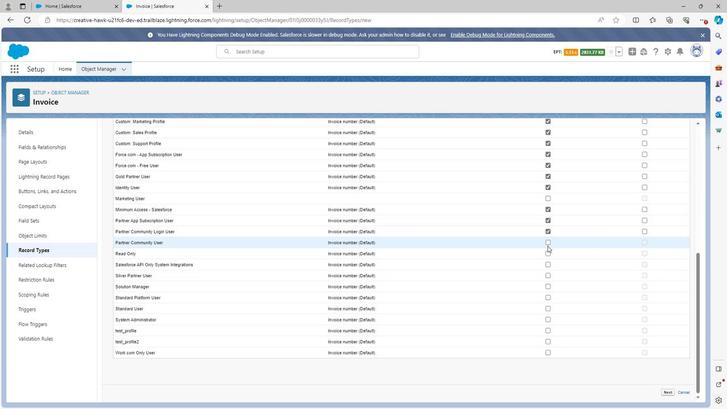 
Action: Mouse moved to (545, 242)
Screenshot: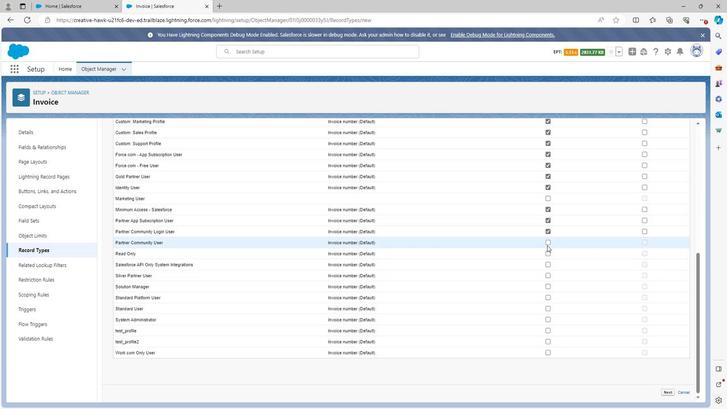 
Action: Mouse pressed left at (545, 242)
Screenshot: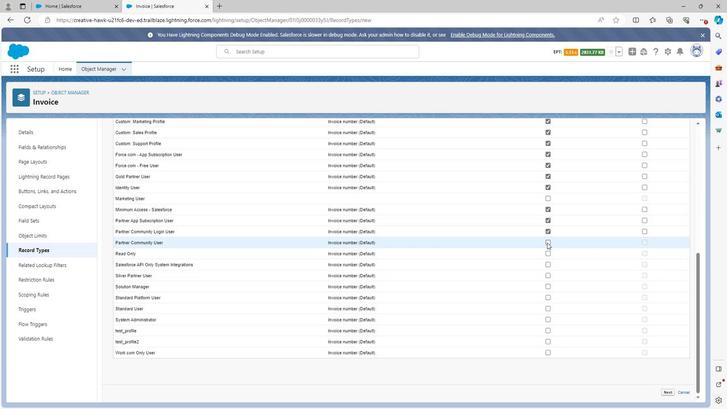 
Action: Mouse moved to (546, 253)
Screenshot: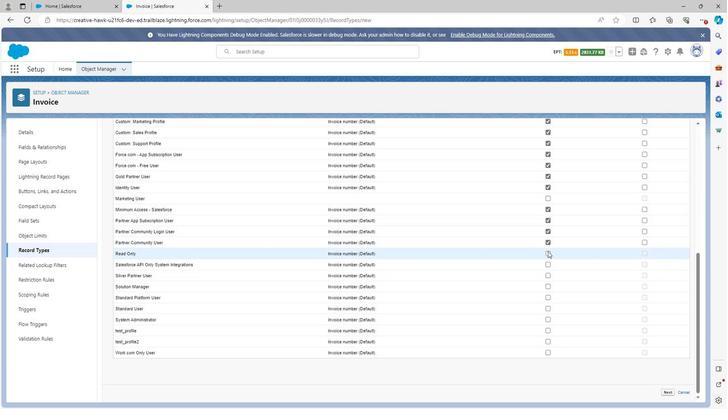 
Action: Mouse pressed left at (546, 253)
Screenshot: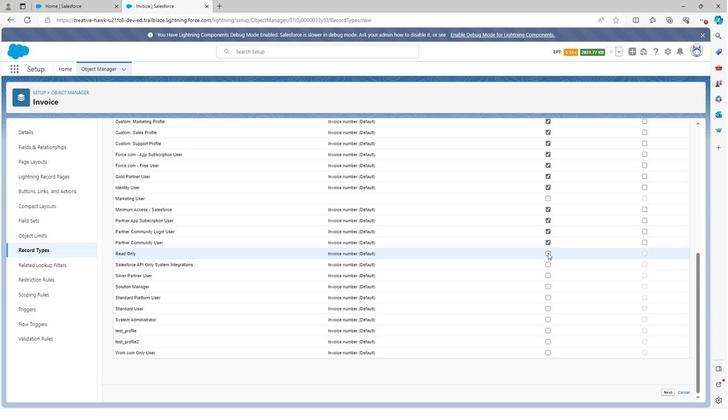 
Action: Mouse moved to (545, 263)
Screenshot: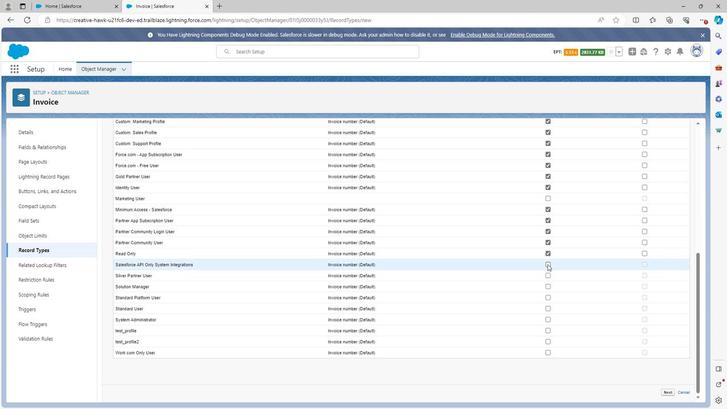 
Action: Mouse pressed left at (545, 263)
Screenshot: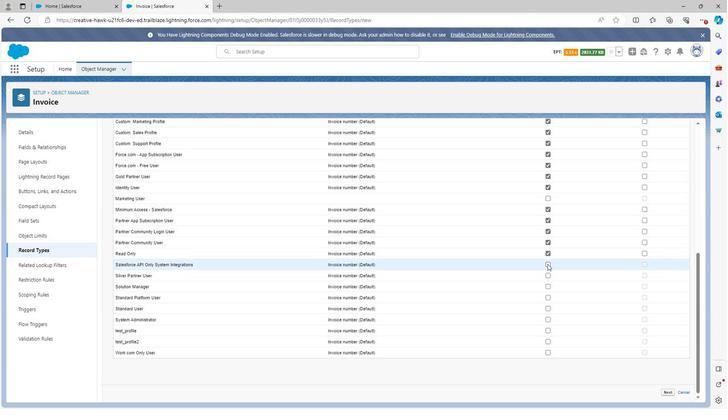 
Action: Mouse moved to (546, 275)
Screenshot: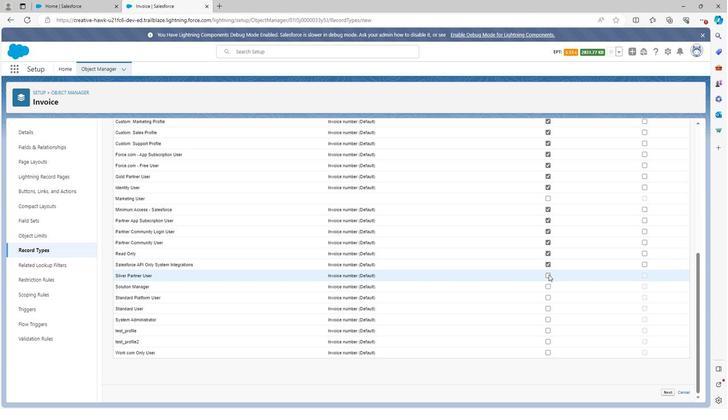 
Action: Mouse pressed left at (546, 275)
Screenshot: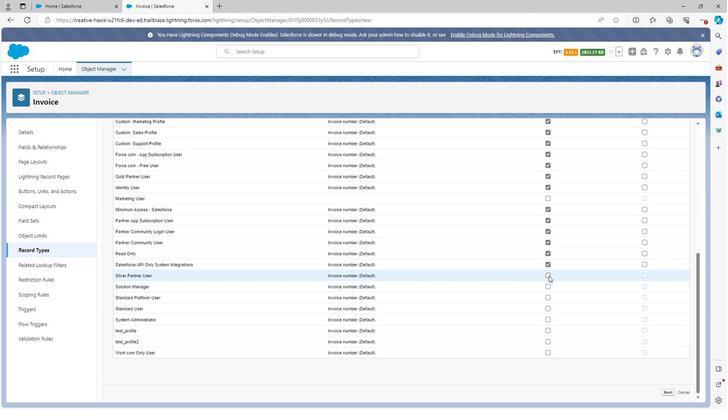 
Action: Mouse moved to (545, 288)
Screenshot: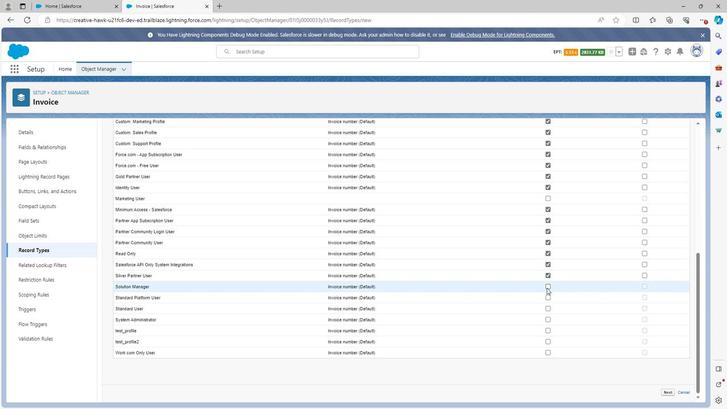 
Action: Mouse pressed left at (545, 288)
Screenshot: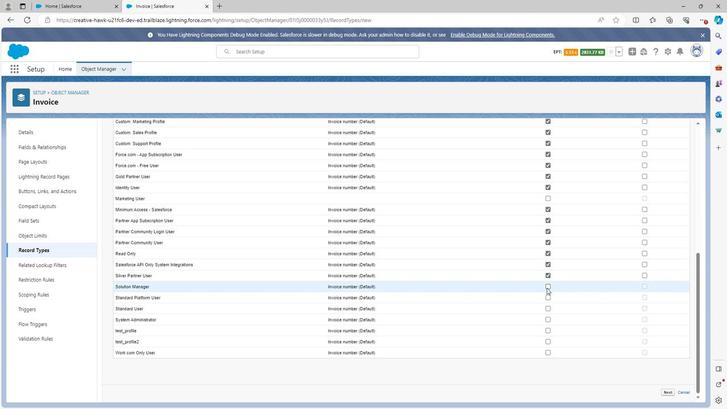 
Action: Mouse moved to (546, 297)
Screenshot: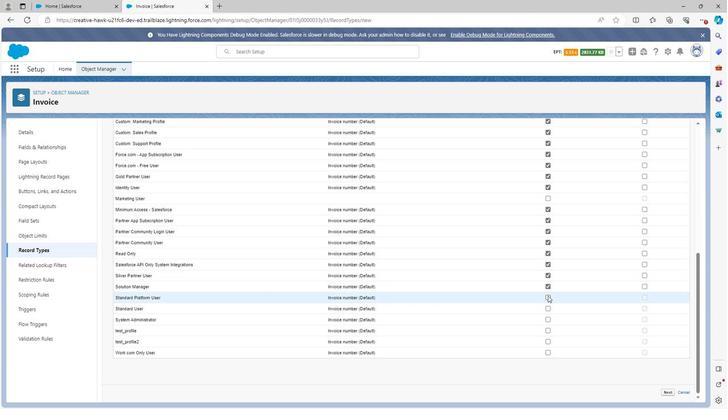 
Action: Mouse pressed left at (546, 297)
Screenshot: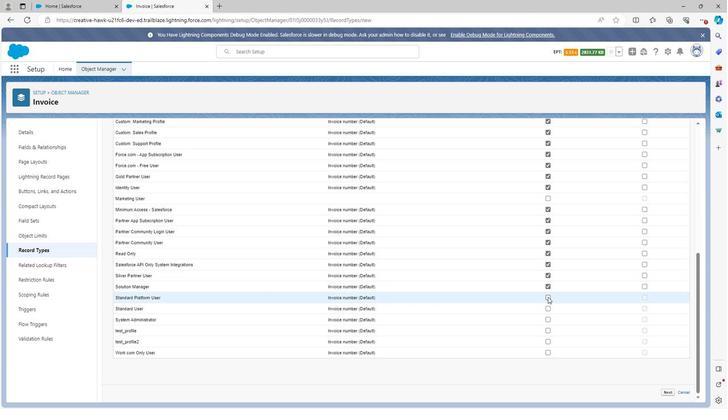 
Action: Mouse moved to (547, 309)
Screenshot: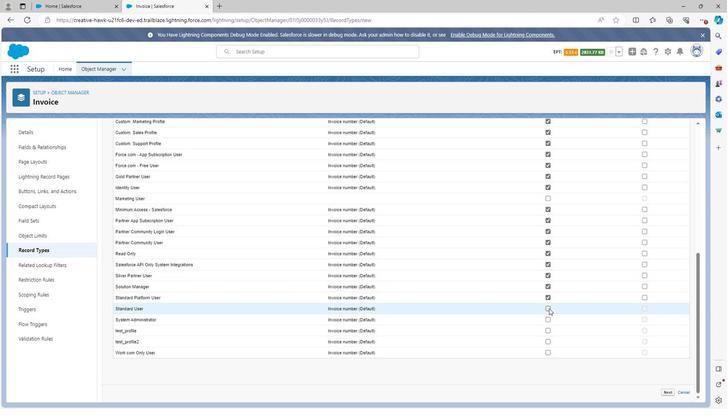 
Action: Mouse pressed left at (547, 309)
Screenshot: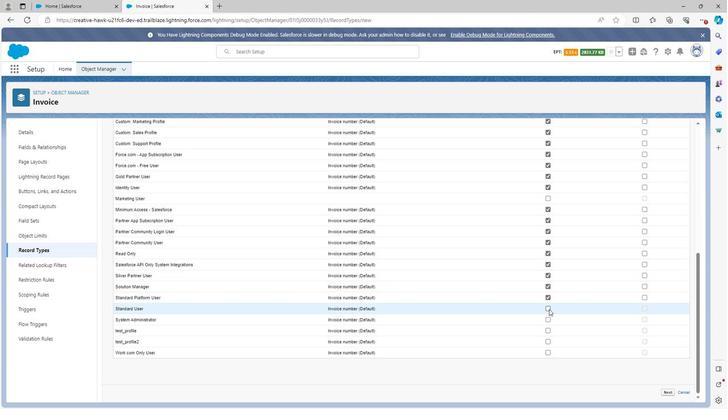 
Action: Mouse moved to (546, 318)
Screenshot: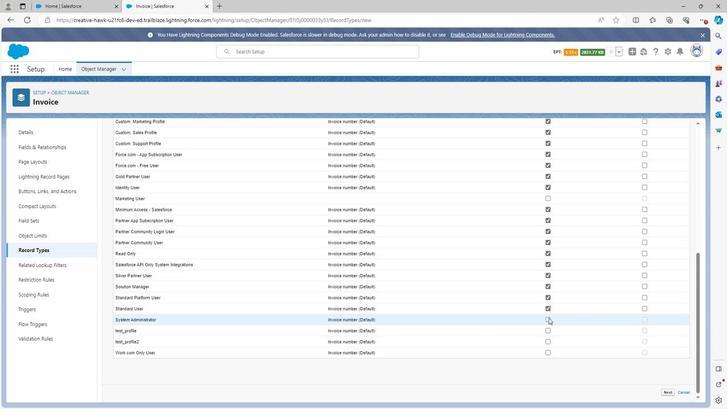 
Action: Mouse pressed left at (546, 318)
Screenshot: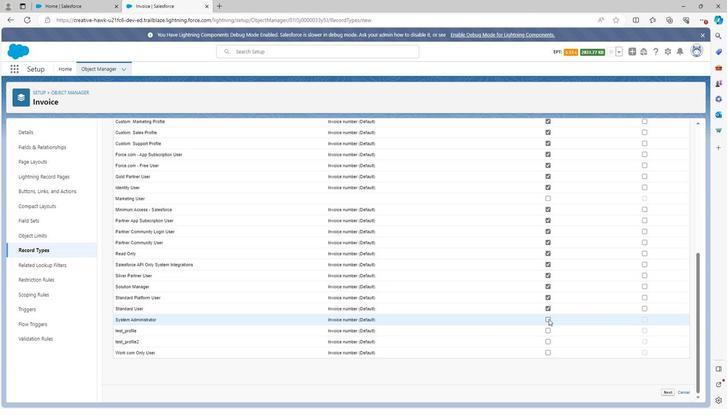 
Action: Mouse moved to (548, 330)
Screenshot: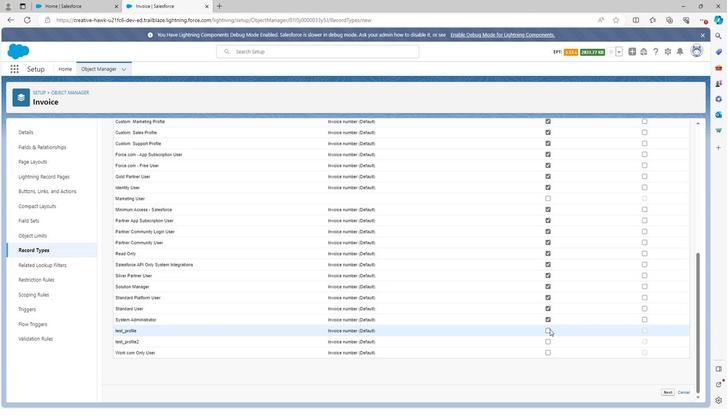 
Action: Mouse pressed left at (548, 330)
Screenshot: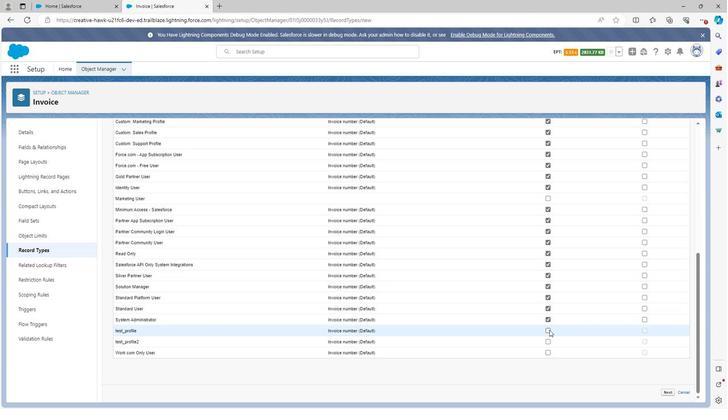 
Action: Mouse moved to (546, 340)
Screenshot: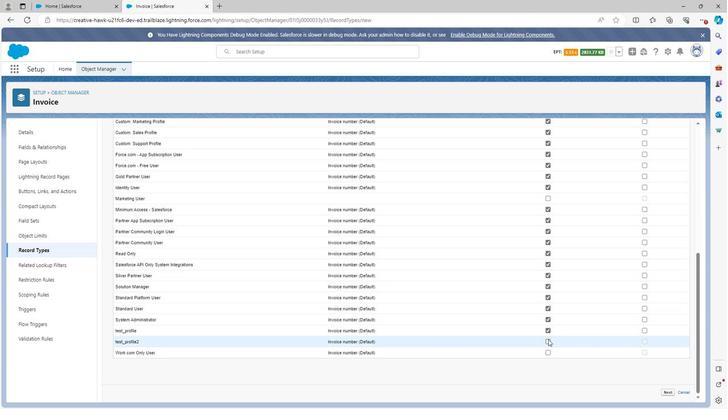 
Action: Mouse pressed left at (546, 340)
Screenshot: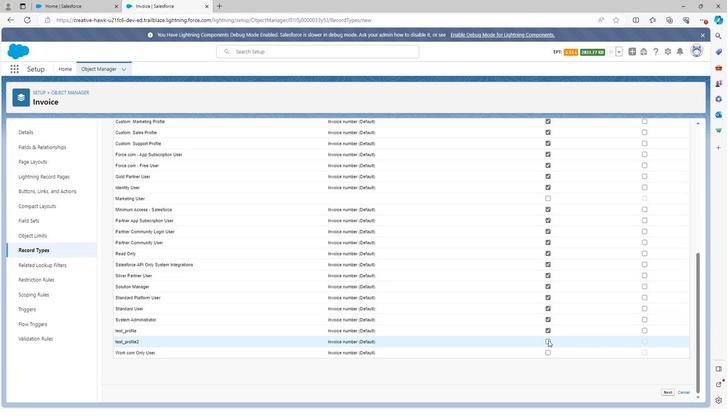
Action: Mouse moved to (548, 351)
Screenshot: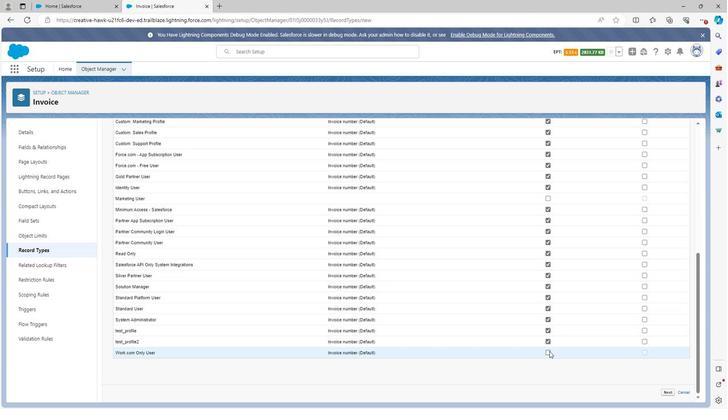 
Action: Mouse pressed left at (548, 351)
Screenshot: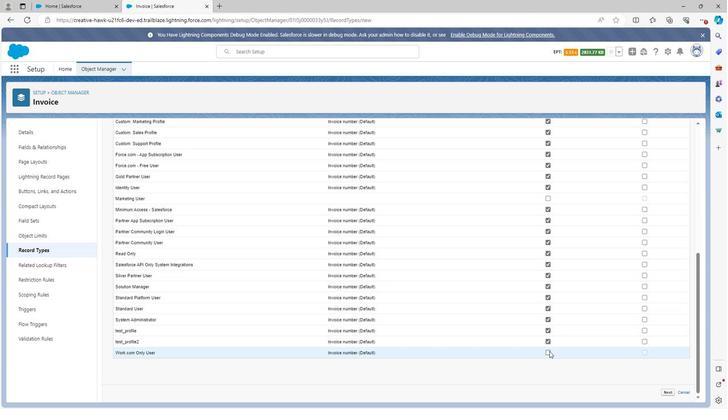 
Action: Mouse moved to (605, 331)
Screenshot: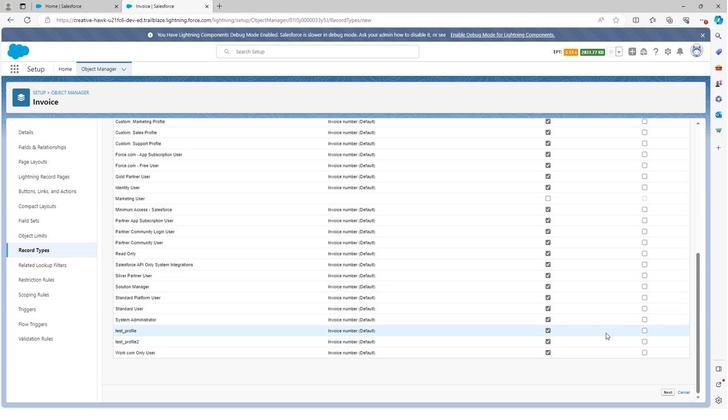 
Action: Mouse scrolled (605, 332) with delta (0, 0)
Screenshot: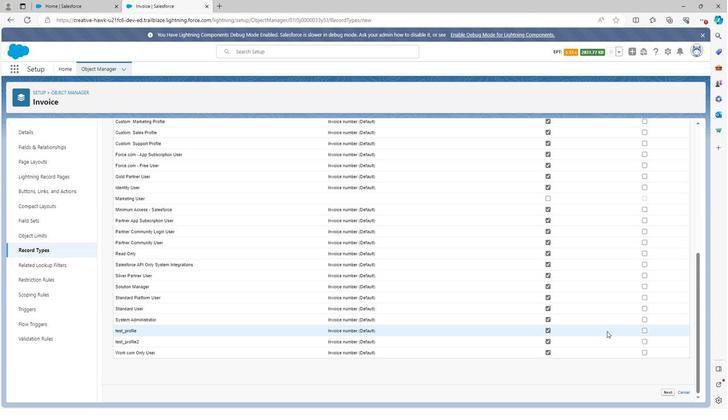 
Action: Mouse scrolled (605, 332) with delta (0, 0)
Screenshot: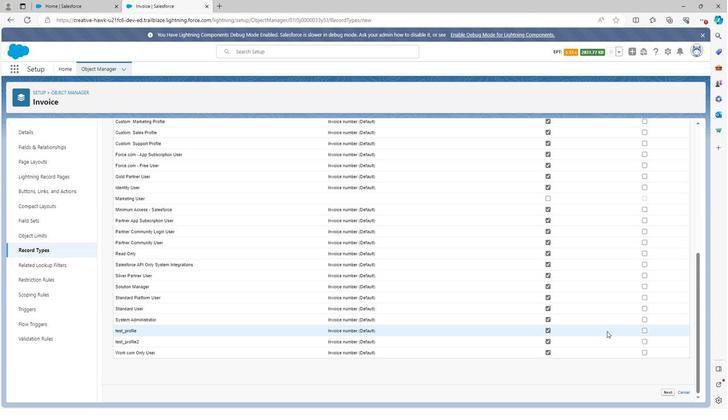 
Action: Mouse scrolled (605, 332) with delta (0, 0)
Screenshot: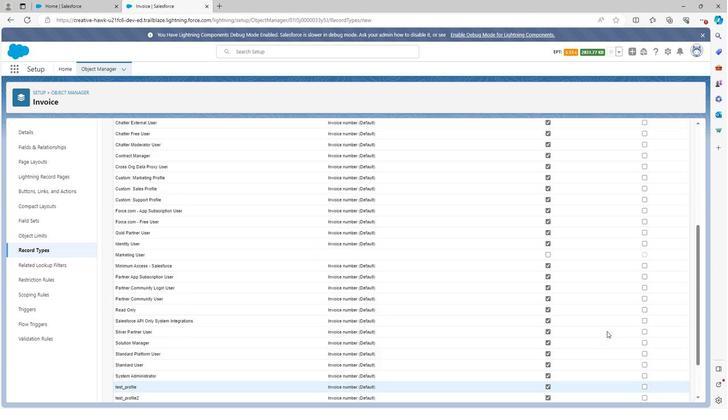 
Action: Mouse scrolled (605, 332) with delta (0, 0)
Screenshot: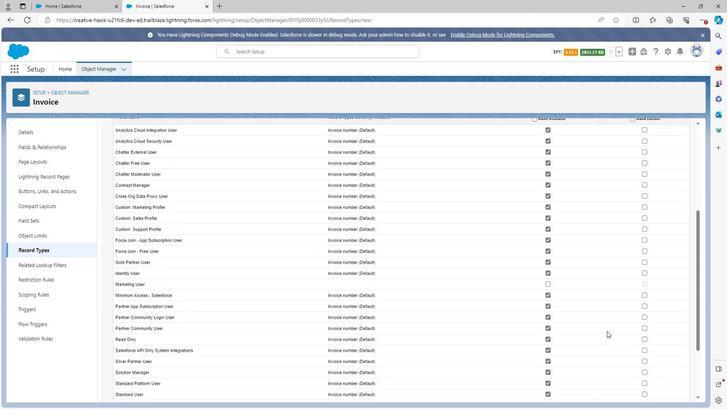 
Action: Mouse moved to (643, 216)
